Task: Select the current location as Atlanta Botanical Garden, Georgia, United States . Now zoom - , and verify the location . Hide zoom slider
Action: Mouse moved to (99, 52)
Screenshot: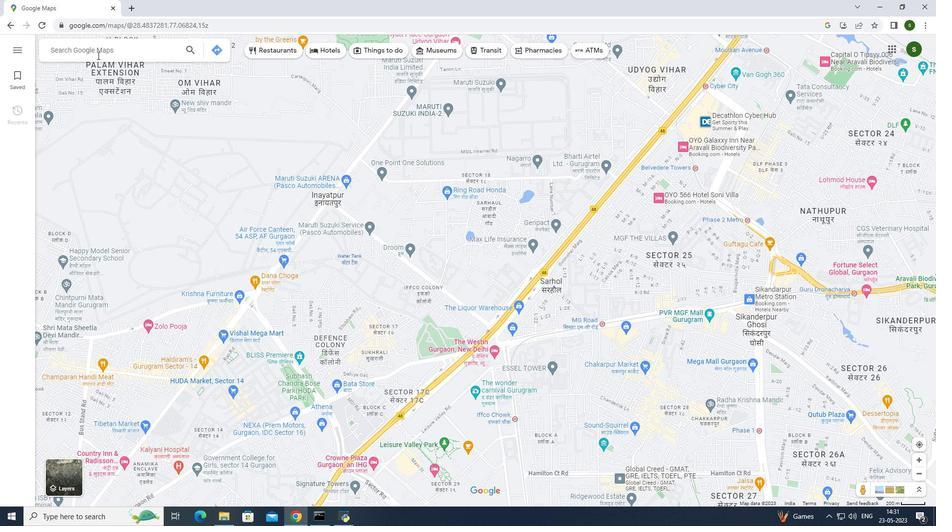 
Action: Mouse pressed left at (99, 52)
Screenshot: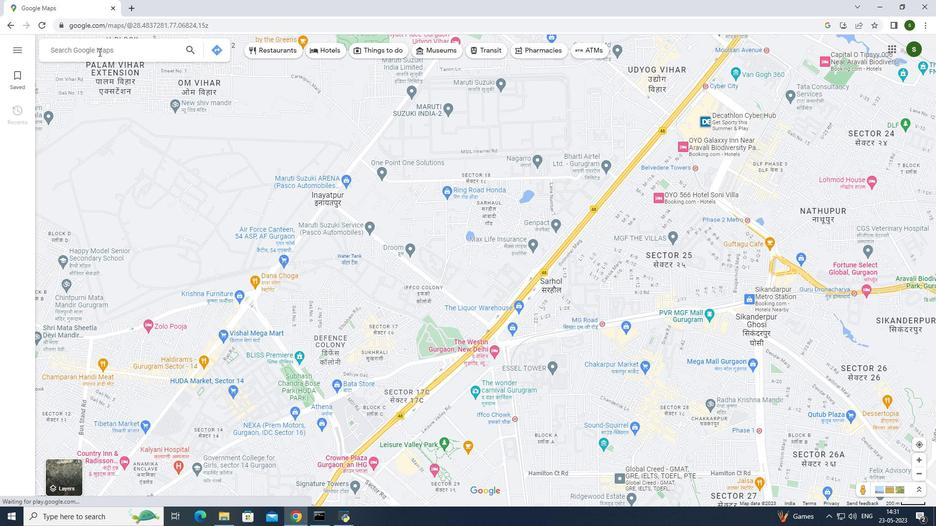 
Action: Key pressed <Key.caps_lock>A<Key.caps_lock>tlanta<Key.space><Key.caps_lock>B<Key.caps_lock>otanical<Key.space><Key.caps_lock>G<Key.caps_lock>arden,<Key.space><Key.caps_lock>G<Key.caps_lock>eorgia,<Key.space><Key.caps_lock>U<Key.caps_lock>nited<Key.space><Key.caps_lock>S<Key.caps_lock>tates<Key.enter>
Screenshot: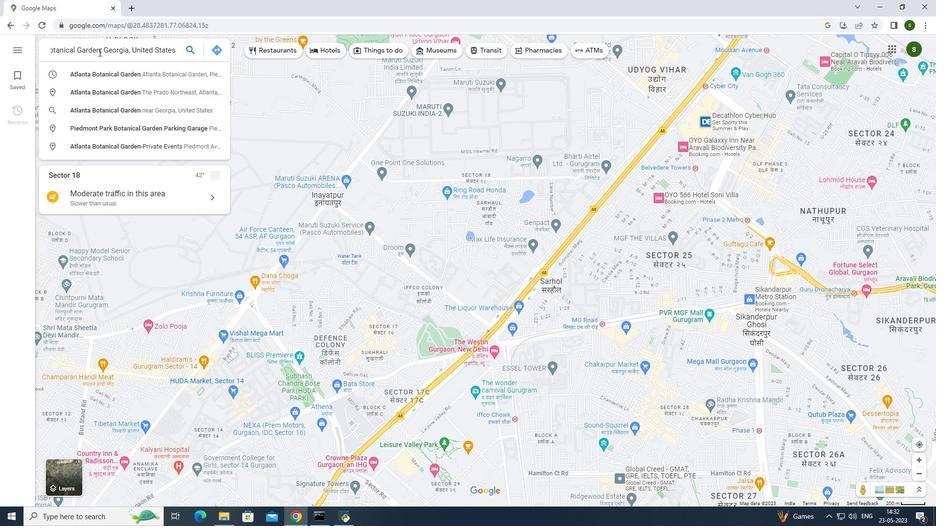 
Action: Mouse moved to (446, 323)
Screenshot: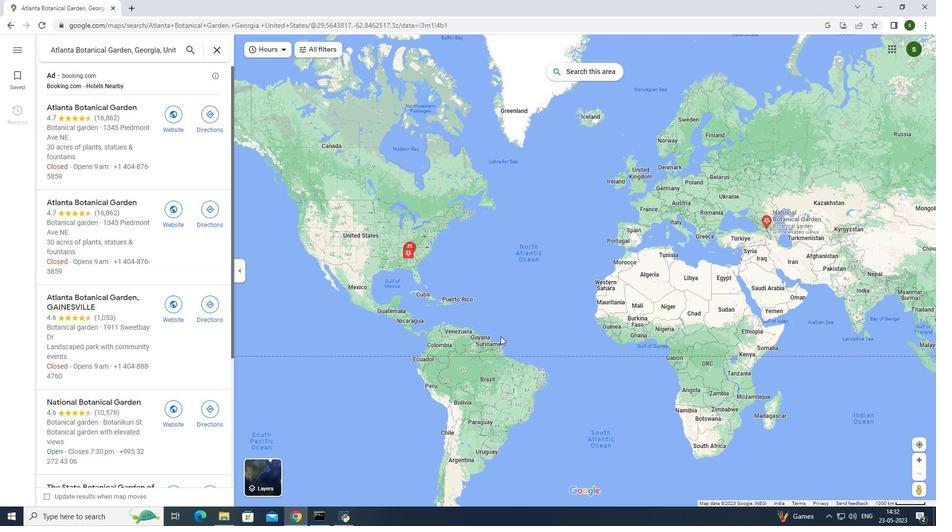 
Action: Mouse scrolled (446, 323) with delta (0, 0)
Screenshot: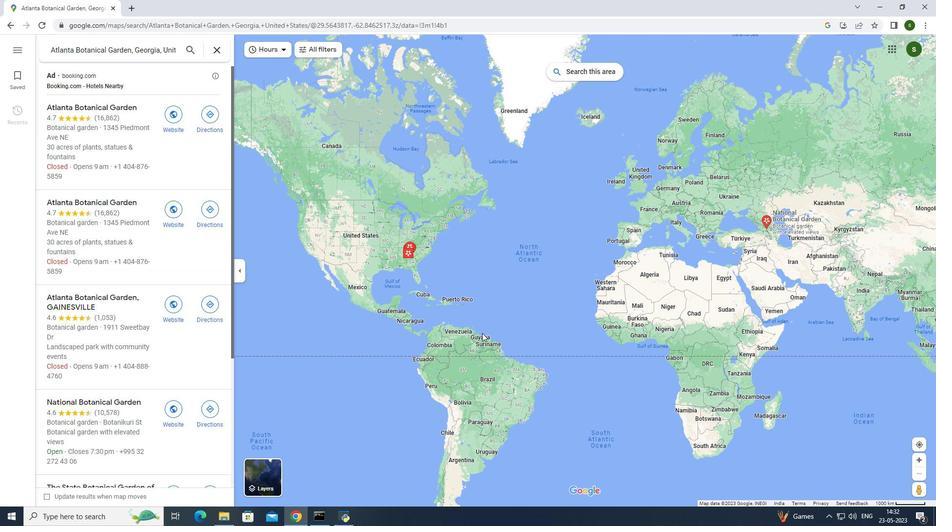 
Action: Mouse scrolled (446, 323) with delta (0, 0)
Screenshot: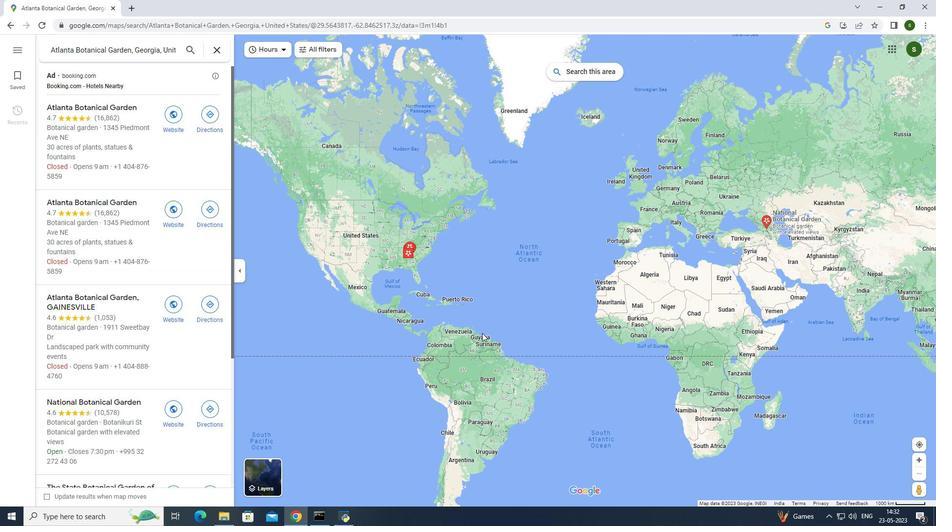 
Action: Mouse scrolled (446, 323) with delta (0, 0)
Screenshot: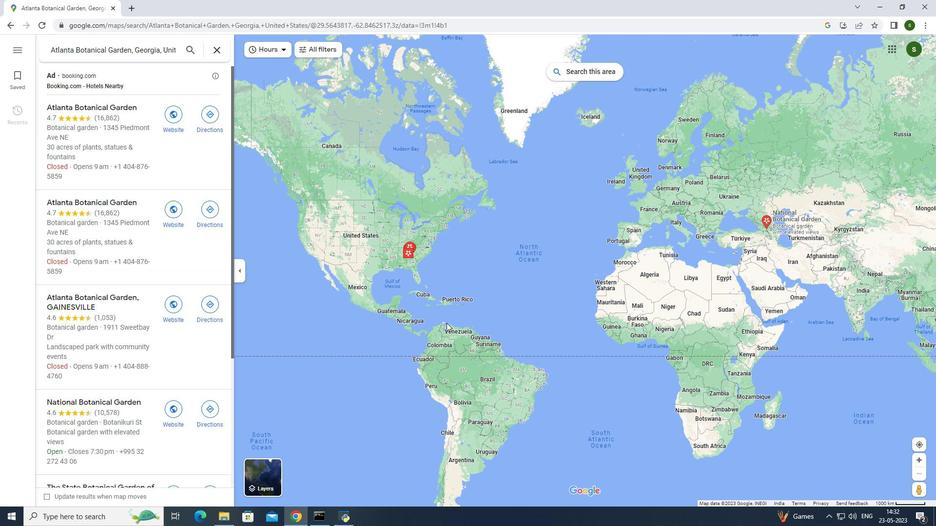 
Action: Mouse scrolled (446, 323) with delta (0, 0)
Screenshot: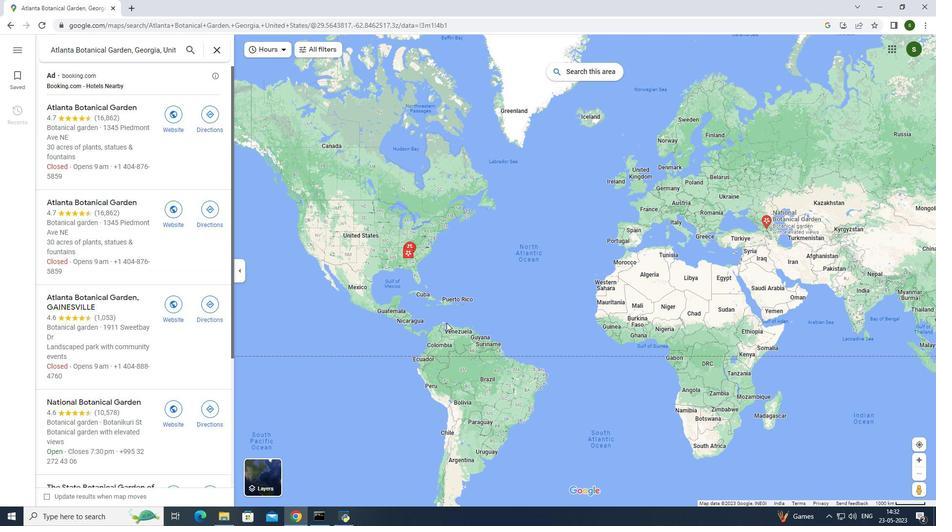 
Action: Mouse scrolled (446, 323) with delta (0, 0)
Screenshot: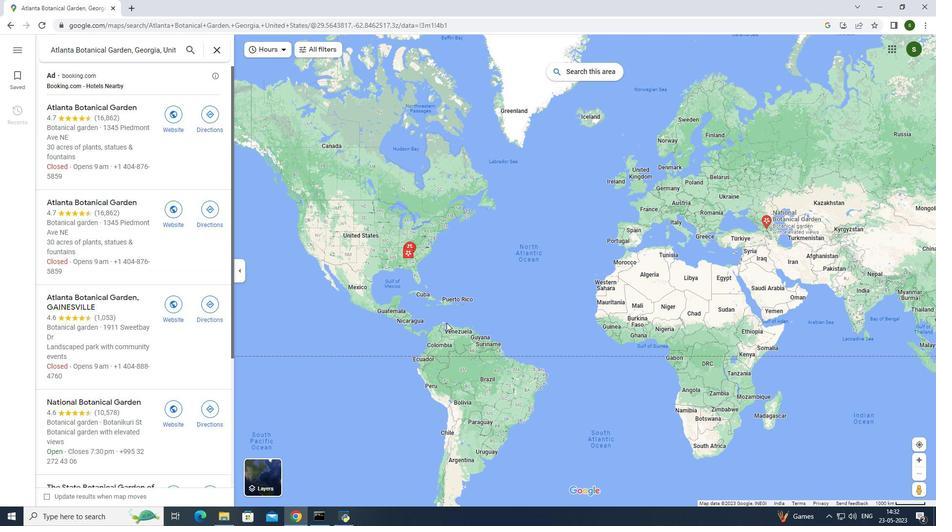 
Action: Mouse scrolled (446, 323) with delta (0, 0)
Screenshot: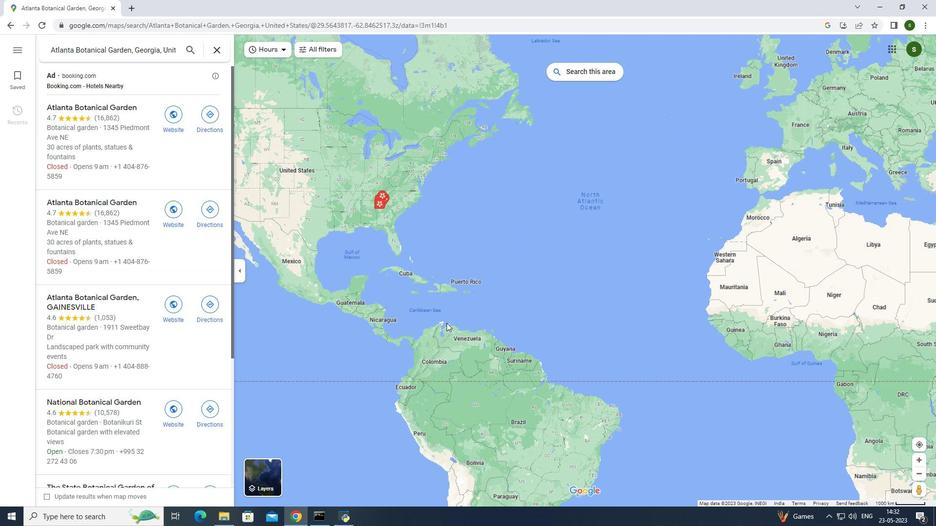 
Action: Mouse scrolled (446, 323) with delta (0, 0)
Screenshot: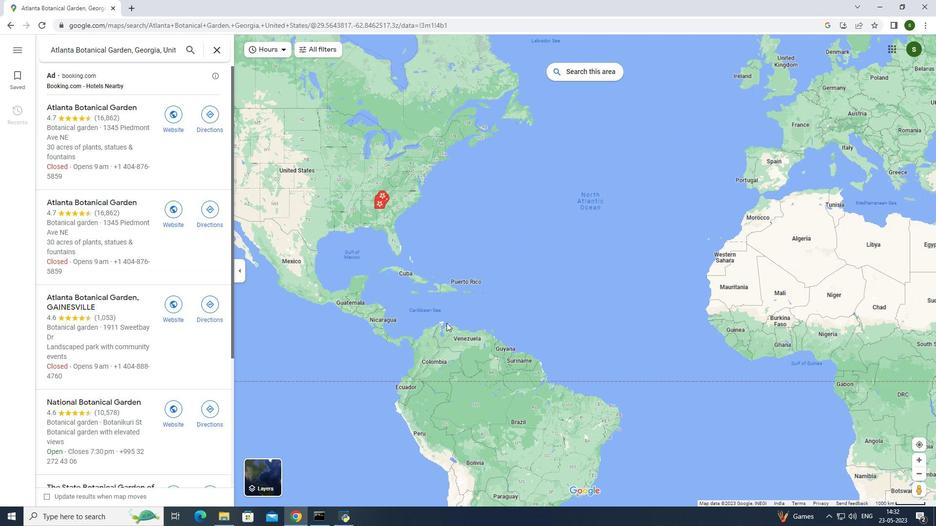 
Action: Mouse scrolled (446, 323) with delta (0, 0)
Screenshot: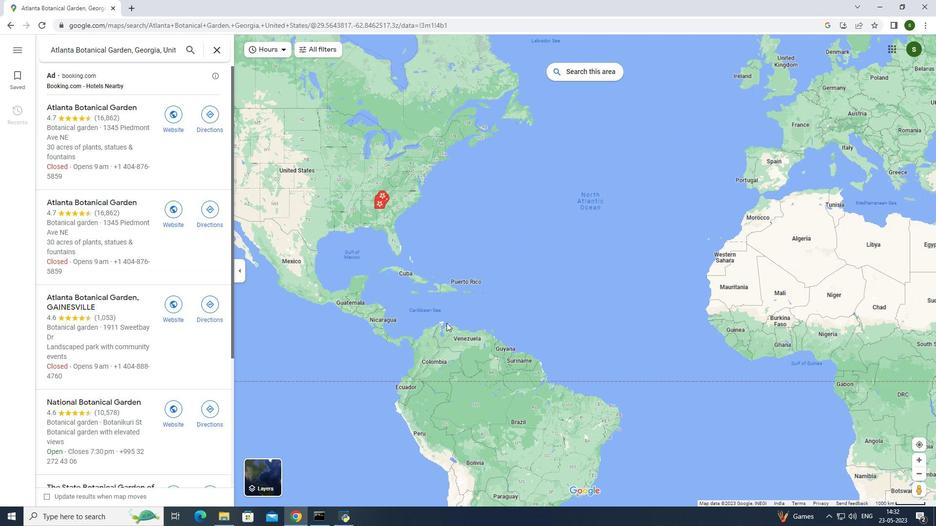 
Action: Mouse moved to (396, 107)
Screenshot: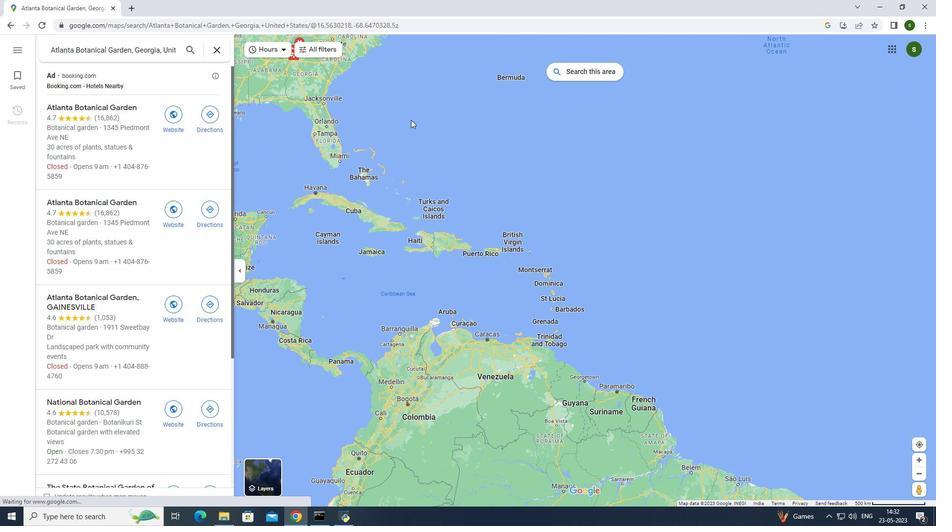 
Action: Mouse pressed left at (396, 107)
Screenshot: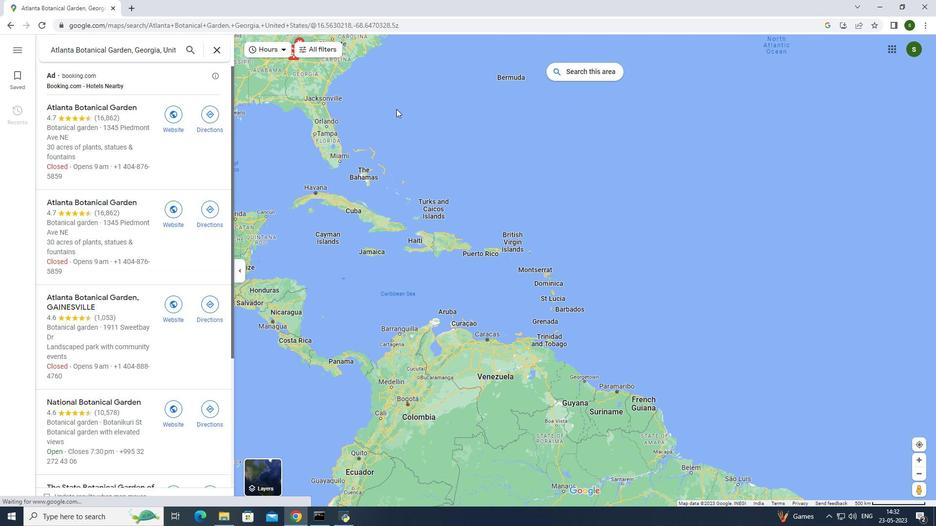 
Action: Mouse moved to (513, 222)
Screenshot: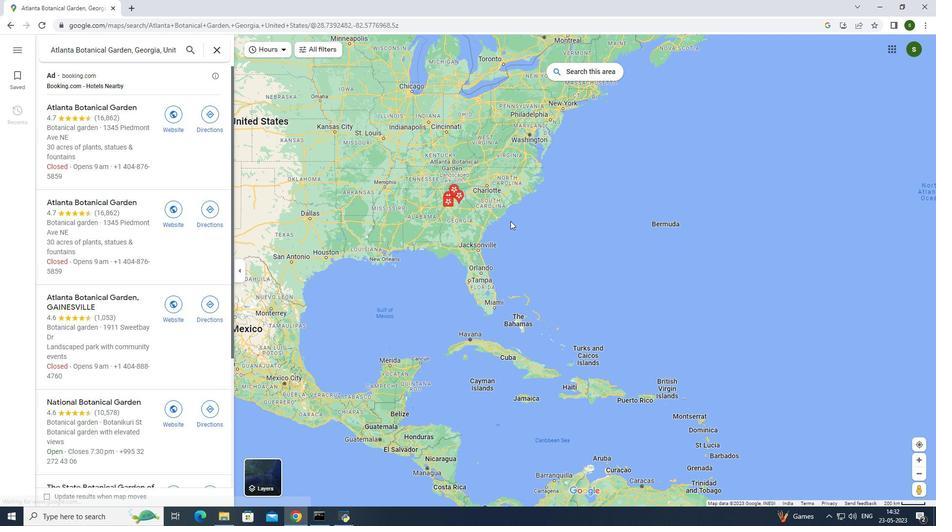 
Action: Mouse pressed left at (513, 222)
Screenshot: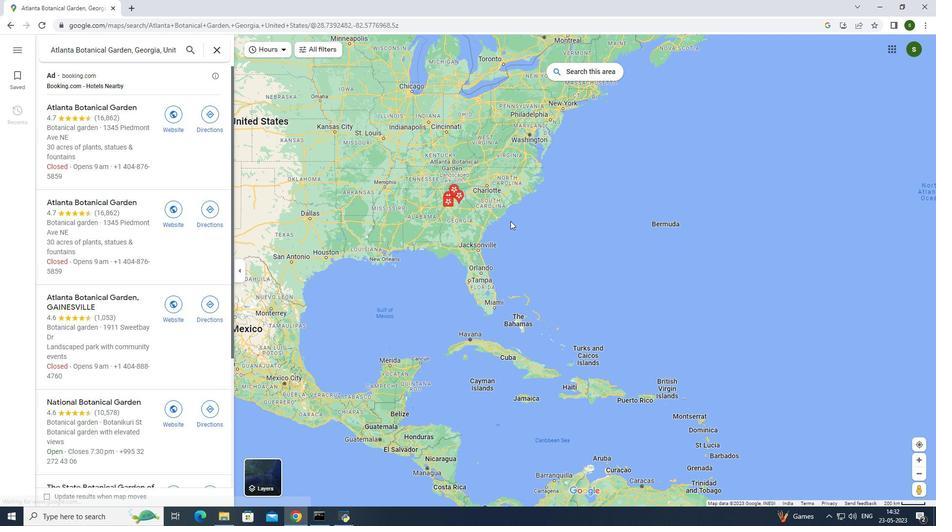 
Action: Mouse moved to (545, 242)
Screenshot: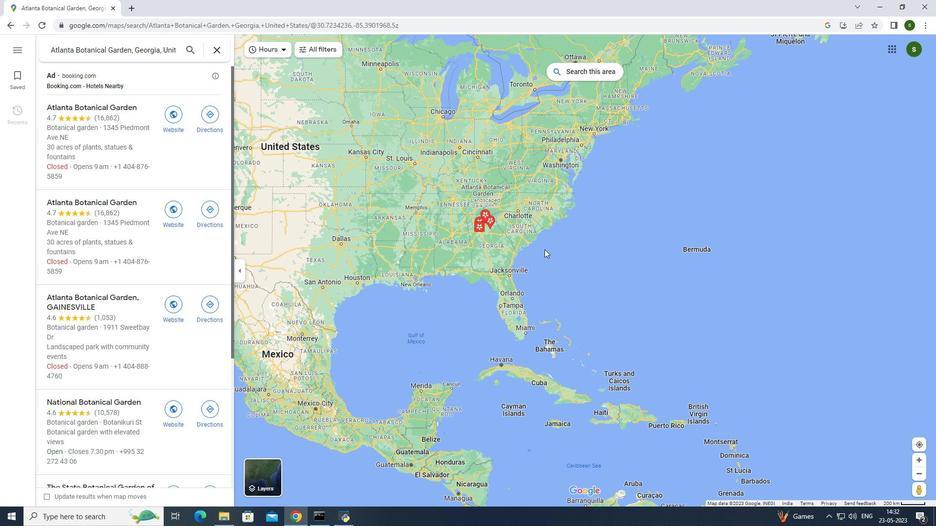 
Action: Mouse scrolled (545, 242) with delta (0, 0)
Screenshot: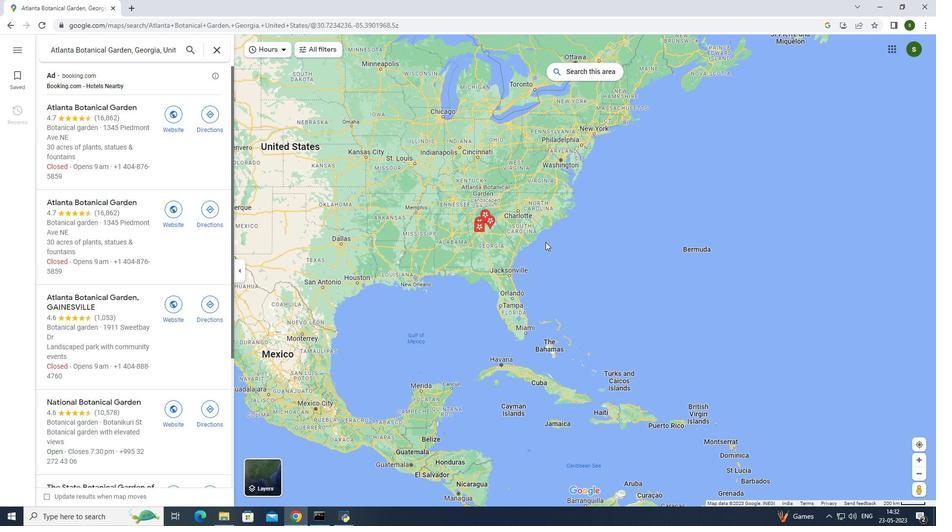 
Action: Mouse scrolled (545, 242) with delta (0, 0)
Screenshot: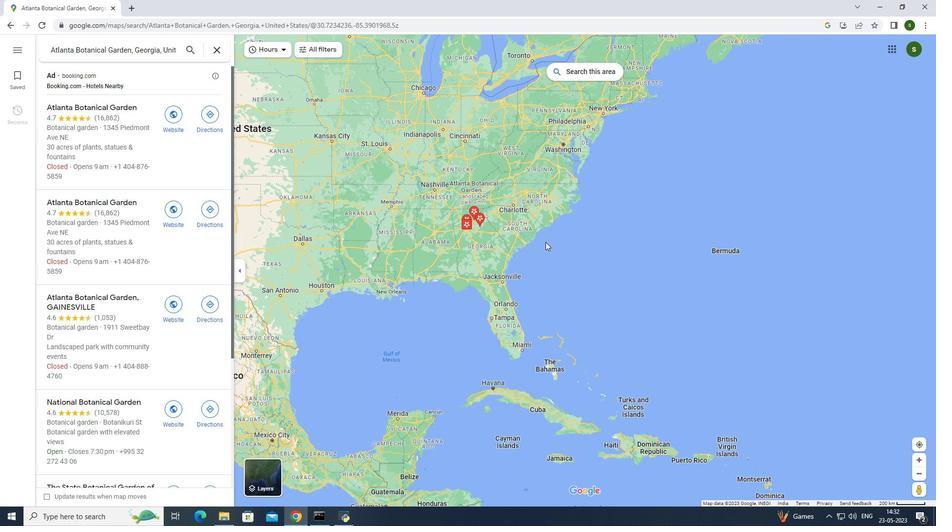 
Action: Mouse scrolled (545, 242) with delta (0, 0)
Screenshot: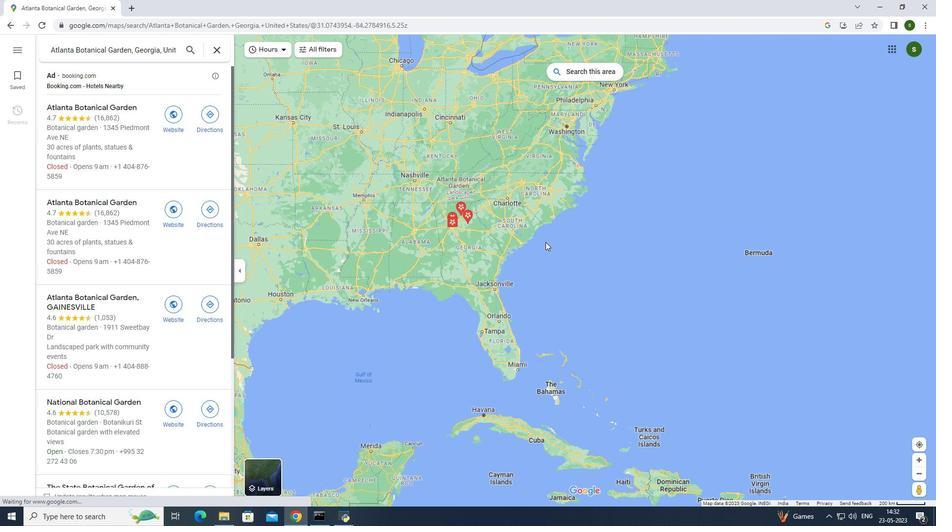
Action: Mouse scrolled (545, 242) with delta (0, 0)
Screenshot: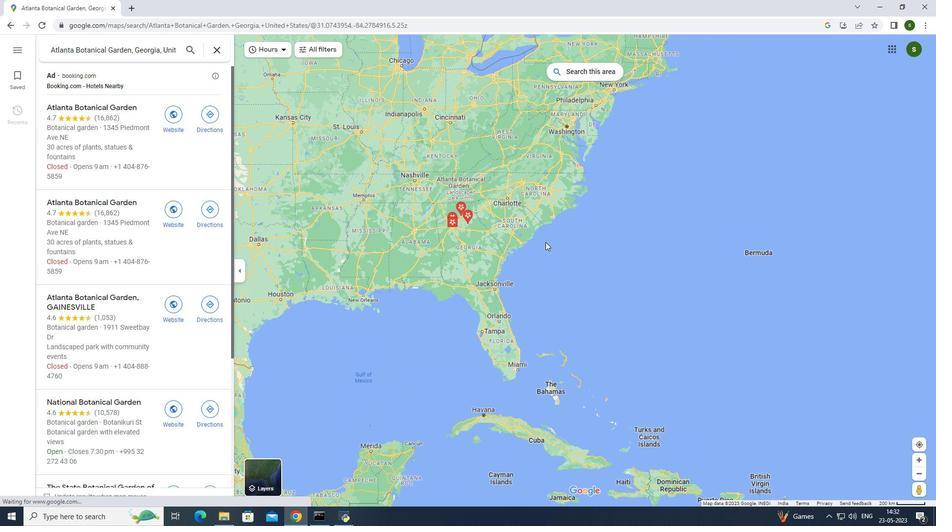 
Action: Mouse scrolled (545, 242) with delta (0, 0)
Screenshot: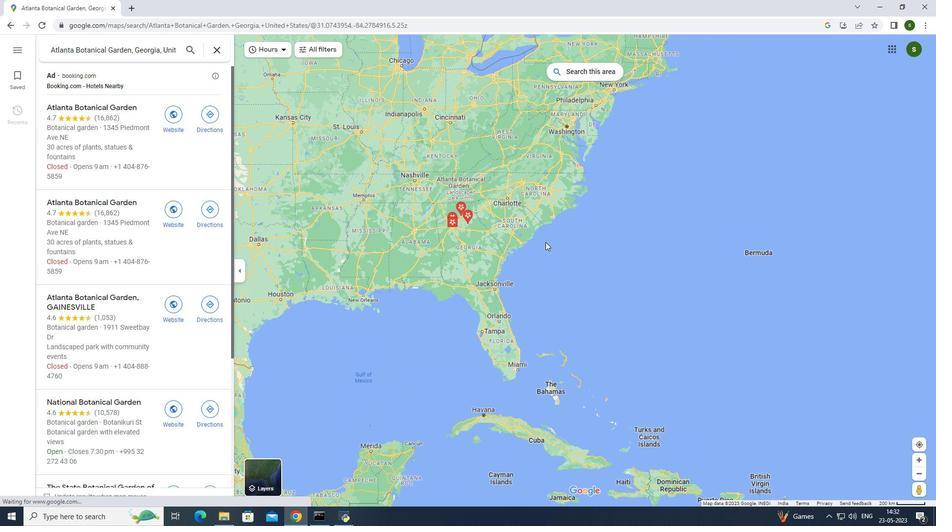 
Action: Mouse scrolled (545, 242) with delta (0, 0)
Screenshot: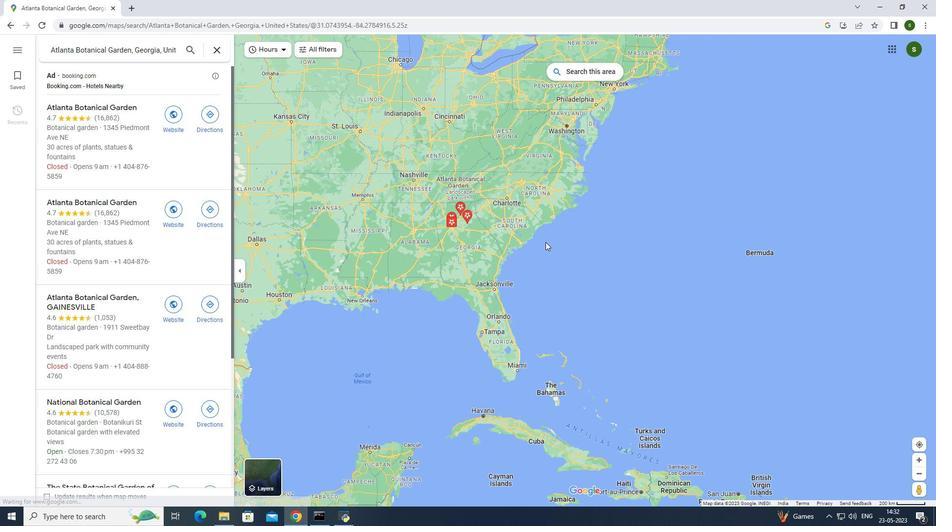 
Action: Mouse moved to (545, 241)
Screenshot: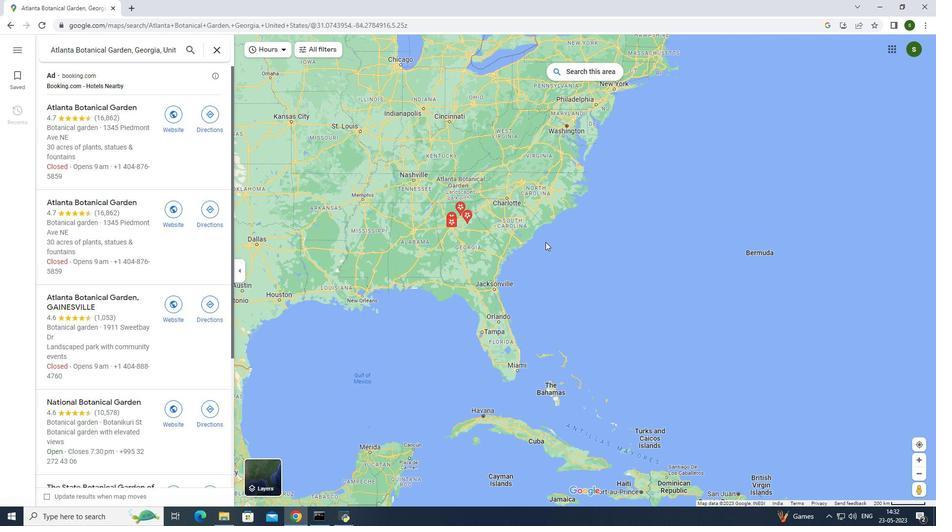 
Action: Mouse scrolled (545, 242) with delta (0, 0)
Screenshot: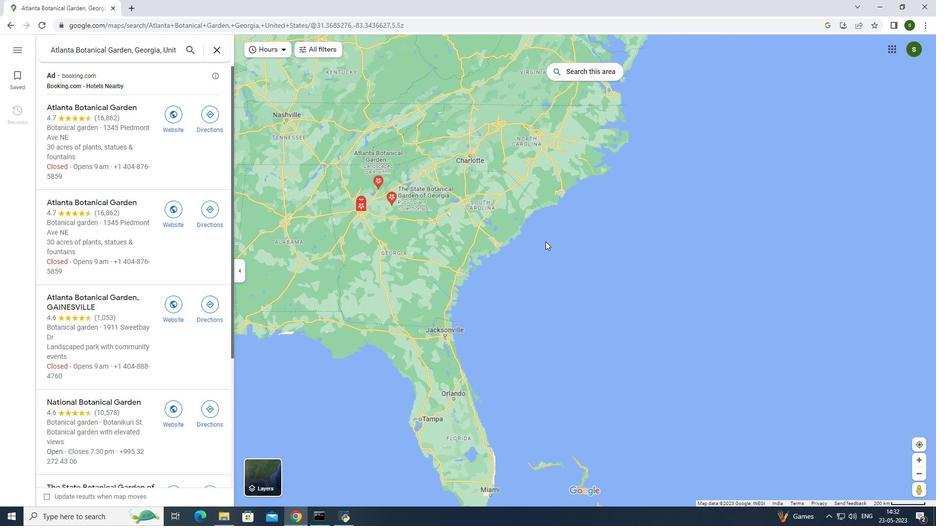 
Action: Mouse scrolled (545, 242) with delta (0, 0)
Screenshot: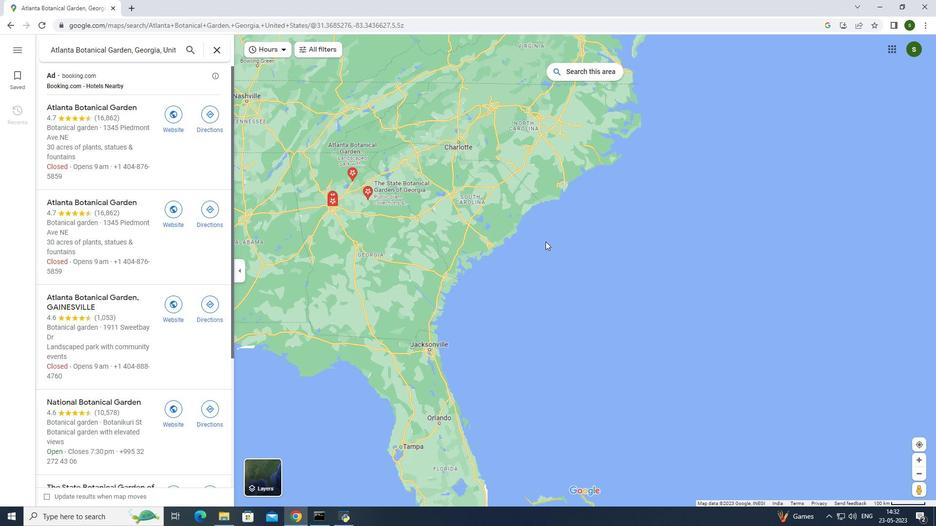 
Action: Mouse scrolled (545, 242) with delta (0, 0)
Screenshot: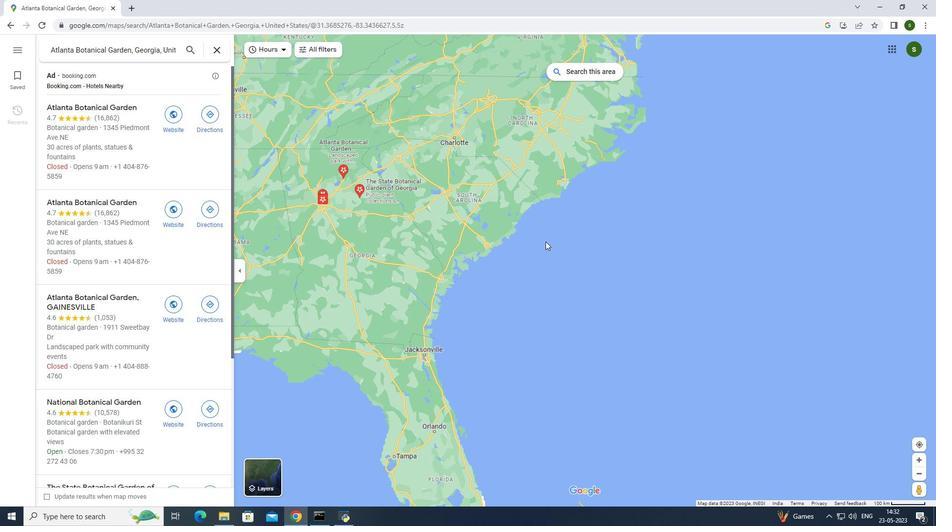 
Action: Mouse moved to (329, 212)
Screenshot: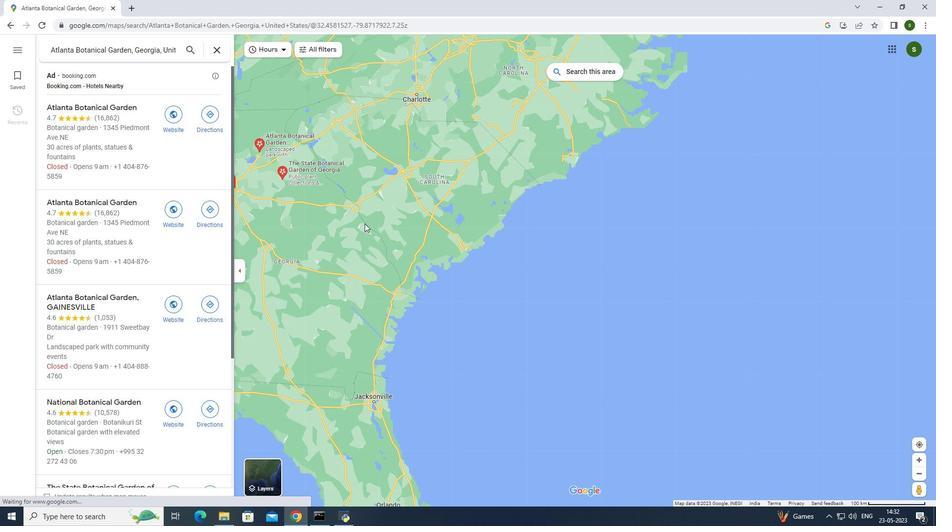 
Action: Mouse pressed left at (329, 212)
Screenshot: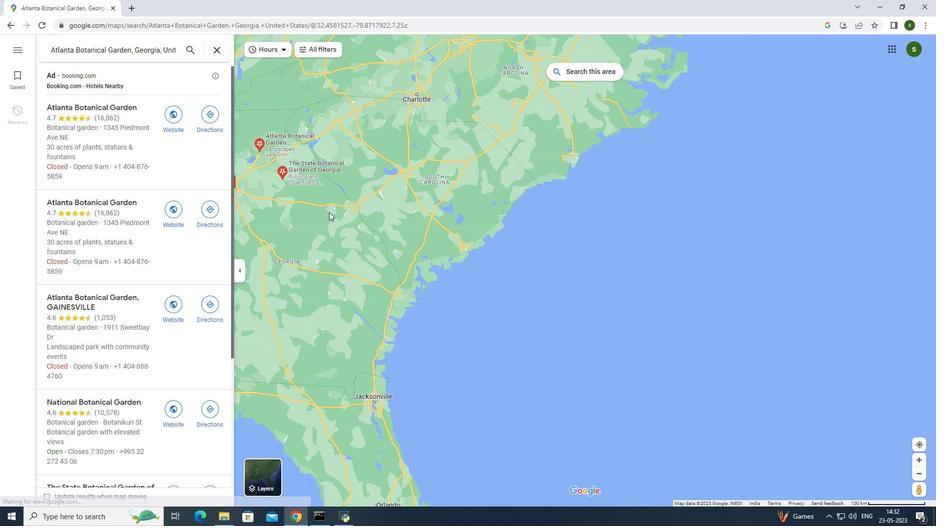 
Action: Mouse moved to (480, 228)
Screenshot: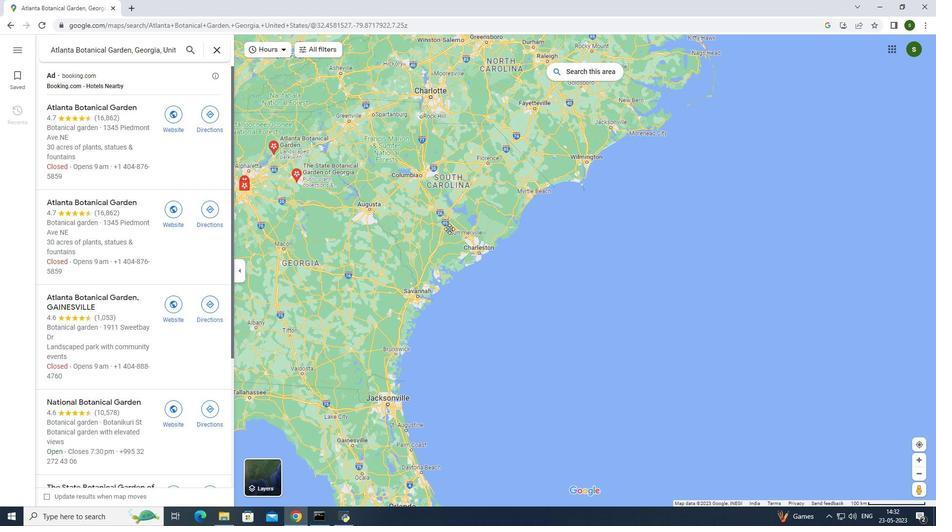 
Action: Mouse pressed left at (480, 228)
Screenshot: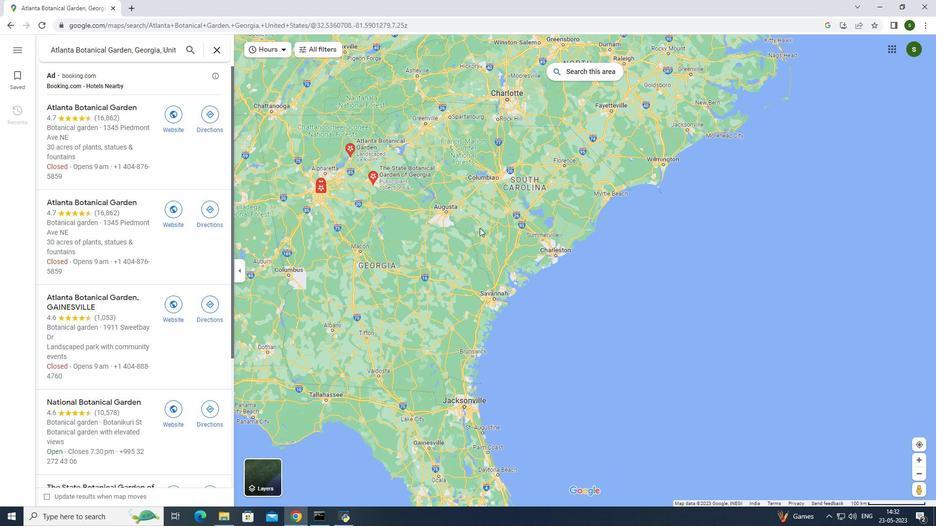 
Action: Mouse moved to (467, 249)
Screenshot: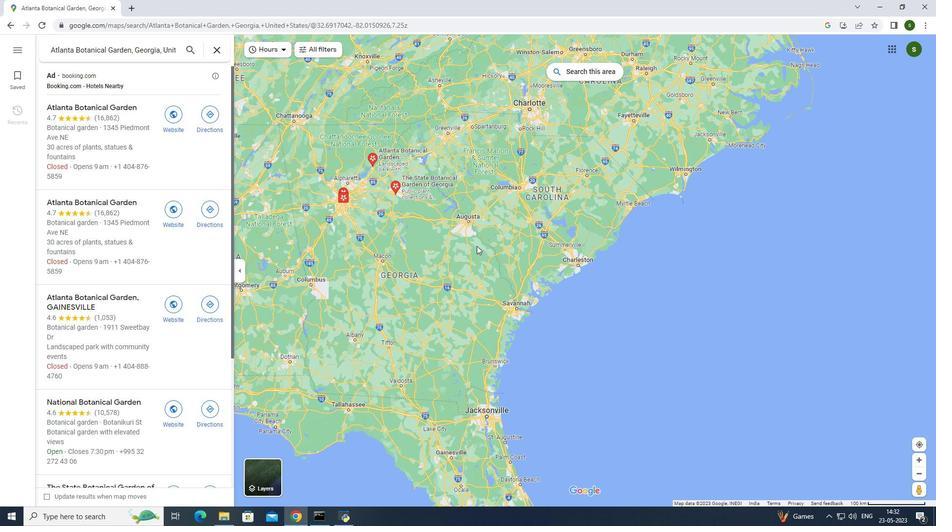 
Action: Mouse pressed left at (467, 249)
Screenshot: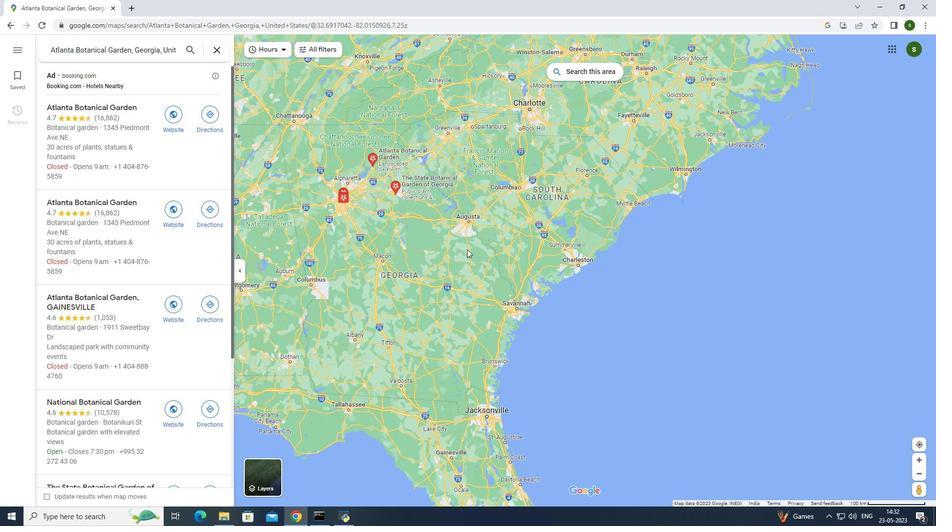 
Action: Mouse moved to (451, 242)
Screenshot: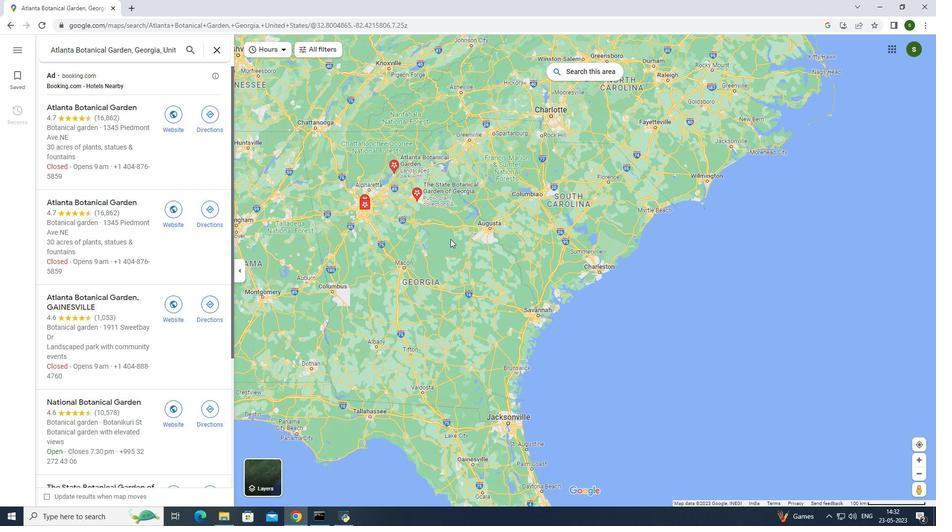 
Action: Mouse pressed left at (451, 242)
Screenshot: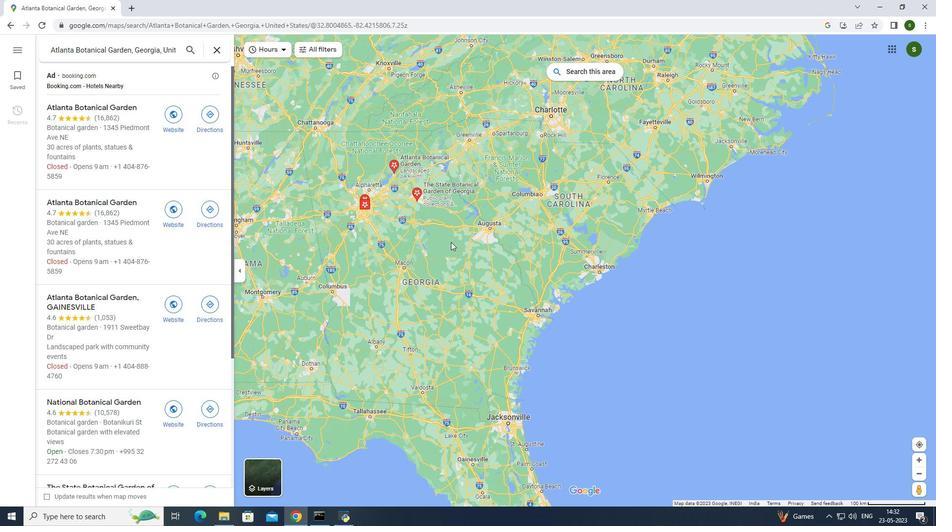 
Action: Mouse moved to (454, 249)
Screenshot: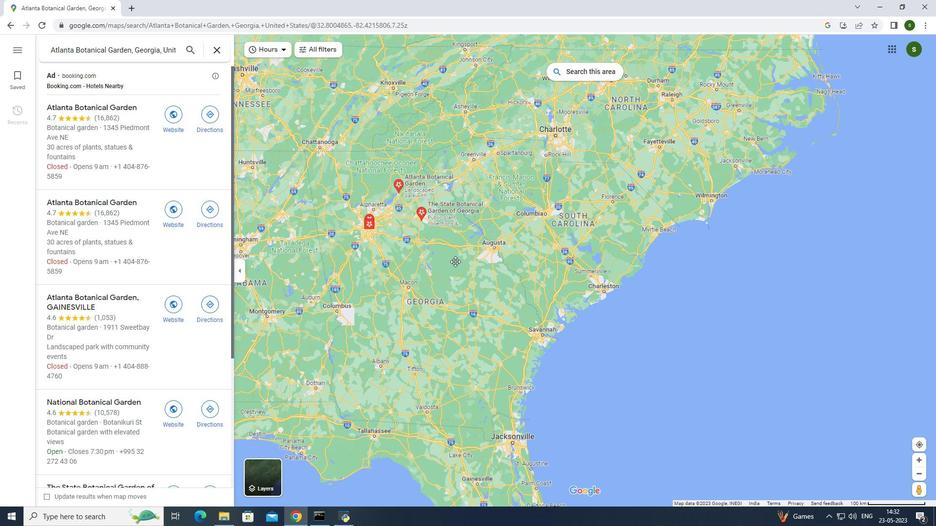 
Action: Mouse scrolled (454, 250) with delta (0, 0)
Screenshot: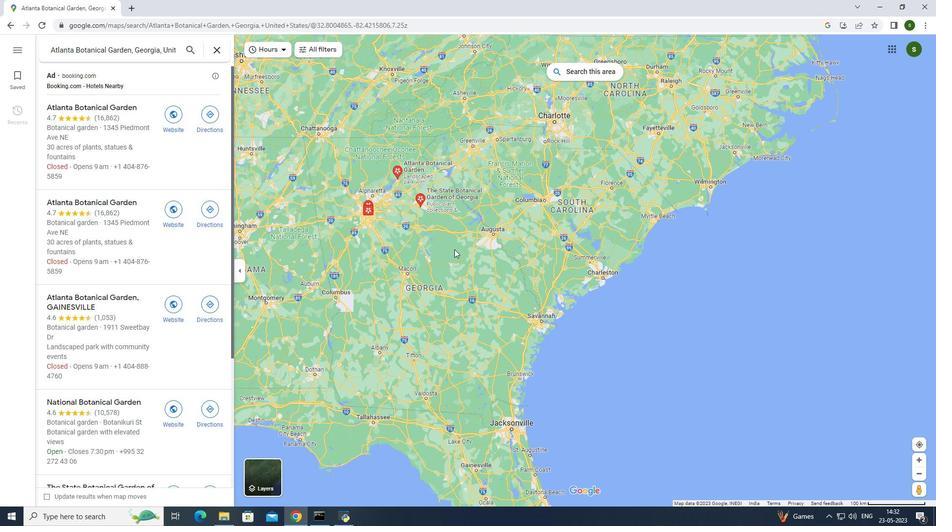 
Action: Mouse scrolled (454, 250) with delta (0, 0)
Screenshot: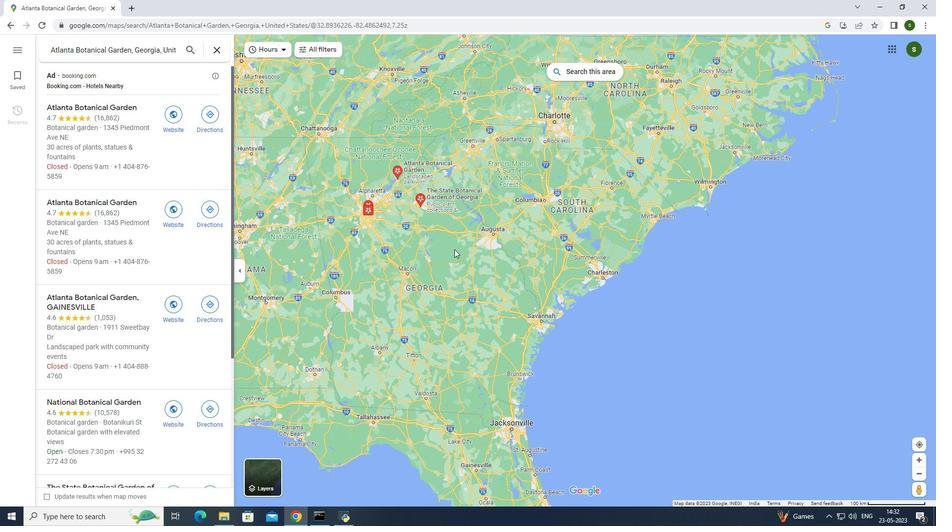 
Action: Mouse scrolled (454, 250) with delta (0, 0)
Screenshot: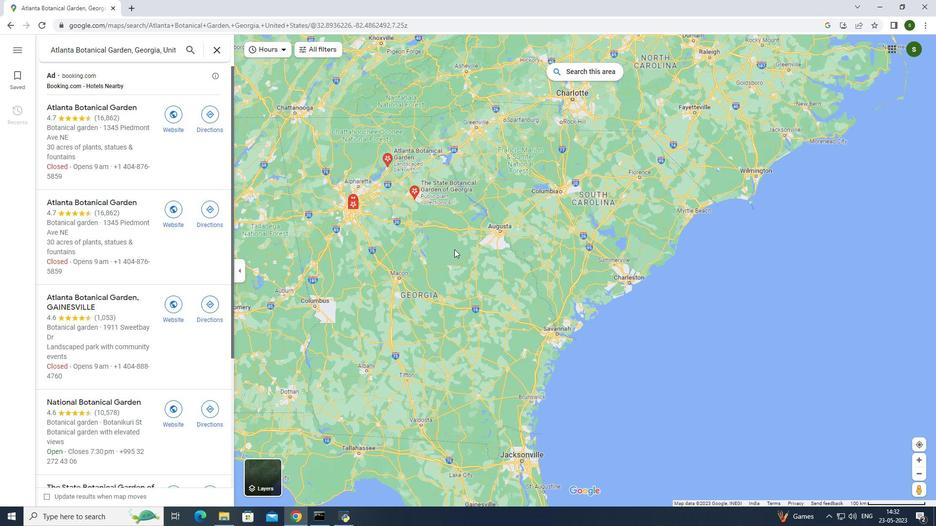 
Action: Mouse moved to (453, 249)
Screenshot: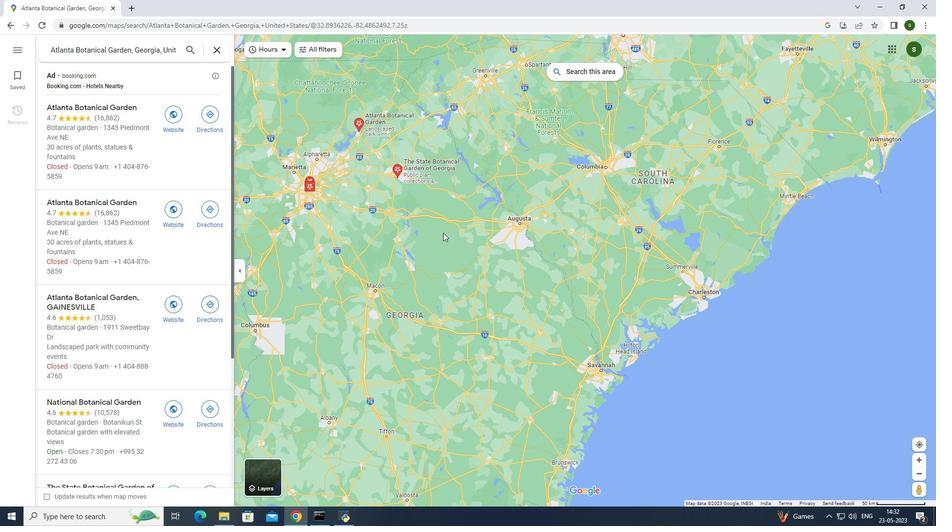 
Action: Mouse pressed left at (453, 249)
Screenshot: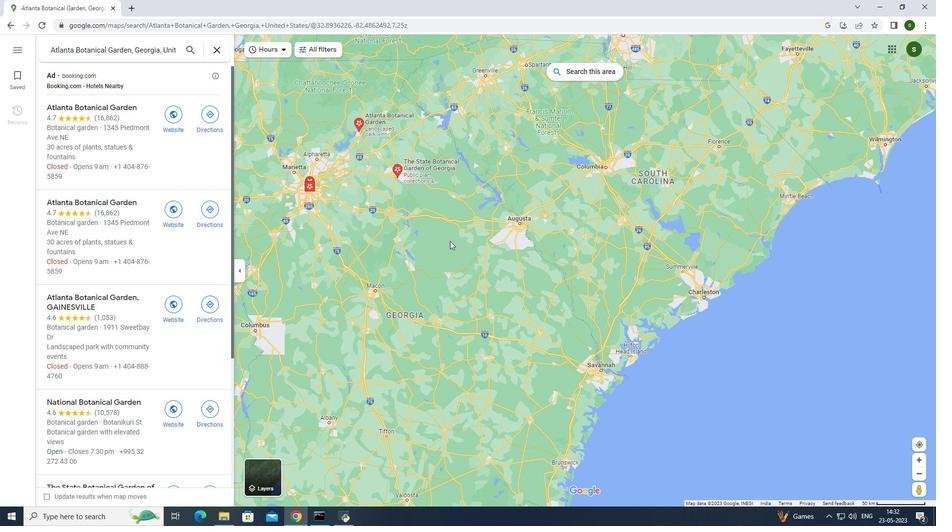 
Action: Mouse moved to (446, 220)
Screenshot: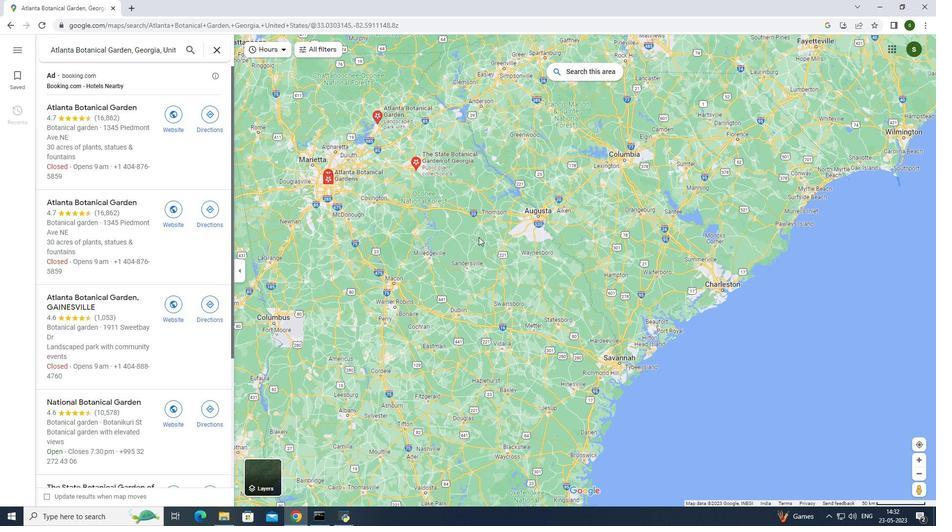 
Action: Mouse scrolled (446, 220) with delta (0, 0)
Screenshot: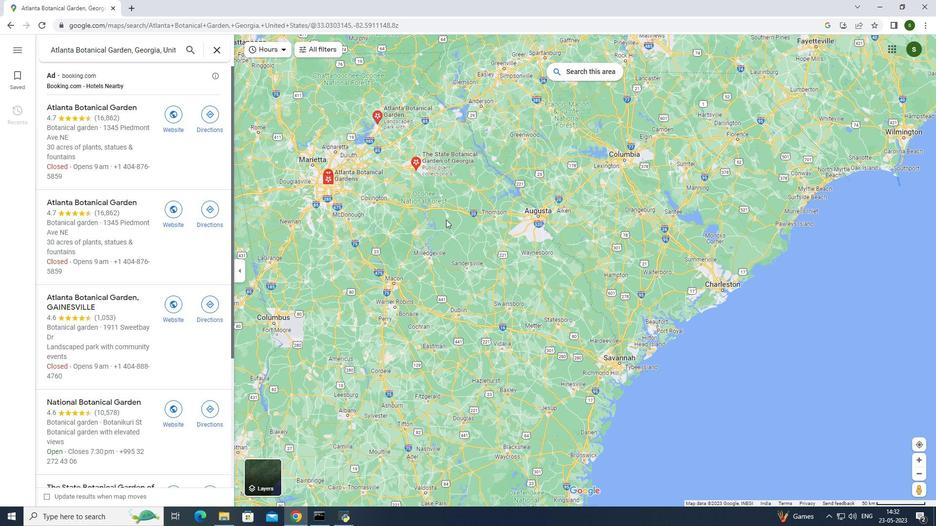 
Action: Mouse scrolled (446, 220) with delta (0, 0)
Screenshot: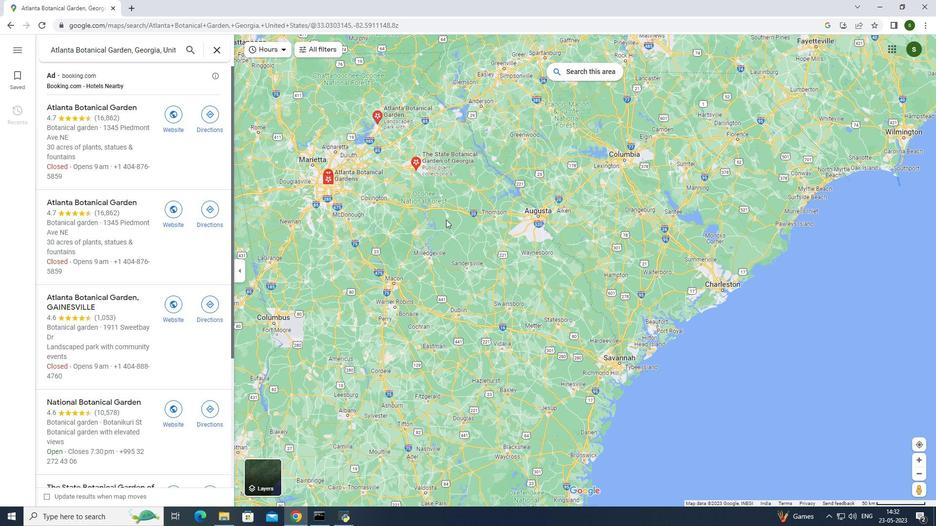
Action: Mouse scrolled (446, 220) with delta (0, 0)
Screenshot: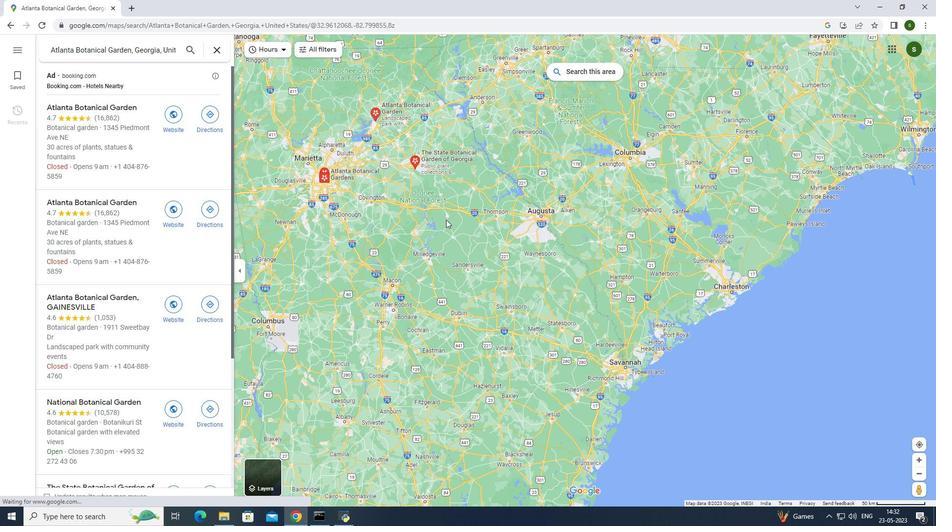 
Action: Mouse scrolled (446, 220) with delta (0, 0)
Screenshot: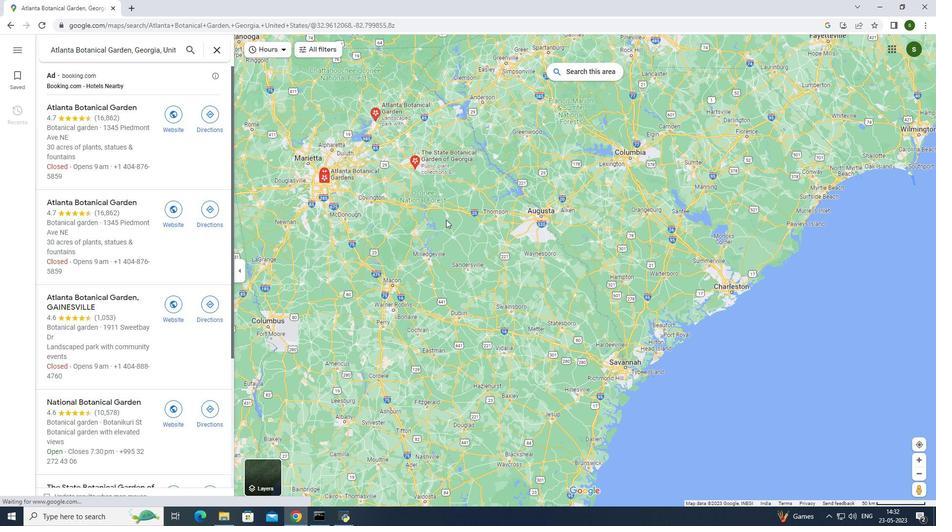 
Action: Mouse moved to (372, 155)
Screenshot: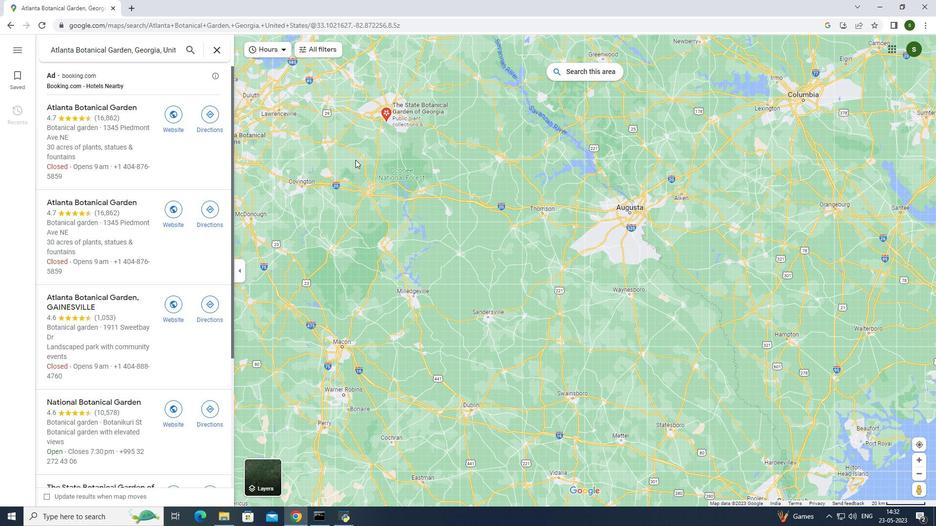 
Action: Mouse pressed left at (372, 155)
Screenshot: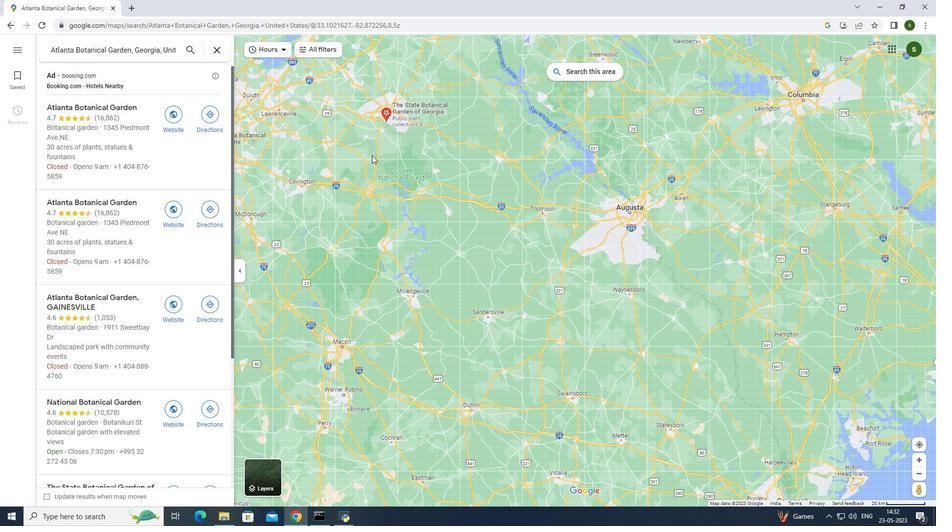 
Action: Mouse moved to (432, 207)
Screenshot: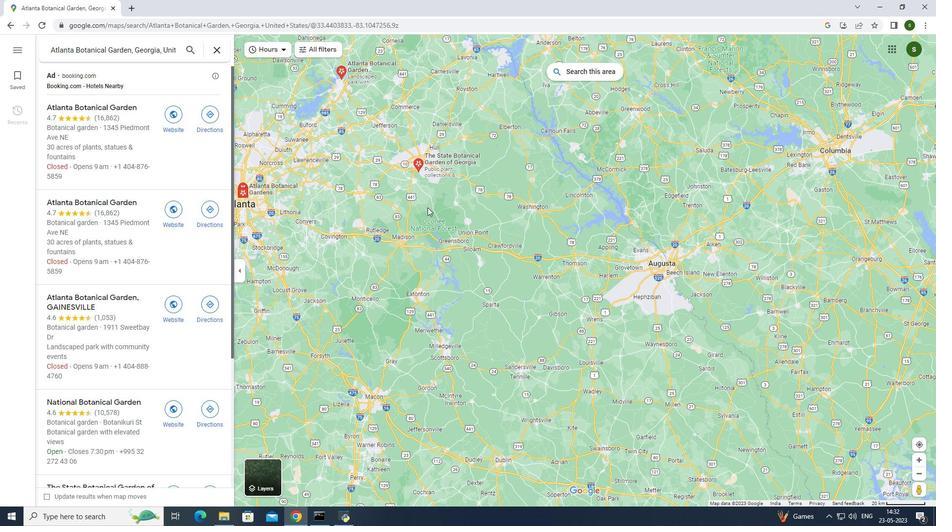 
Action: Mouse pressed left at (432, 207)
Screenshot: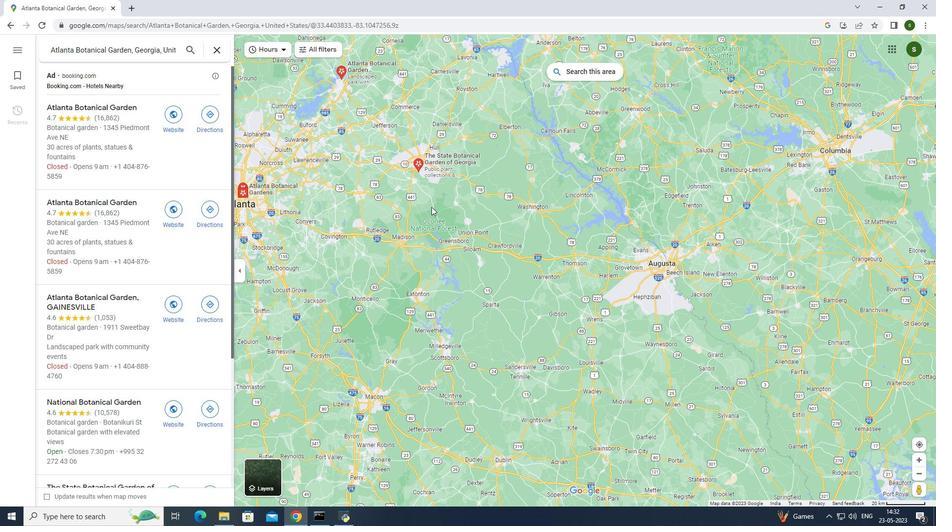 
Action: Mouse moved to (414, 191)
Screenshot: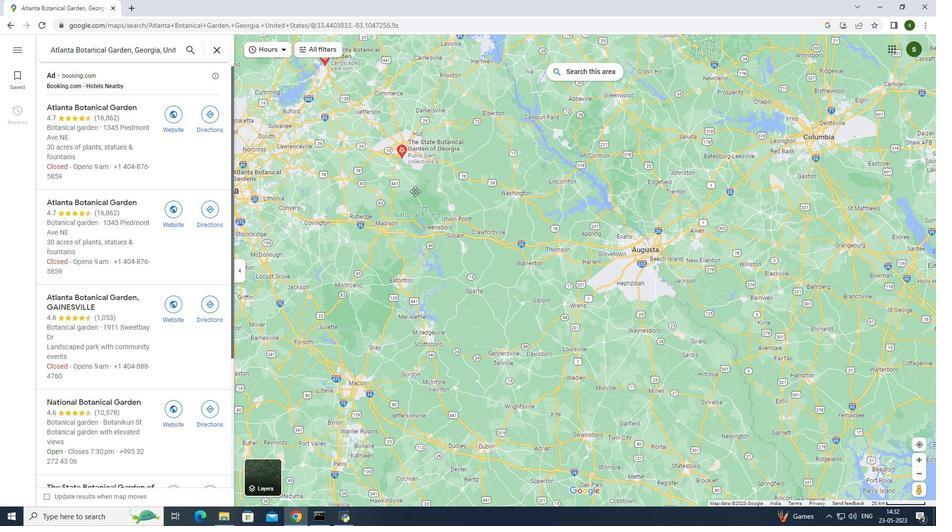 
Action: Mouse pressed left at (414, 191)
Screenshot: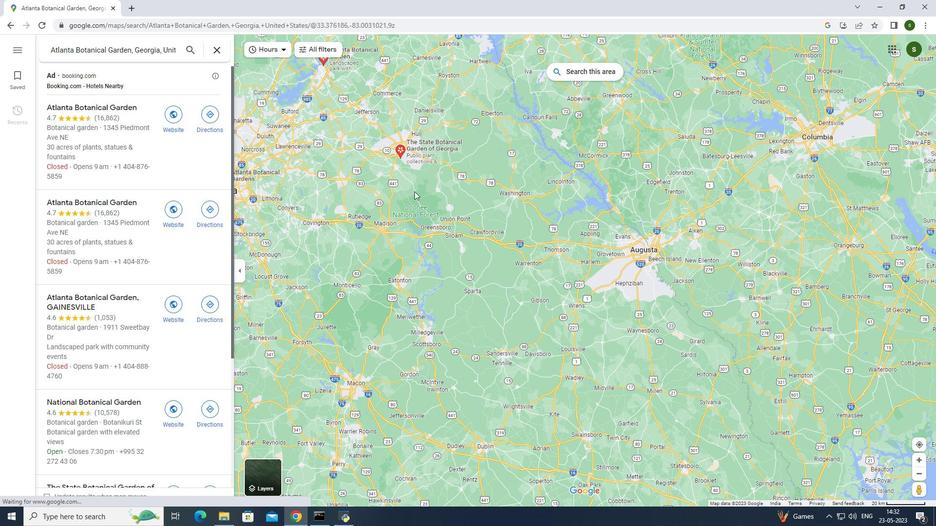 
Action: Mouse moved to (315, 149)
Screenshot: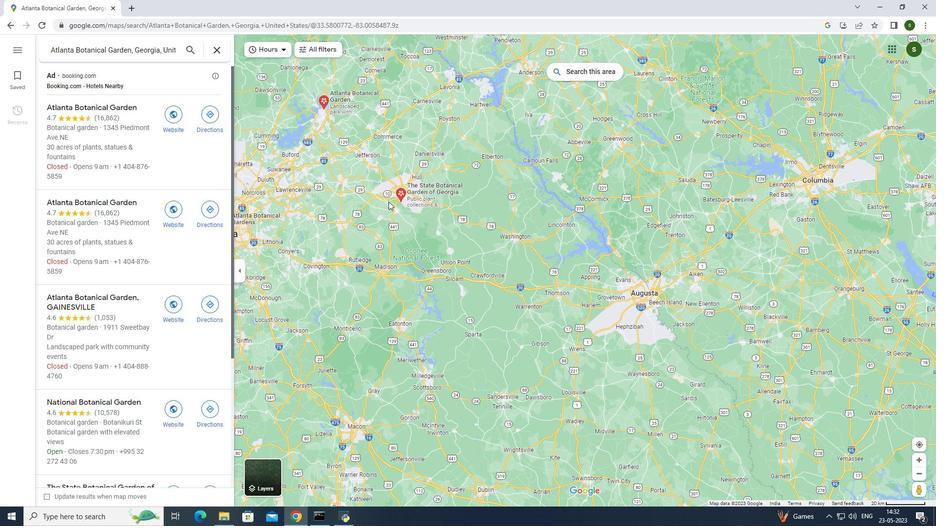 
Action: Mouse pressed left at (315, 149)
Screenshot: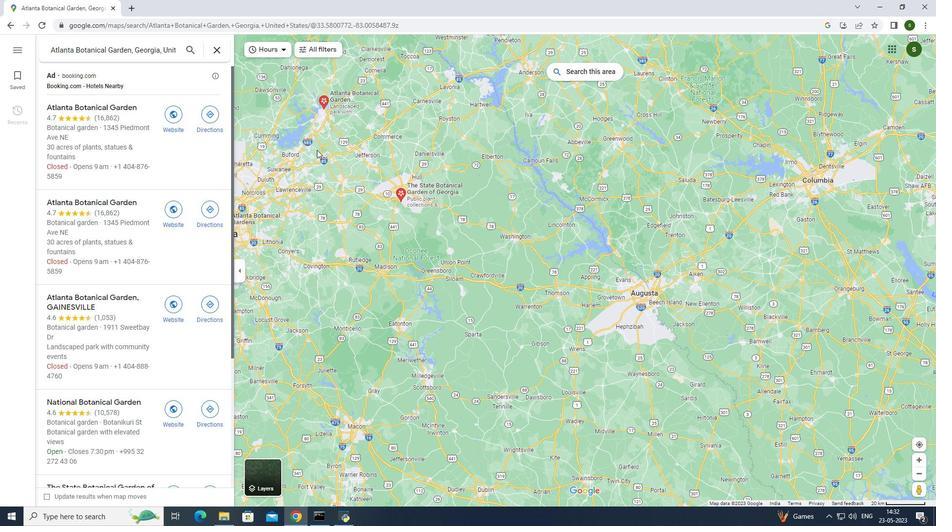
Action: Mouse moved to (360, 216)
Screenshot: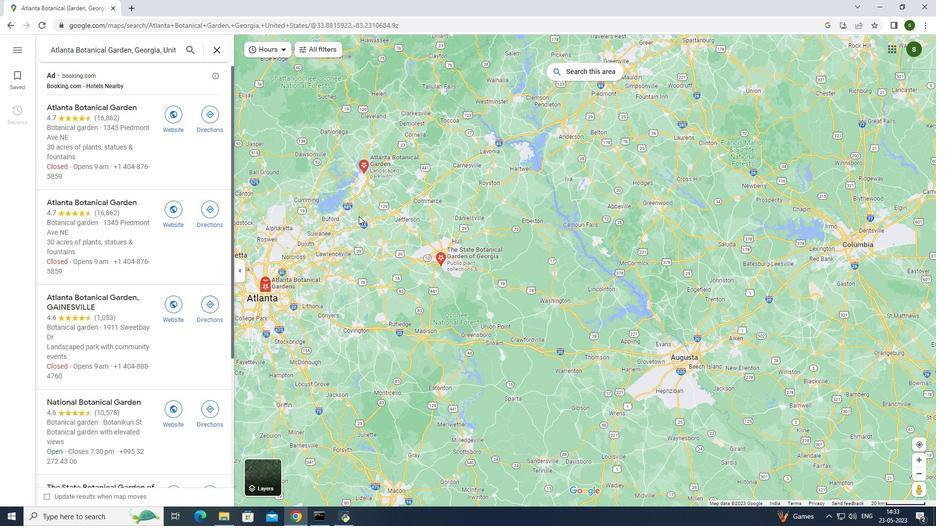 
Action: Mouse pressed left at (360, 216)
Screenshot: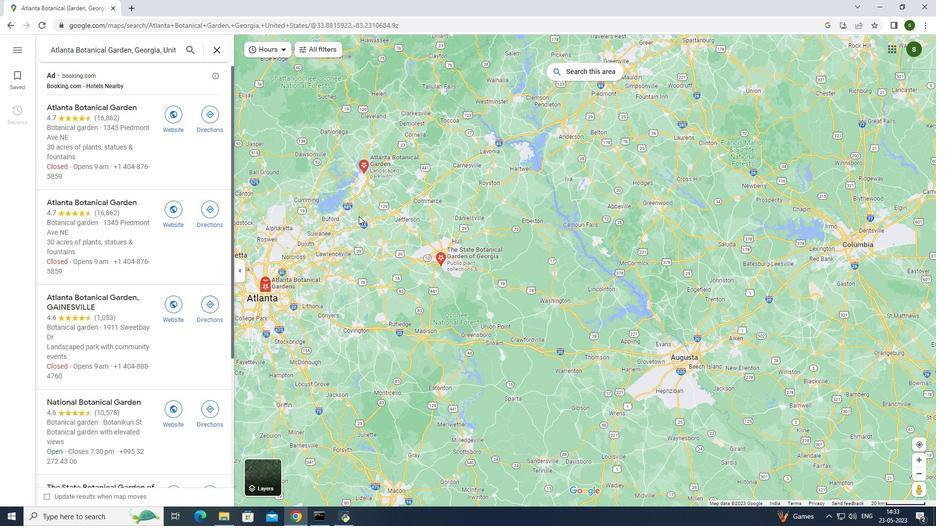 
Action: Mouse moved to (920, 475)
Screenshot: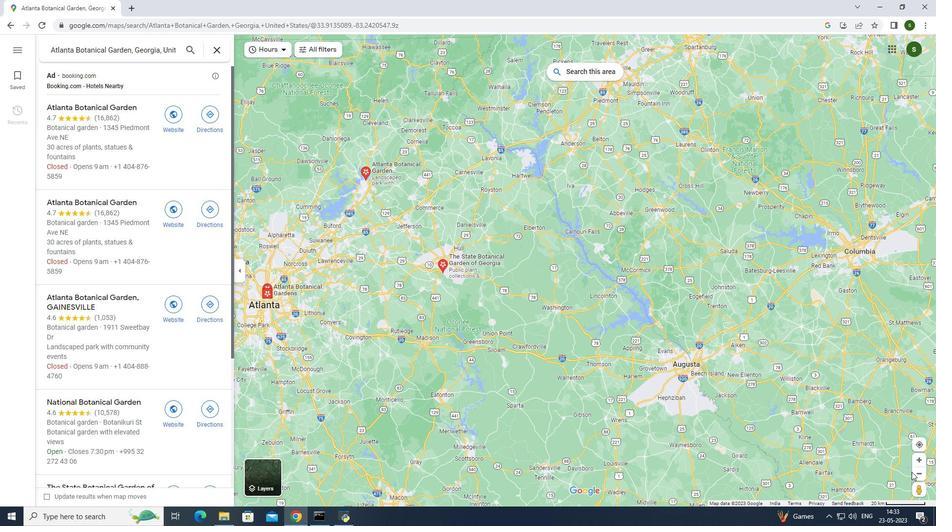 
Action: Mouse pressed left at (920, 475)
Screenshot: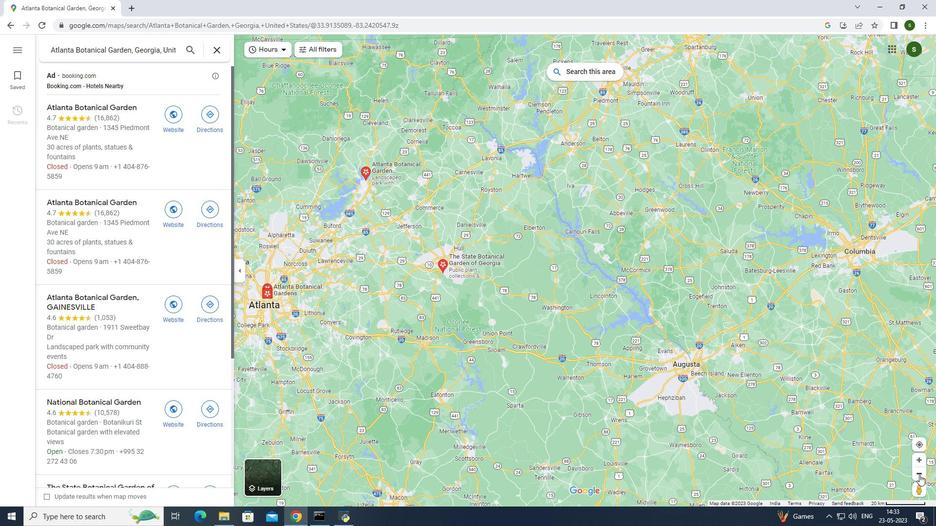 
Action: Mouse pressed left at (920, 475)
Screenshot: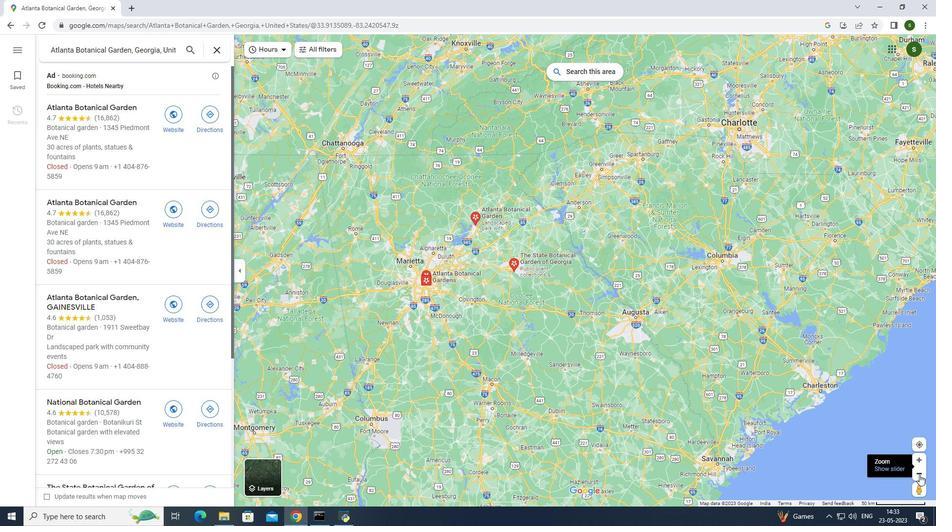 
Action: Mouse pressed left at (920, 475)
Screenshot: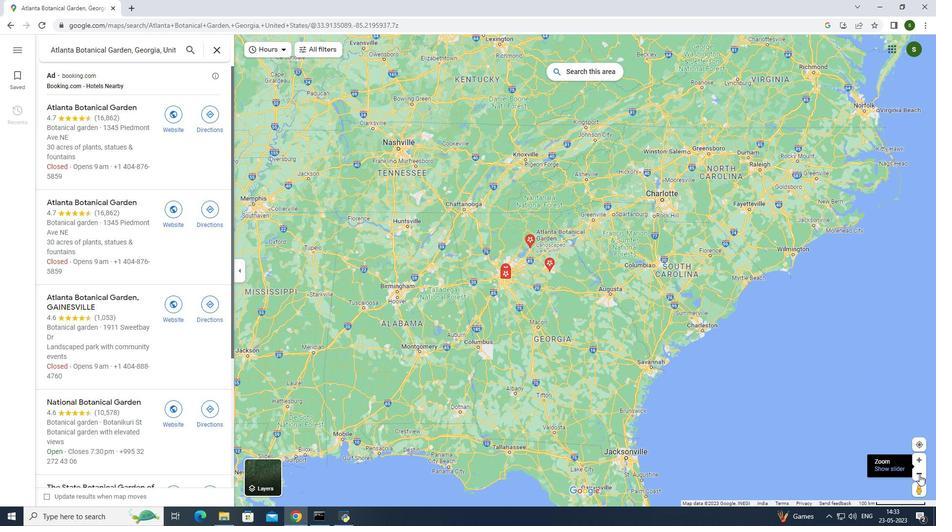 
Action: Mouse pressed left at (920, 475)
Screenshot: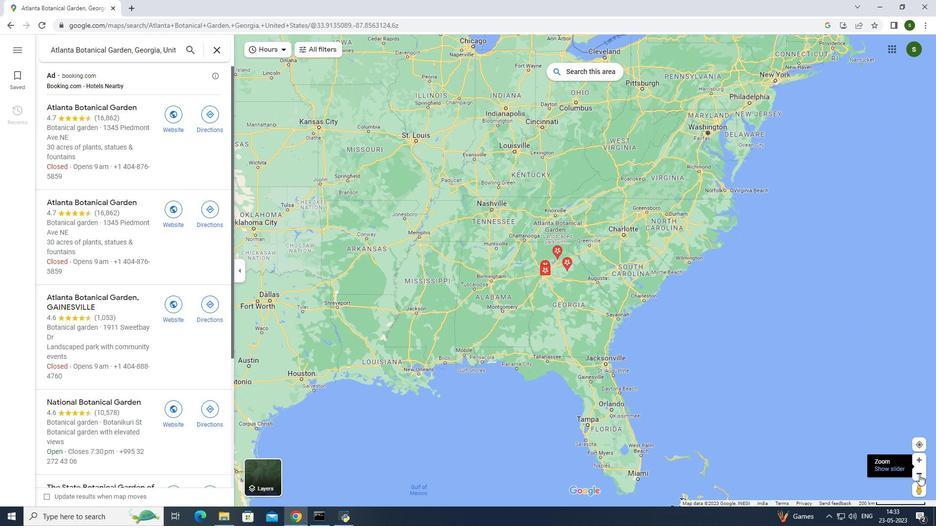 
Action: Mouse pressed left at (920, 475)
Screenshot: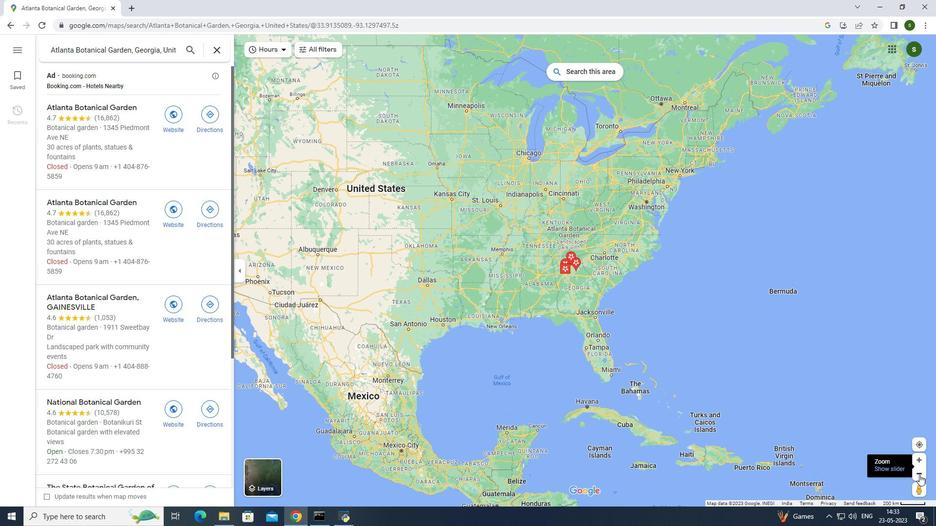 
Action: Mouse pressed left at (920, 475)
Screenshot: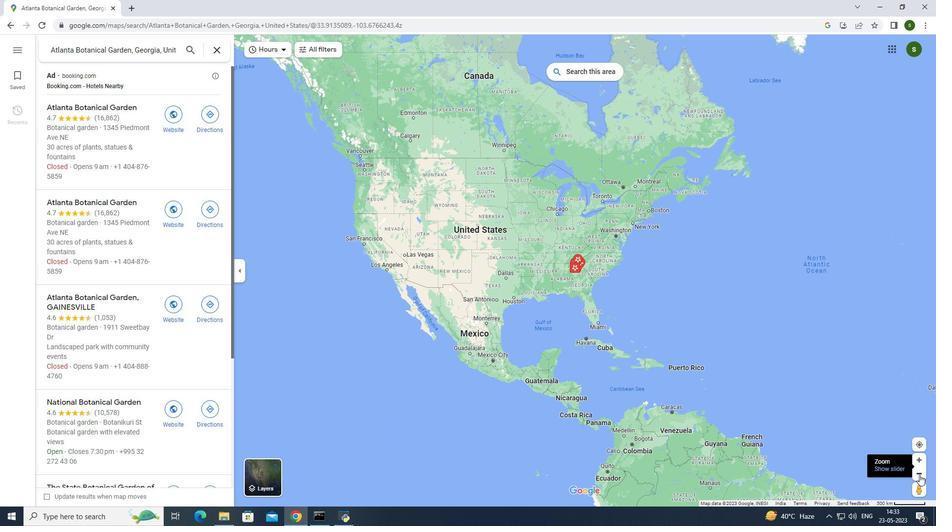 
Action: Mouse pressed left at (920, 475)
Screenshot: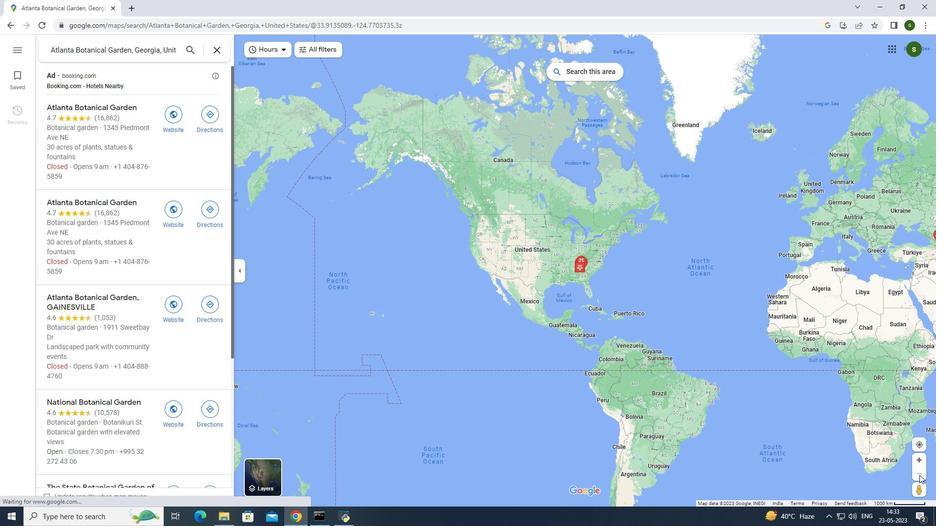 
Action: Mouse moved to (118, 200)
Screenshot: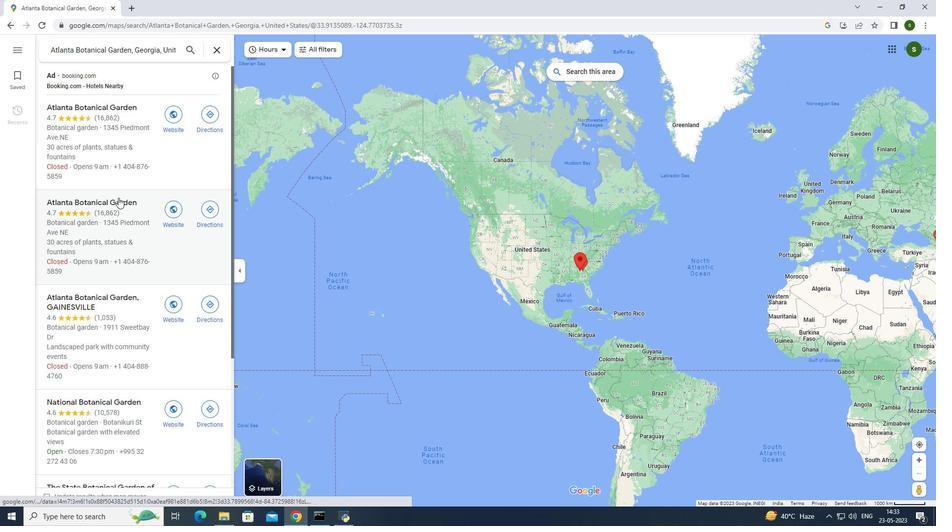 
Action: Mouse pressed left at (118, 200)
Screenshot: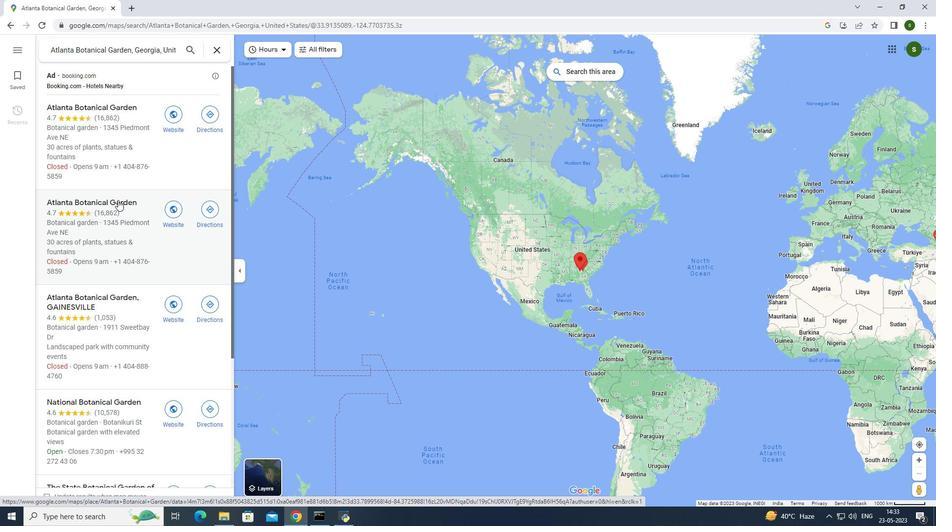 
Action: Mouse moved to (341, 242)
Screenshot: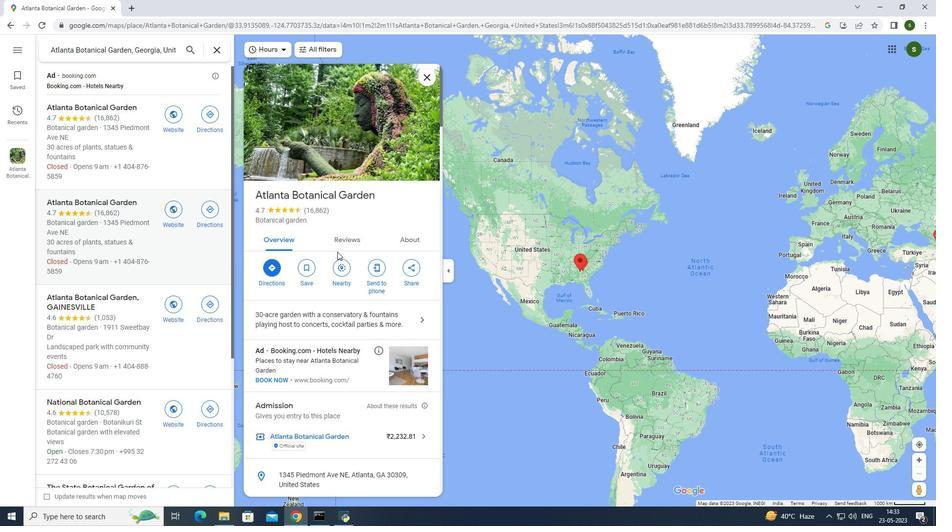 
Action: Mouse pressed left at (341, 242)
Screenshot: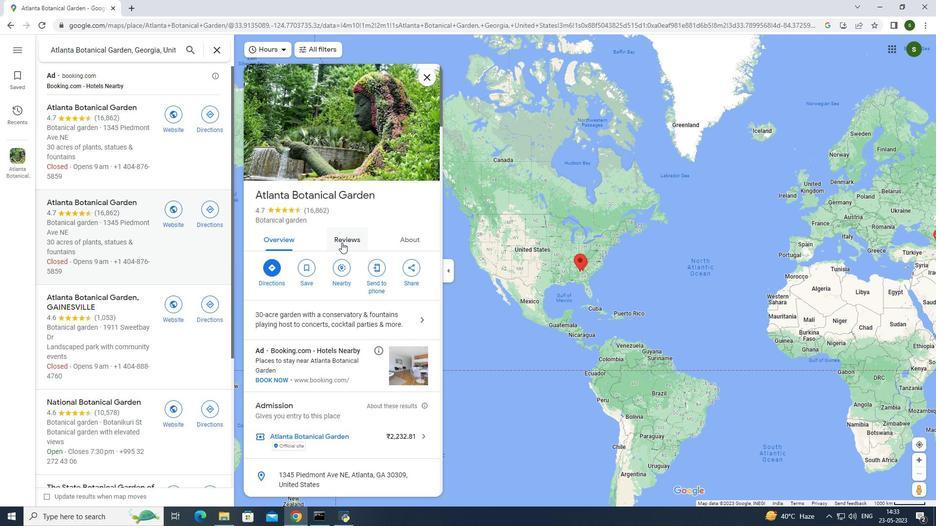 
Action: Mouse moved to (430, 82)
Screenshot: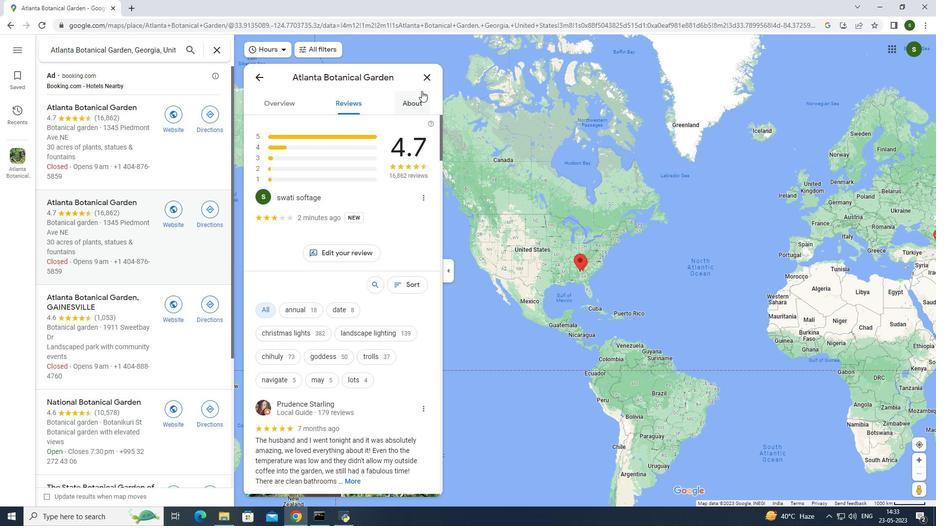 
Action: Mouse pressed left at (430, 82)
Screenshot: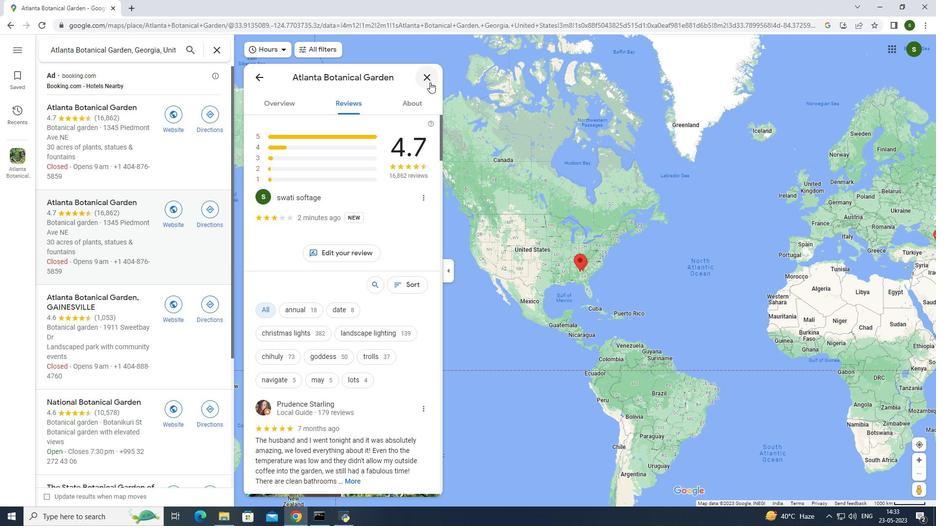 
Action: Mouse moved to (20, 158)
Screenshot: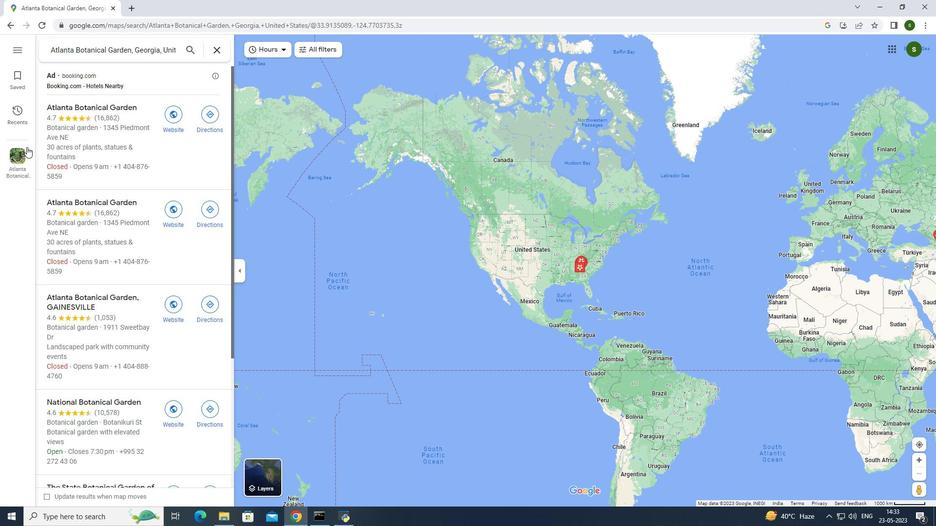 
Action: Mouse pressed right at (20, 158)
Screenshot: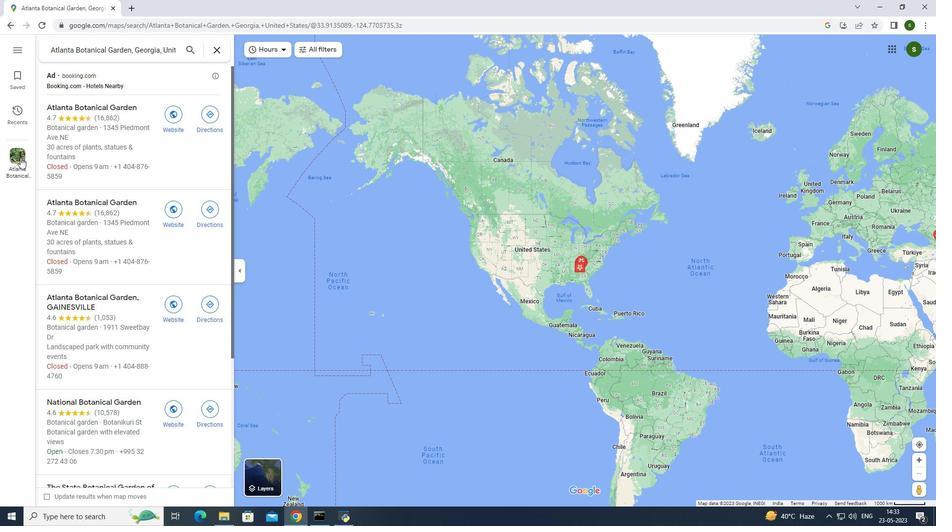 
Action: Mouse moved to (14, 211)
Screenshot: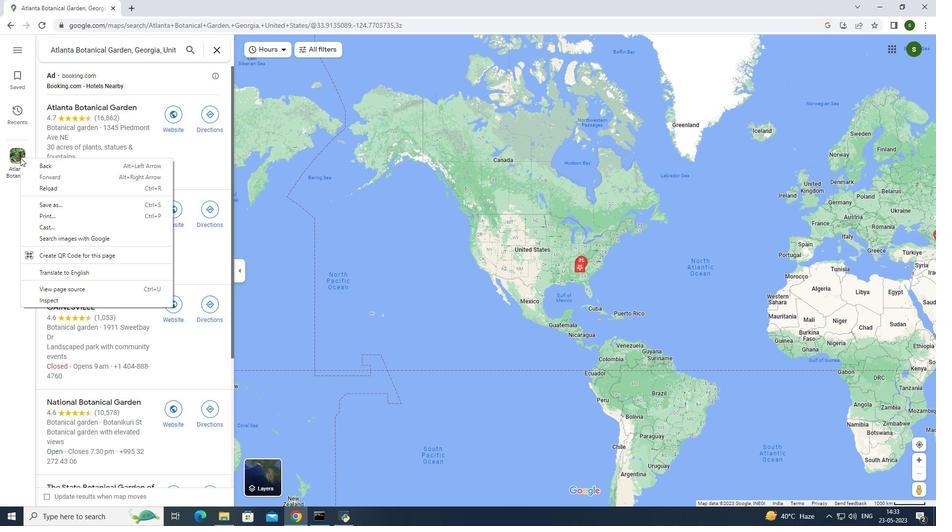 
Action: Mouse pressed left at (14, 211)
Screenshot: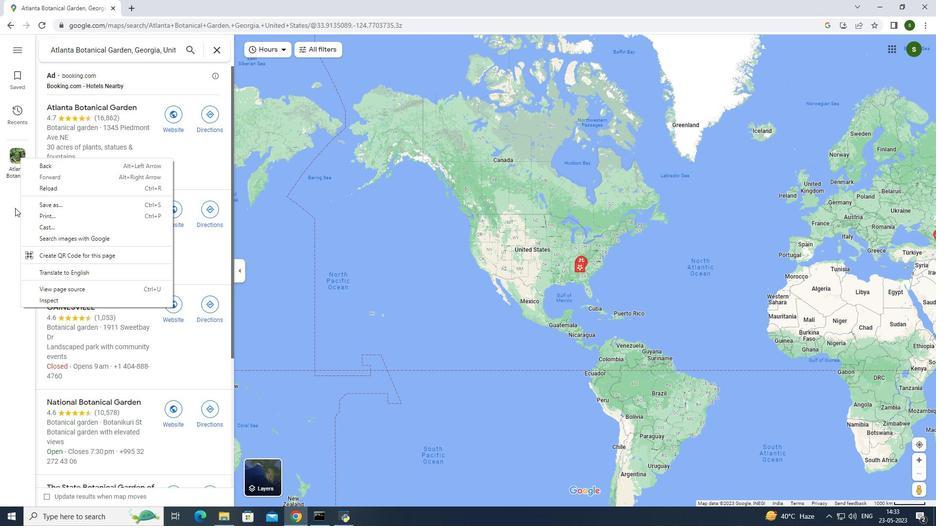 
Action: Mouse moved to (18, 168)
Screenshot: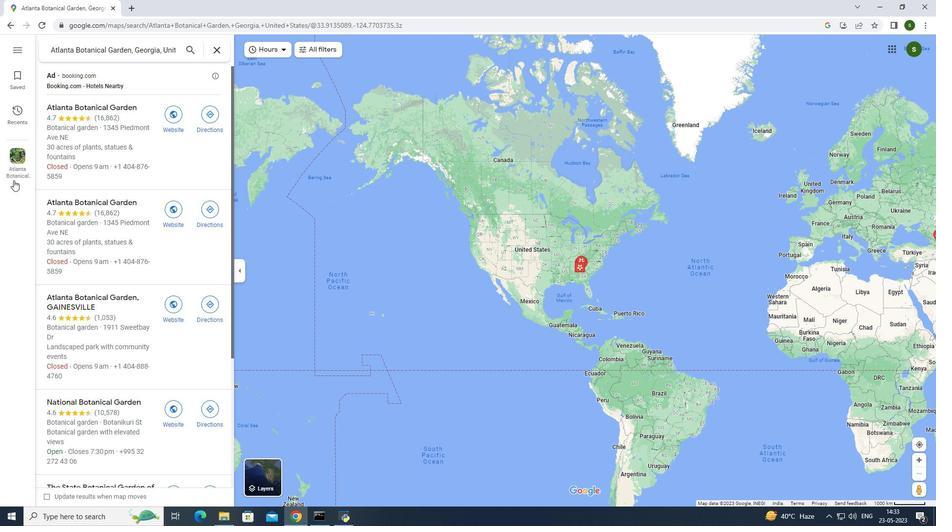 
Action: Mouse pressed left at (18, 168)
Screenshot: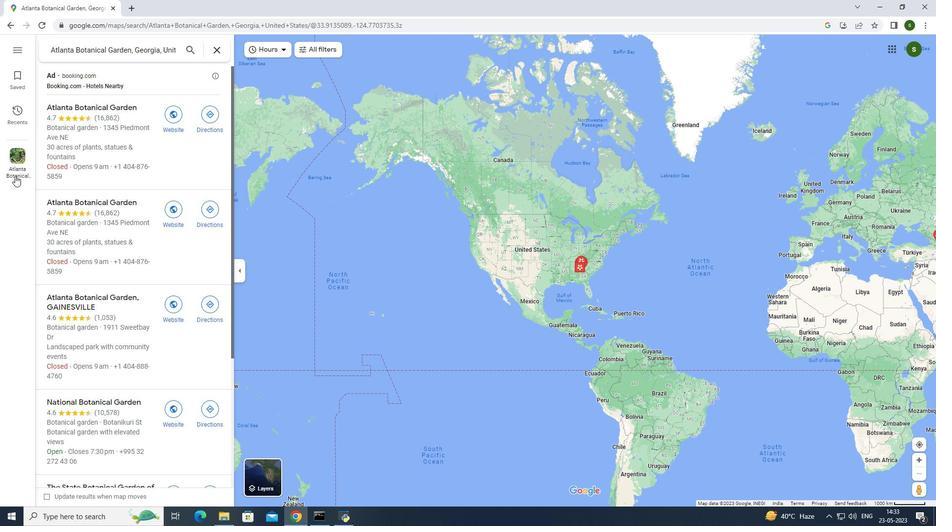 
Action: Mouse moved to (426, 74)
Screenshot: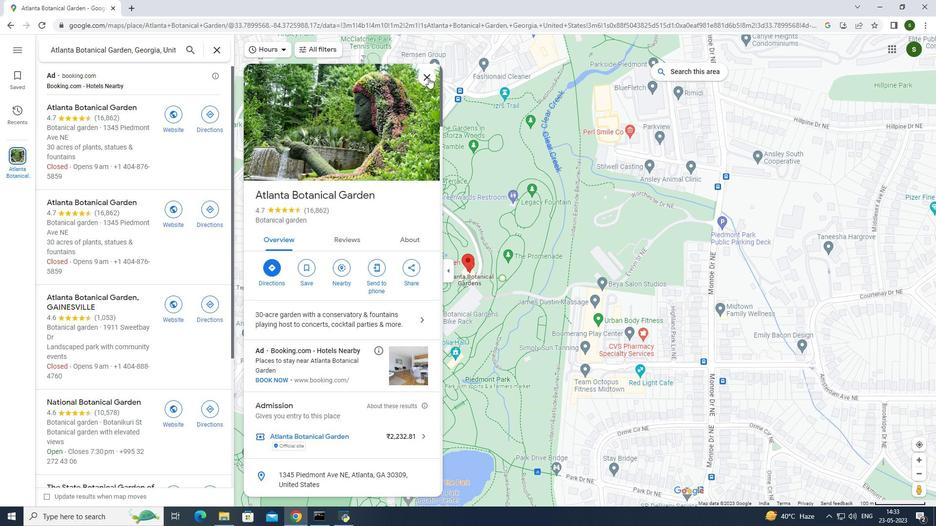 
Action: Mouse pressed left at (426, 74)
Screenshot: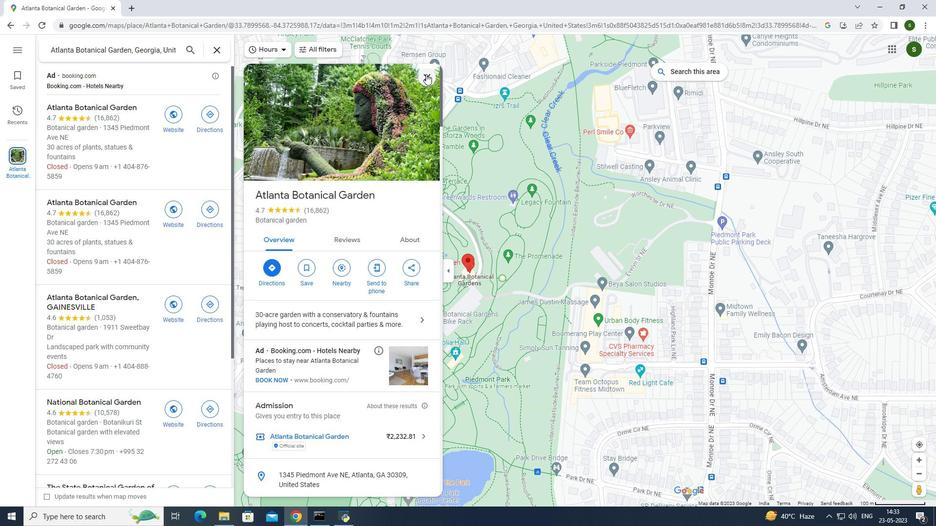 
Action: Mouse moved to (199, 165)
Screenshot: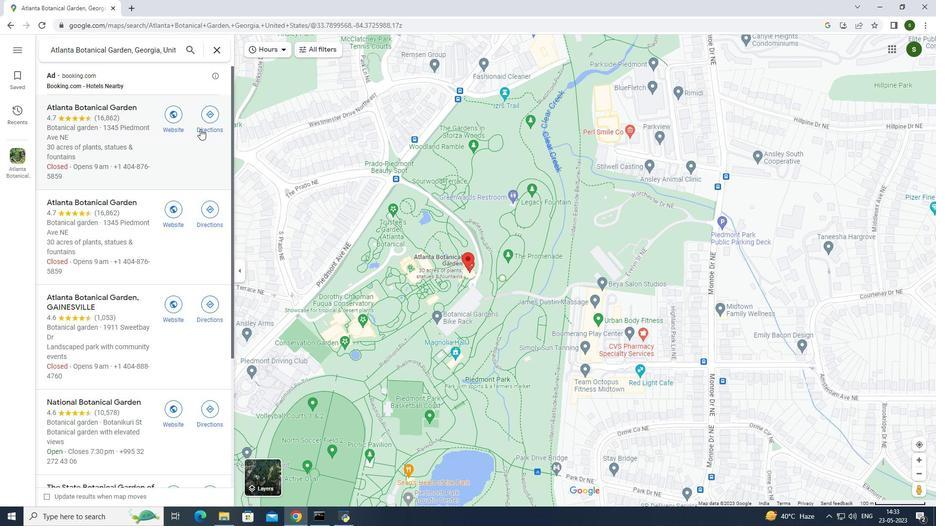 
Action: Mouse scrolled (199, 165) with delta (0, 0)
Screenshot: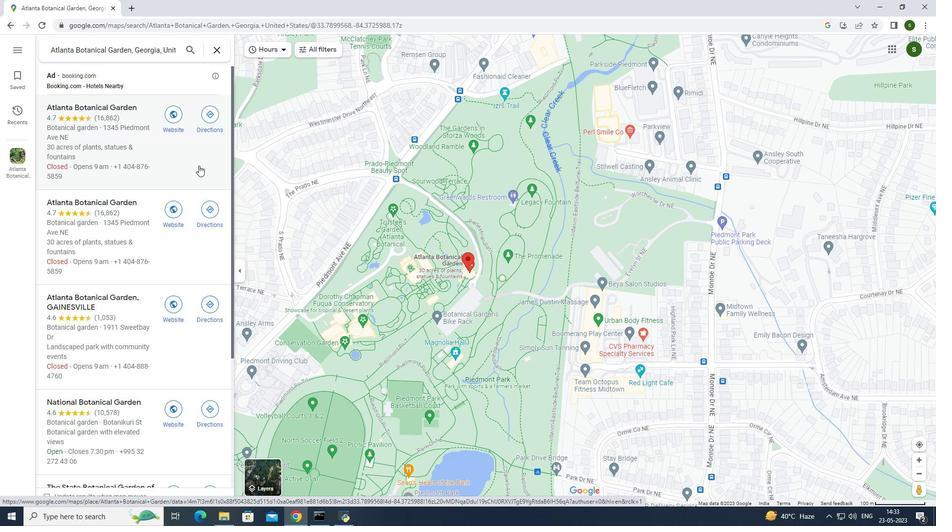 
Action: Mouse moved to (197, 171)
Screenshot: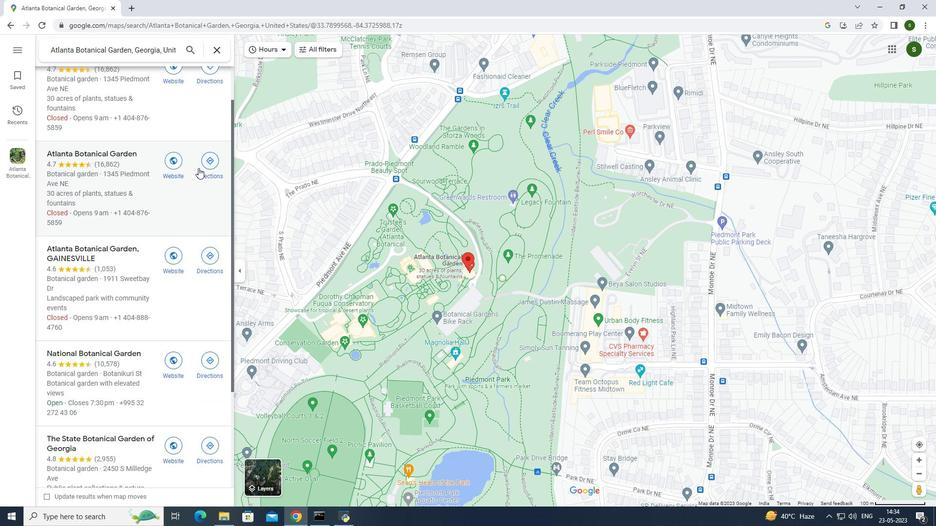 
Action: Mouse scrolled (197, 171) with delta (0, 0)
Screenshot: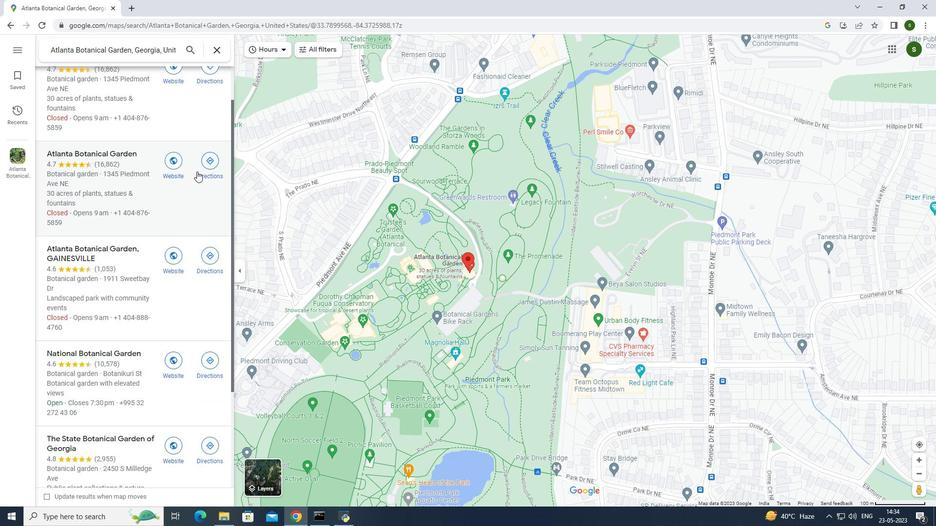
Action: Mouse scrolled (197, 171) with delta (0, 0)
Screenshot: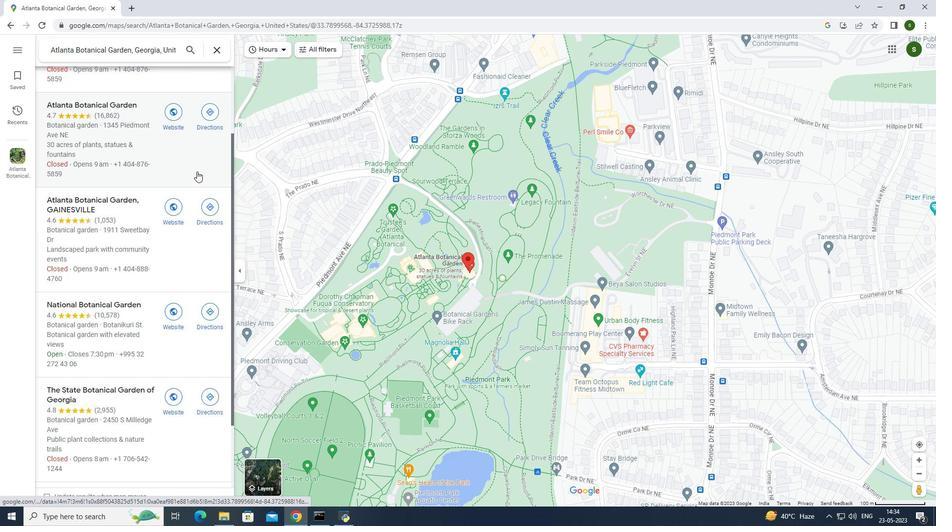 
Action: Mouse moved to (196, 172)
Screenshot: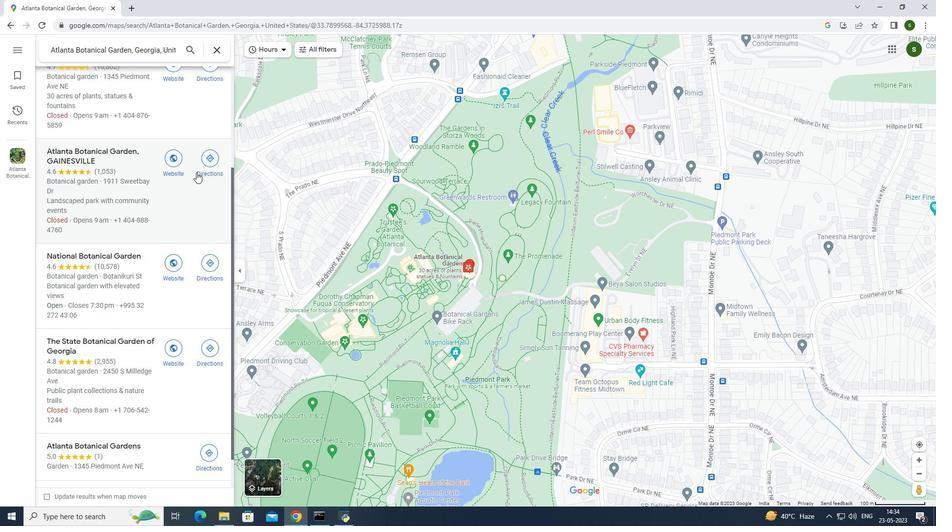 
Action: Mouse scrolled (196, 172) with delta (0, 0)
Screenshot: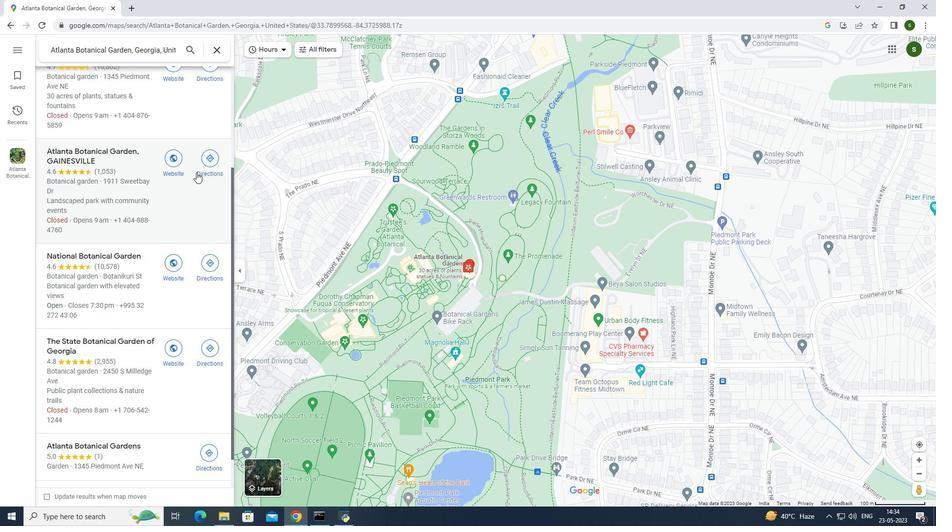
Action: Mouse scrolled (196, 172) with delta (0, 0)
Screenshot: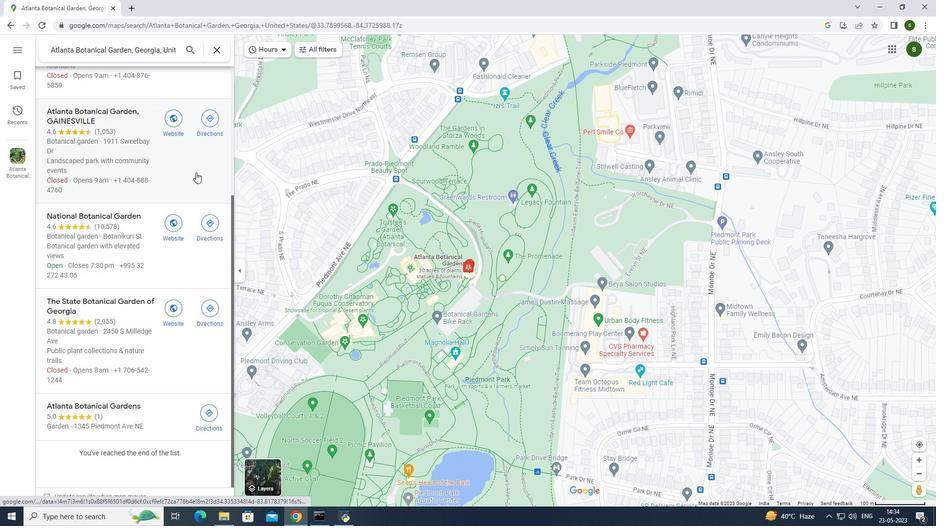 
Action: Mouse scrolled (196, 172) with delta (0, 0)
Screenshot: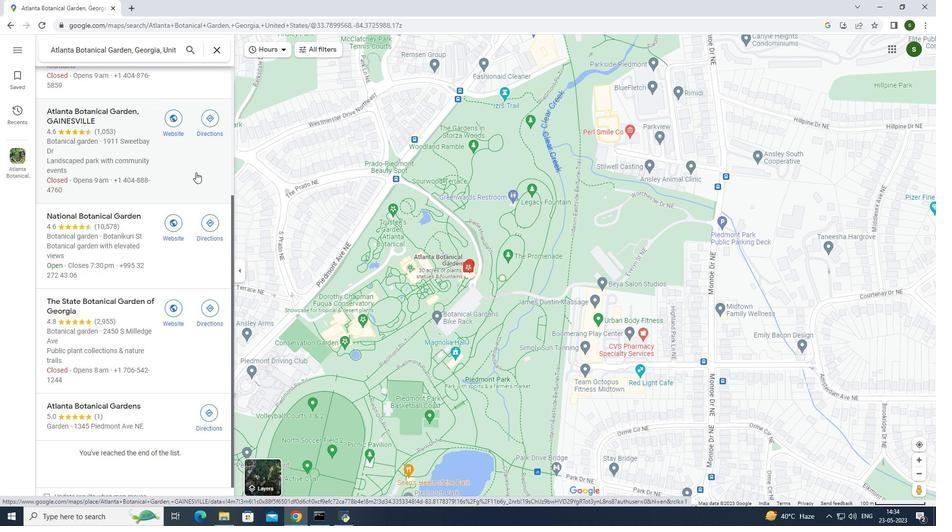 
Action: Mouse scrolled (196, 173) with delta (0, 0)
Screenshot: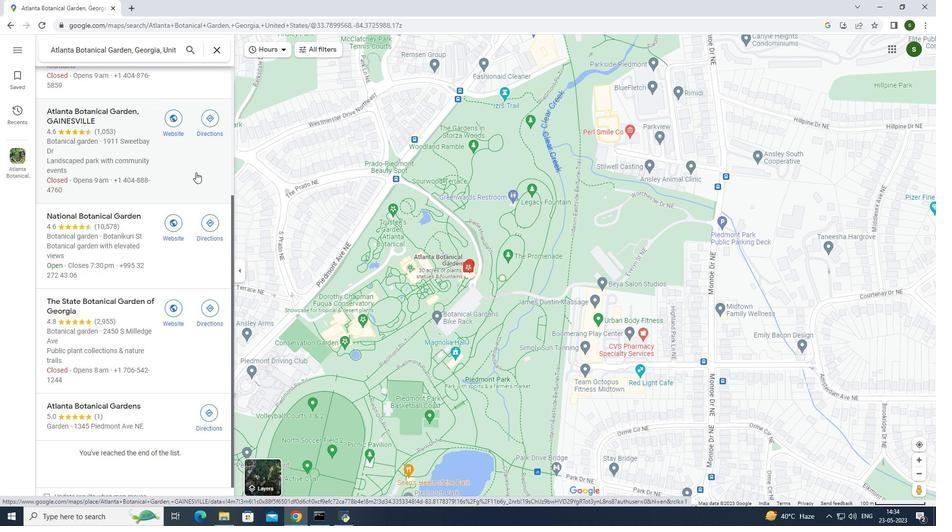 
Action: Mouse scrolled (196, 173) with delta (0, 0)
Screenshot: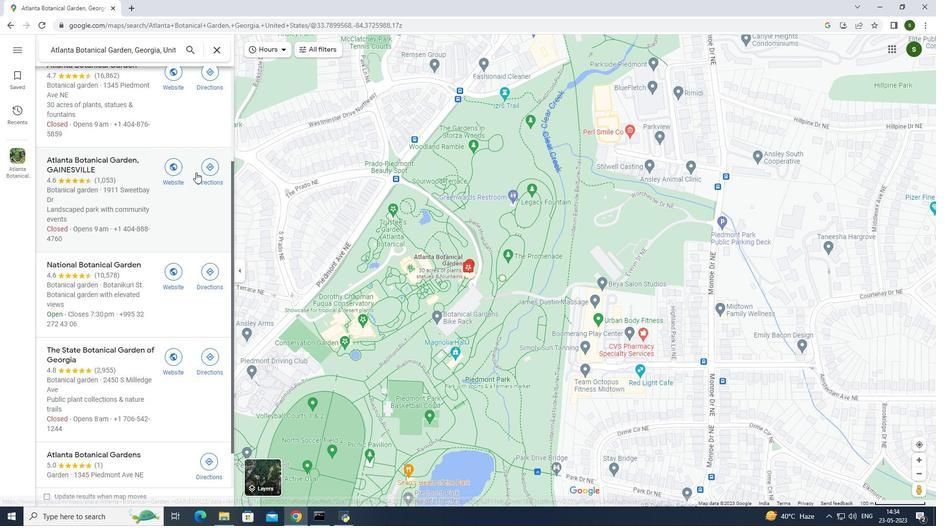 
Action: Mouse scrolled (196, 173) with delta (0, 0)
Screenshot: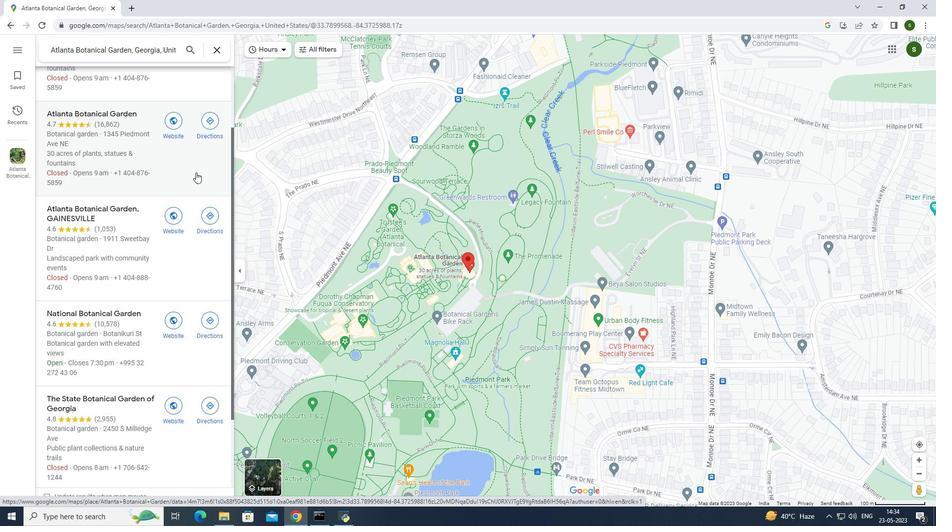 
Action: Mouse scrolled (196, 173) with delta (0, 0)
Screenshot: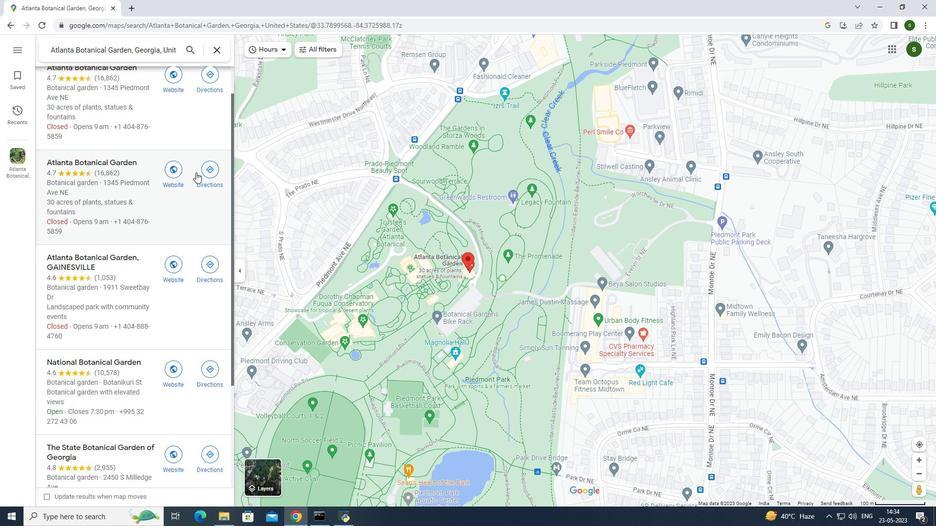 
Action: Mouse scrolled (196, 173) with delta (0, 0)
Screenshot: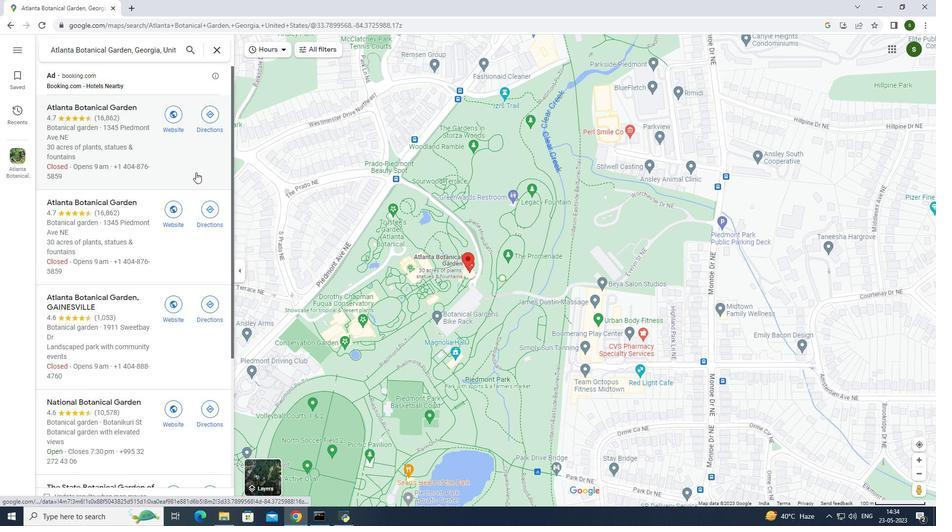 
Action: Mouse scrolled (196, 173) with delta (0, 0)
Screenshot: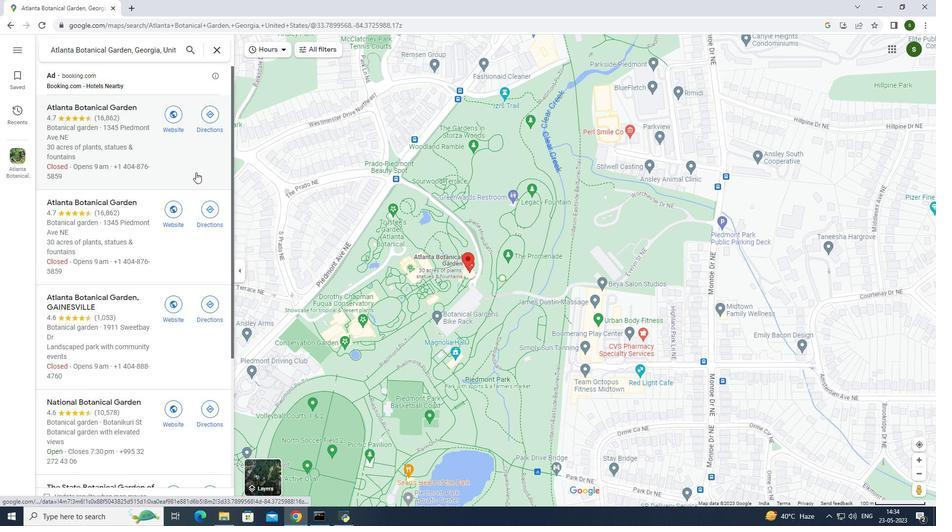 
Action: Mouse scrolled (196, 172) with delta (0, 0)
Screenshot: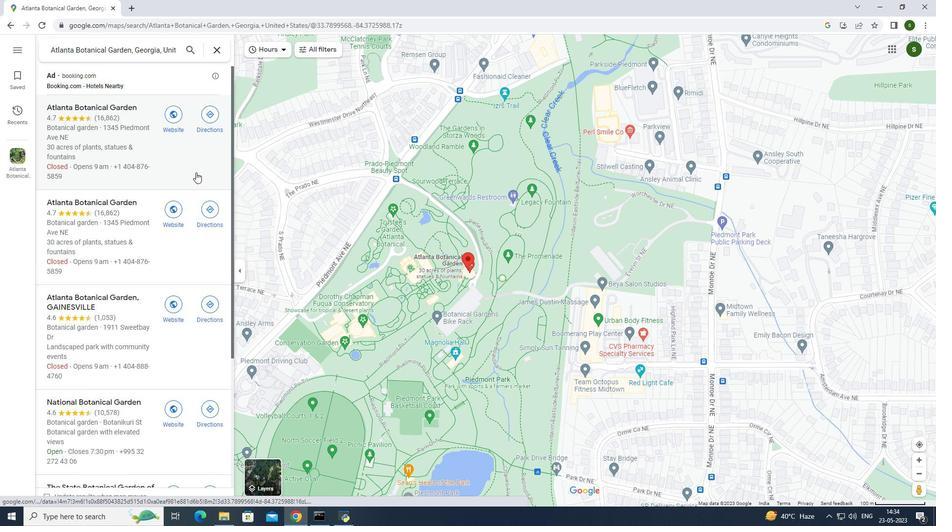 
Action: Mouse scrolled (196, 172) with delta (0, 0)
Screenshot: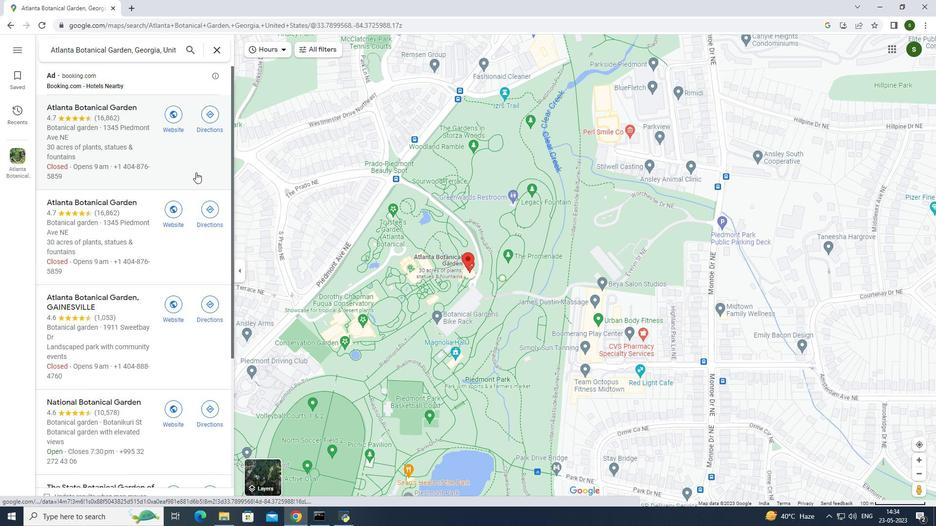 
Action: Mouse scrolled (196, 172) with delta (0, 0)
Screenshot: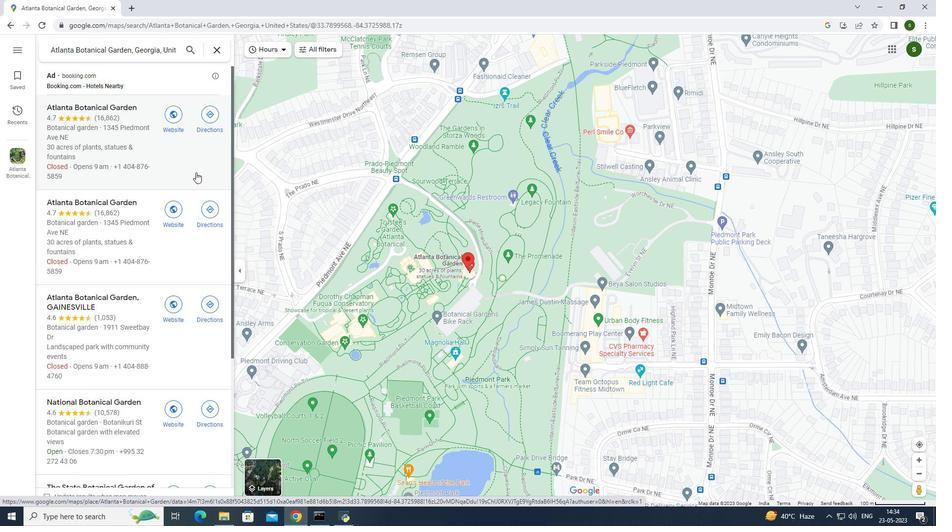 
Action: Mouse scrolled (196, 172) with delta (0, 0)
Screenshot: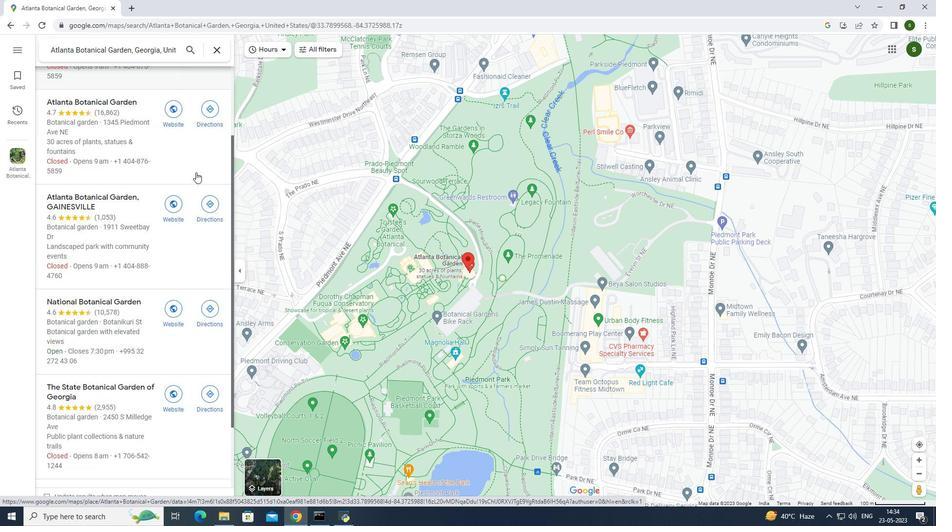 
Action: Mouse scrolled (196, 172) with delta (0, 0)
Screenshot: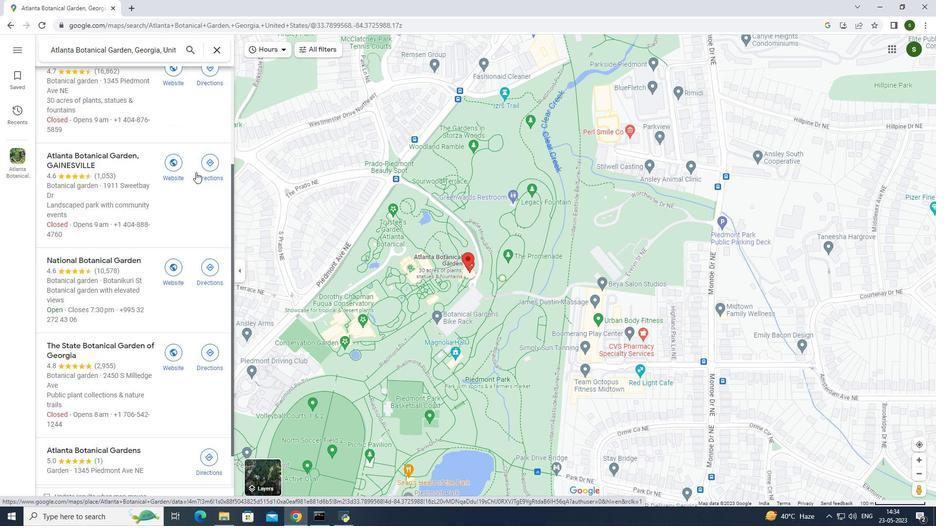 
Action: Mouse scrolled (196, 172) with delta (0, 0)
Screenshot: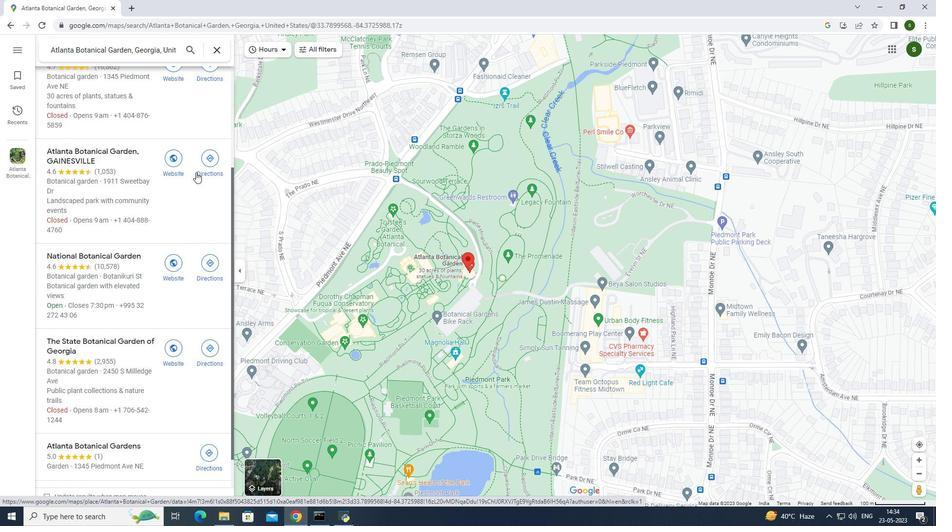 
Action: Mouse scrolled (196, 172) with delta (0, 0)
Screenshot: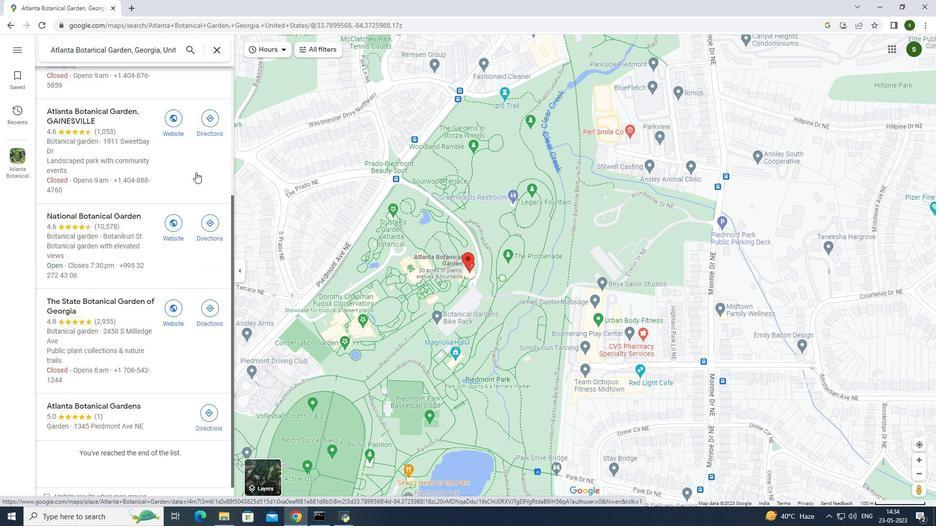 
Action: Mouse scrolled (196, 172) with delta (0, 0)
Screenshot: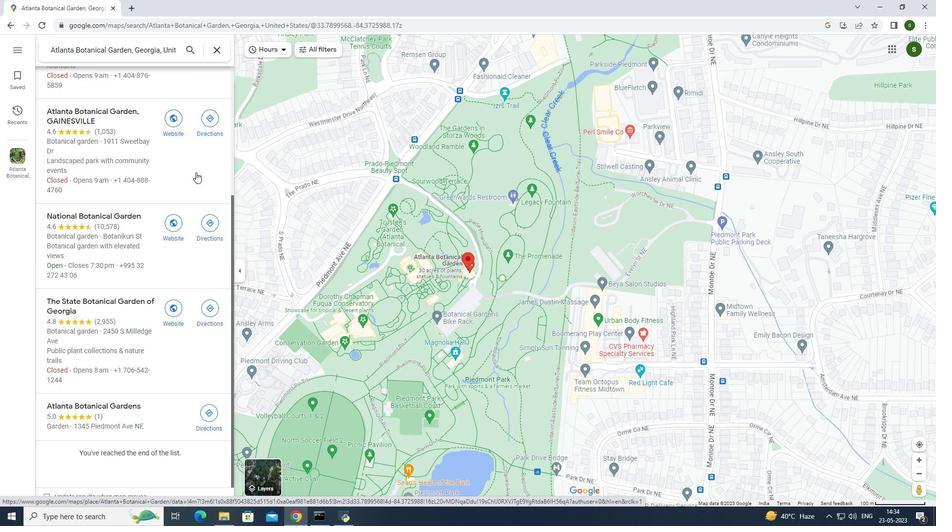 
Action: Mouse moved to (276, 210)
Screenshot: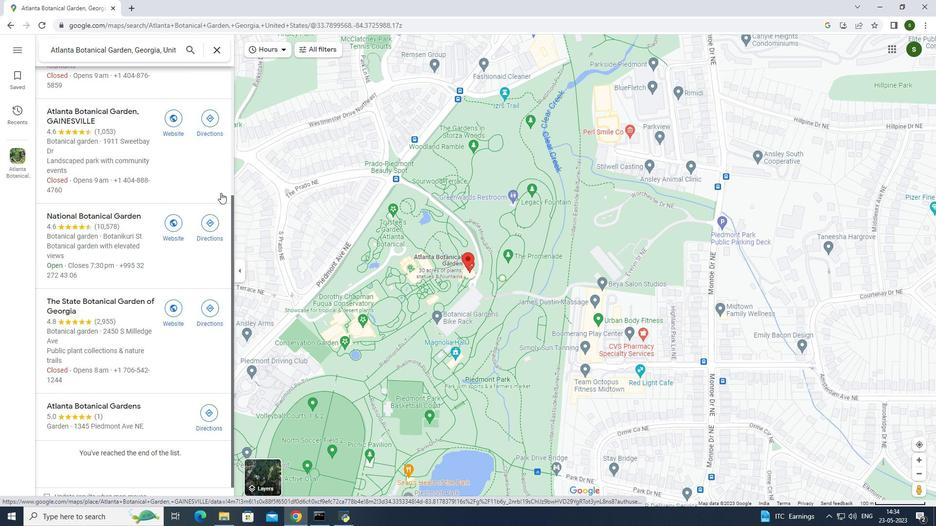 
Action: Mouse scrolled (276, 211) with delta (0, 0)
Screenshot: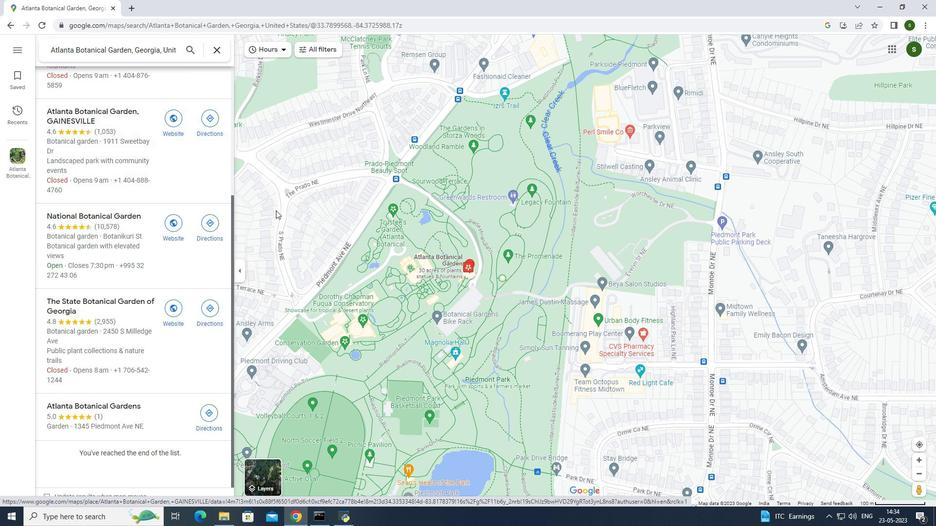 
Action: Mouse scrolled (276, 211) with delta (0, 0)
Screenshot: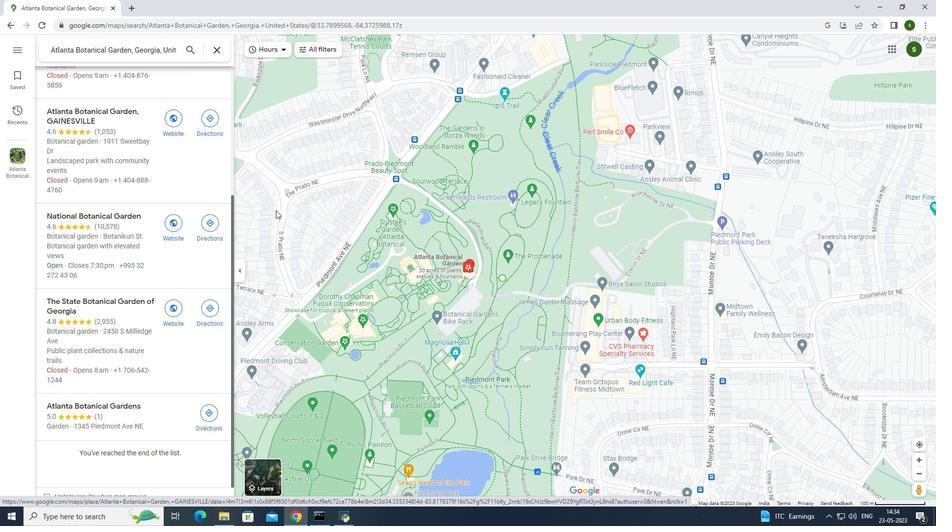 
Action: Mouse scrolled (276, 211) with delta (0, 0)
Screenshot: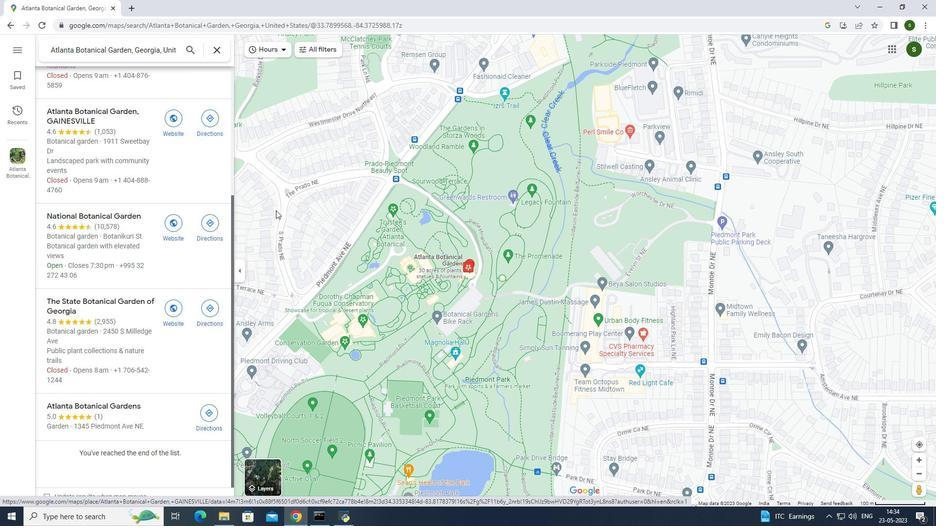 
Action: Mouse scrolled (276, 211) with delta (0, 0)
Screenshot: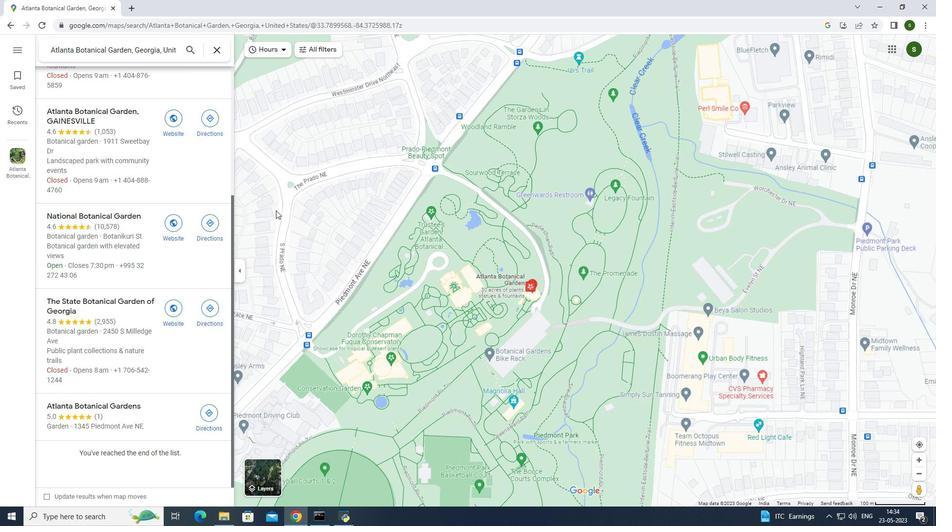
Action: Mouse scrolled (276, 211) with delta (0, 0)
Screenshot: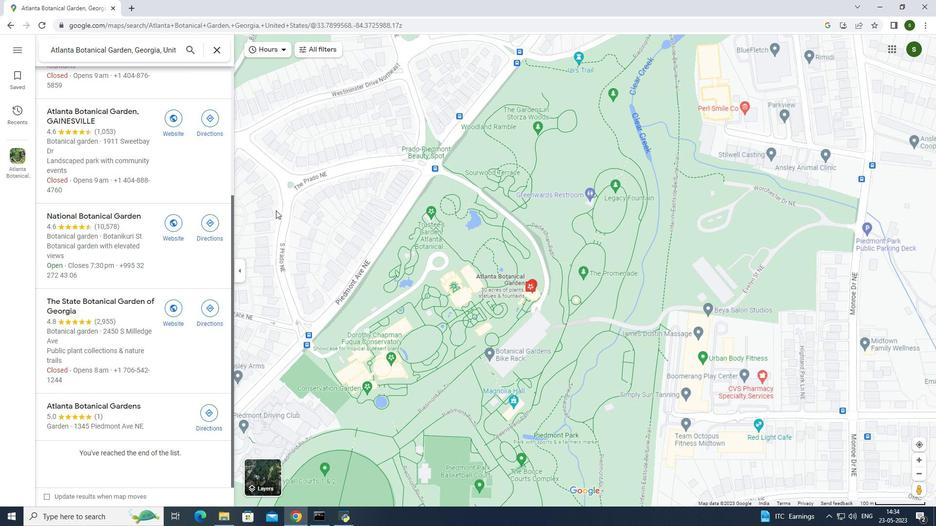 
Action: Mouse moved to (920, 474)
Screenshot: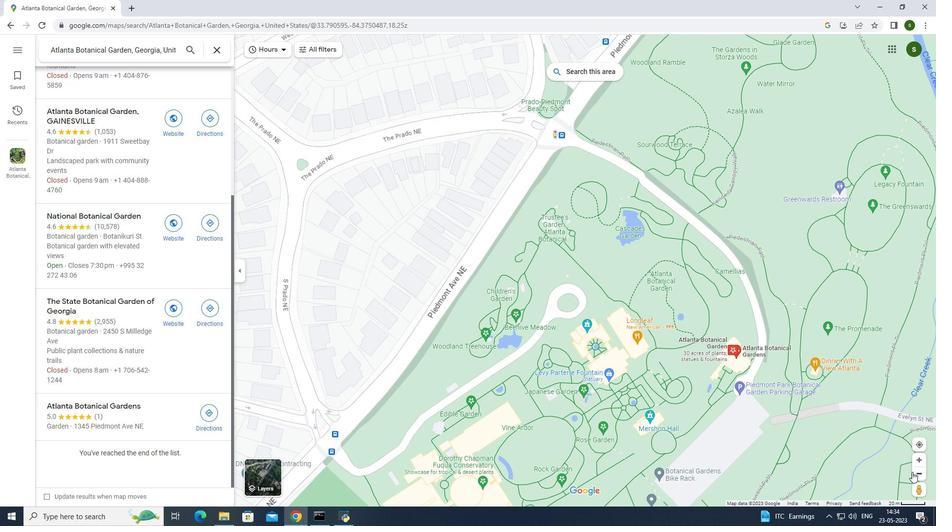 
Action: Mouse pressed left at (920, 474)
Screenshot: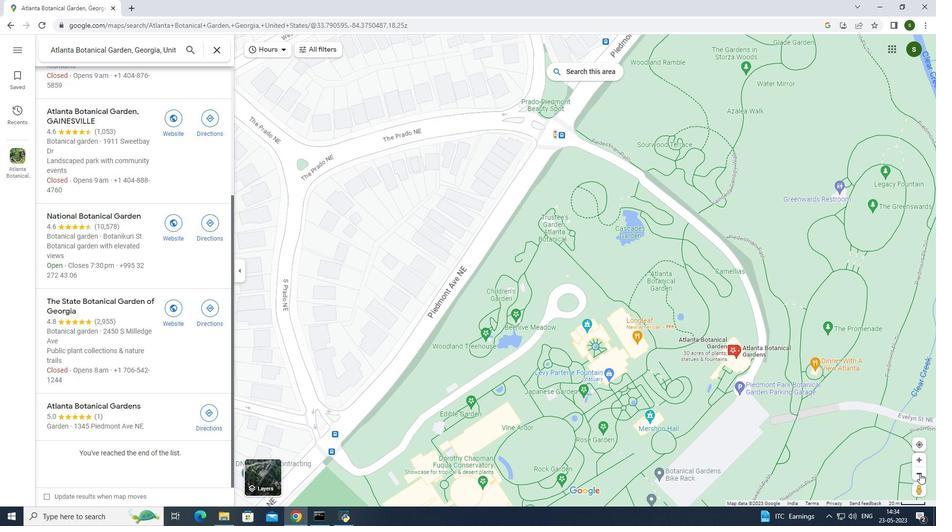 
Action: Mouse pressed left at (920, 474)
Screenshot: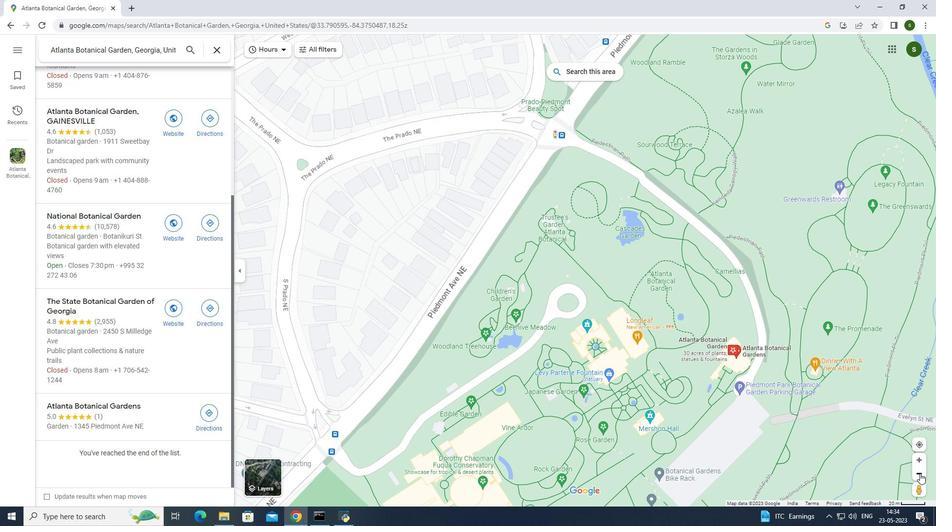 
Action: Mouse pressed left at (920, 474)
Screenshot: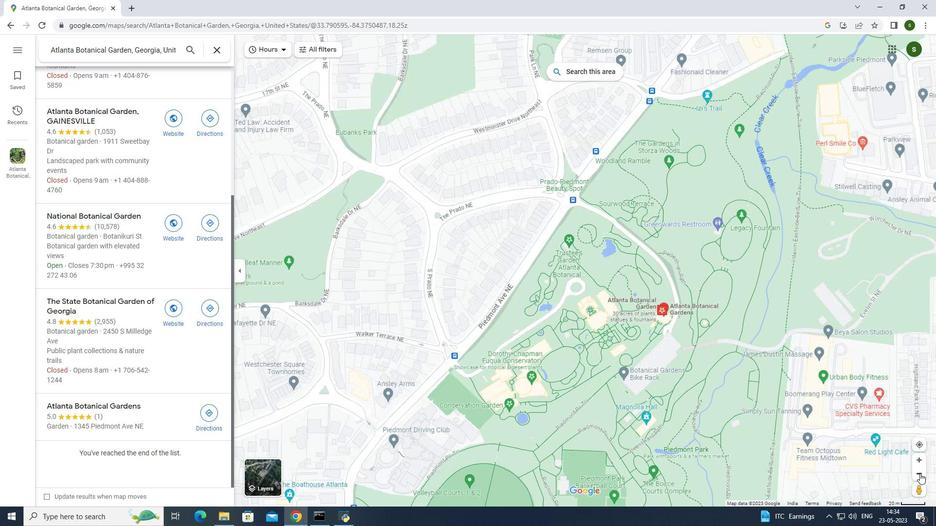 
Action: Mouse pressed left at (920, 474)
Screenshot: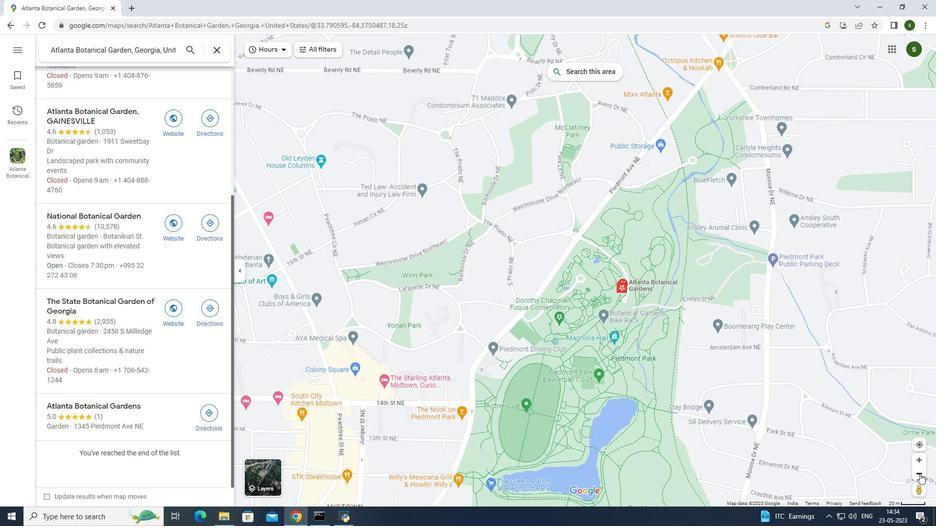 
Action: Mouse pressed left at (920, 474)
Screenshot: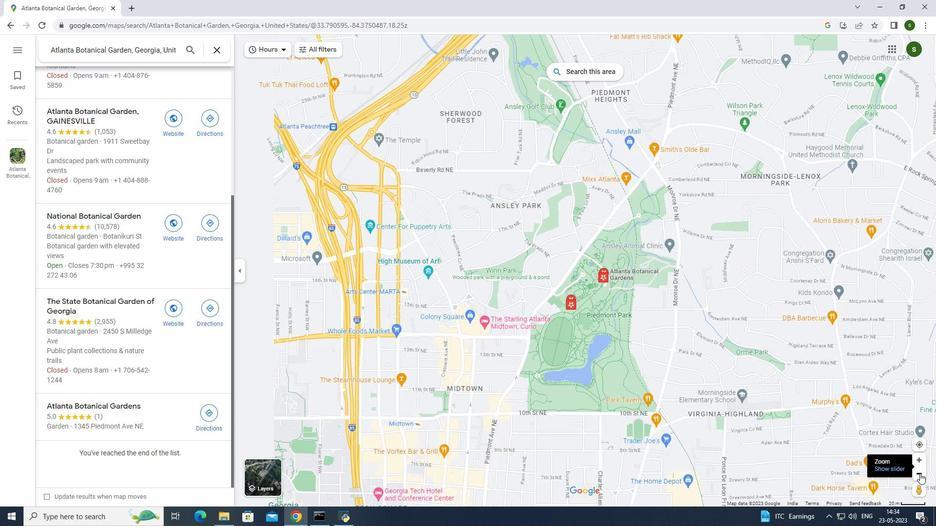 
Action: Mouse pressed left at (920, 474)
Screenshot: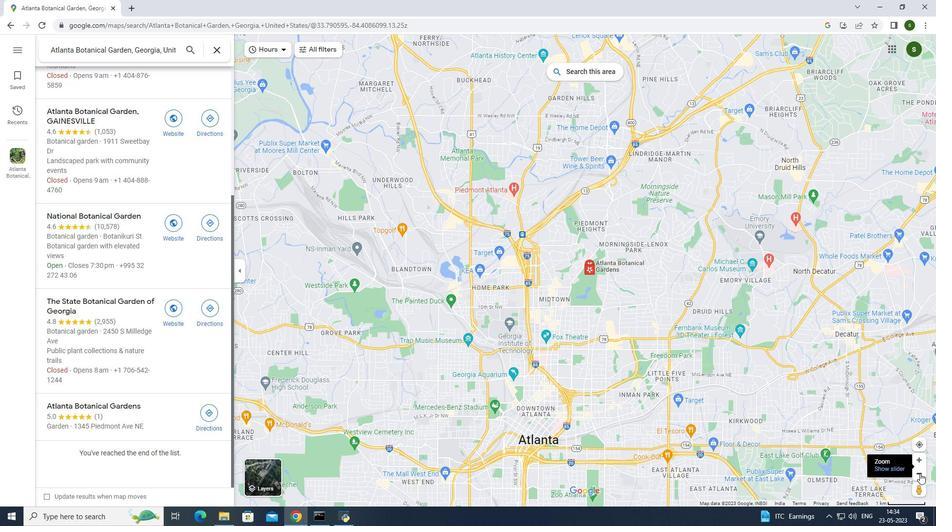 
Action: Mouse pressed left at (920, 474)
Screenshot: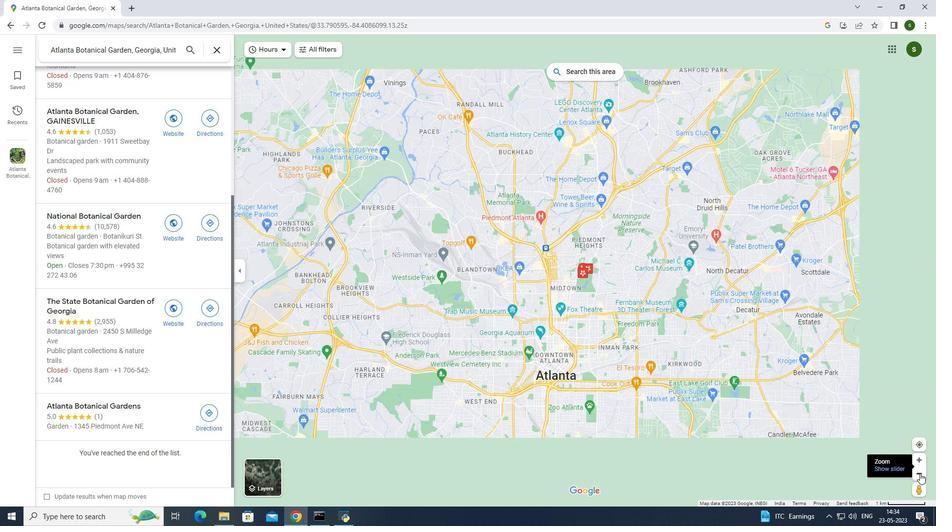 
Action: Mouse pressed left at (920, 474)
Screenshot: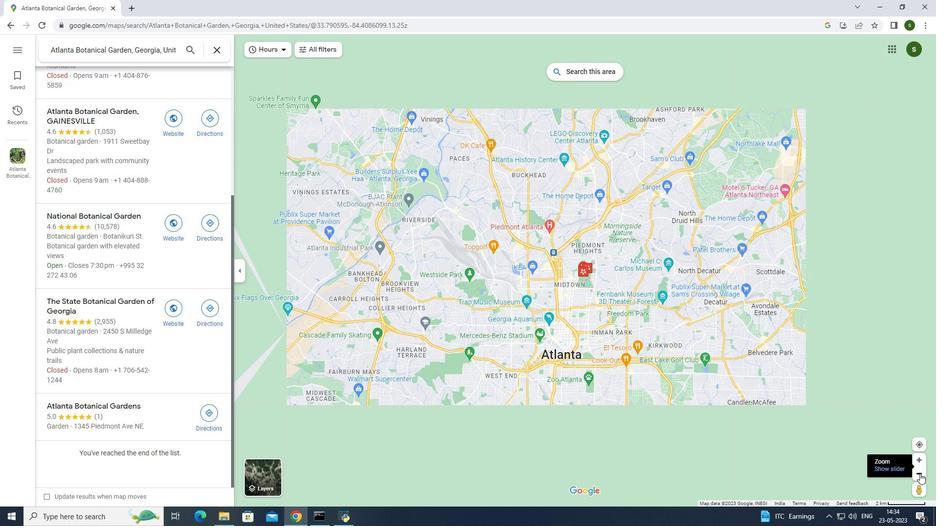 
Action: Mouse pressed left at (920, 474)
Screenshot: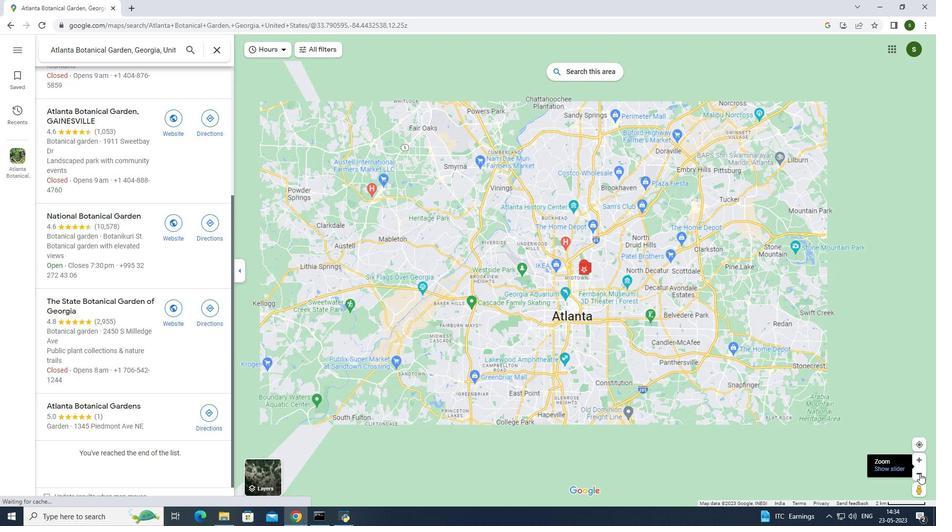 
Action: Mouse pressed left at (920, 474)
Screenshot: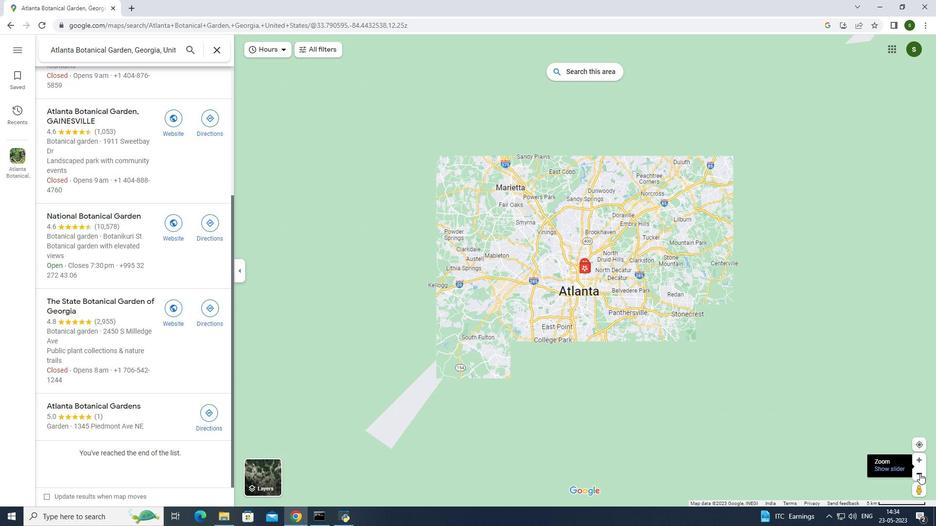 
Action: Mouse pressed left at (920, 474)
Screenshot: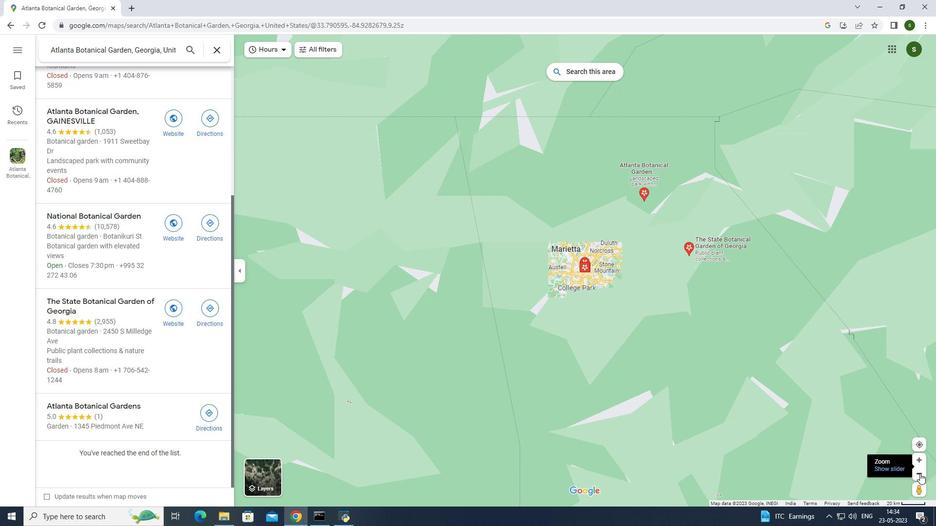 
Action: Mouse pressed left at (920, 474)
Screenshot: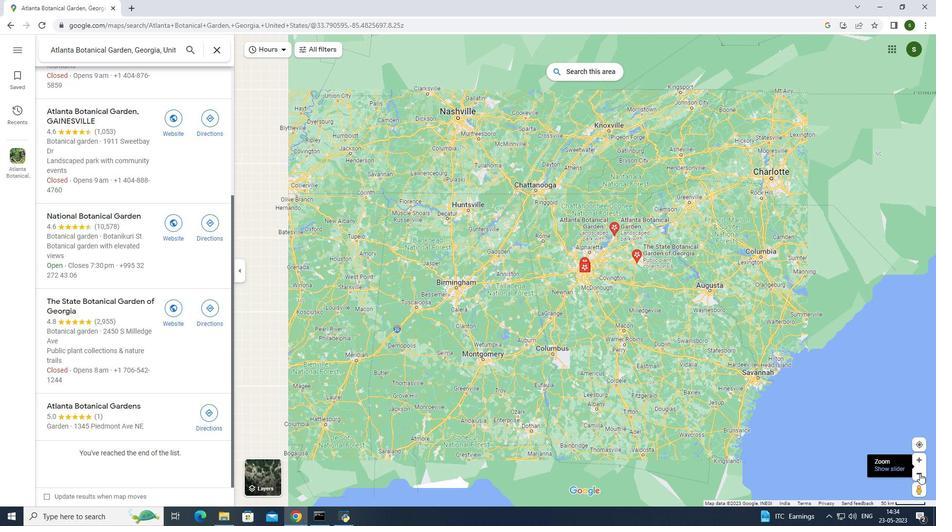 
Action: Mouse pressed left at (920, 474)
Screenshot: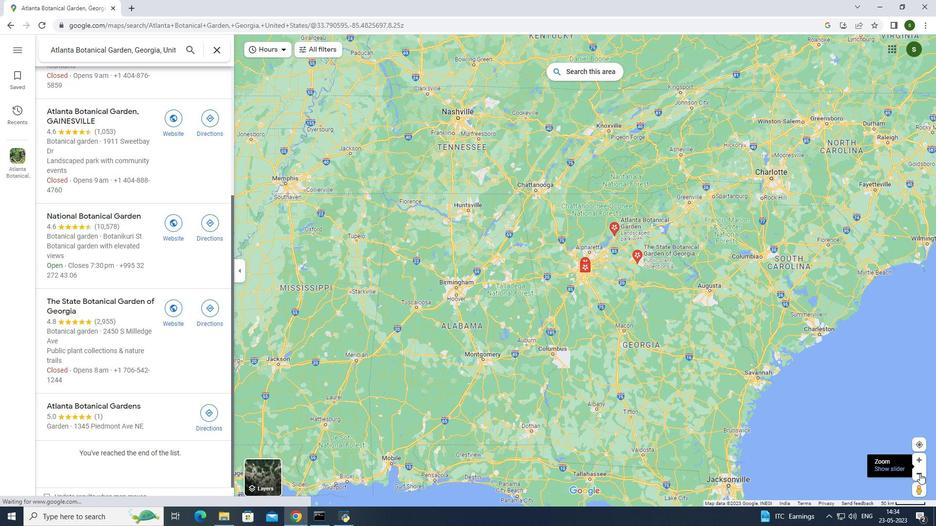 
Action: Mouse pressed left at (920, 474)
Screenshot: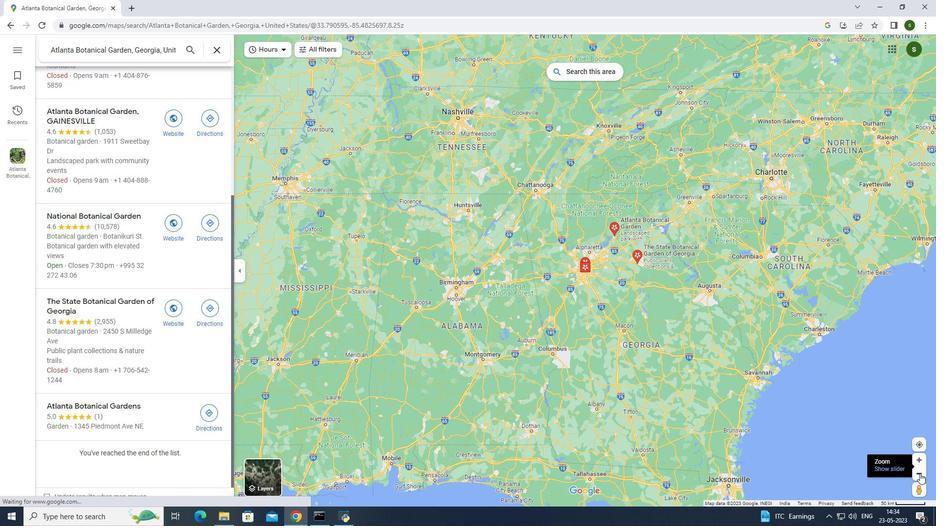
Action: Mouse pressed left at (920, 474)
Screenshot: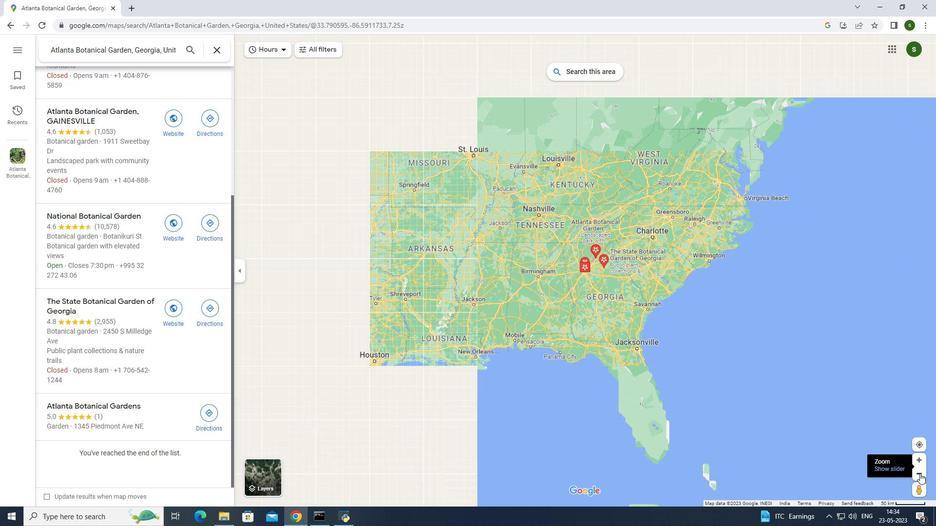 
Action: Mouse pressed left at (920, 474)
Screenshot: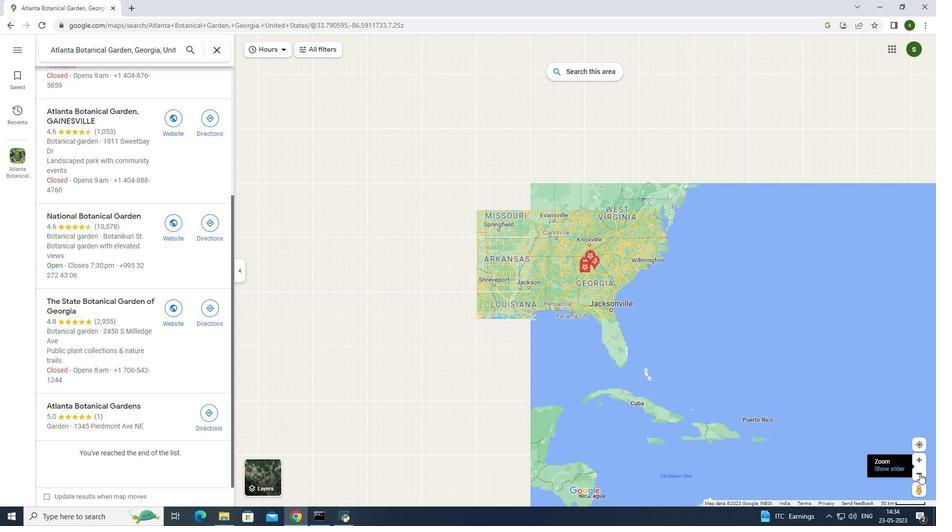 
Action: Mouse pressed left at (920, 474)
Screenshot: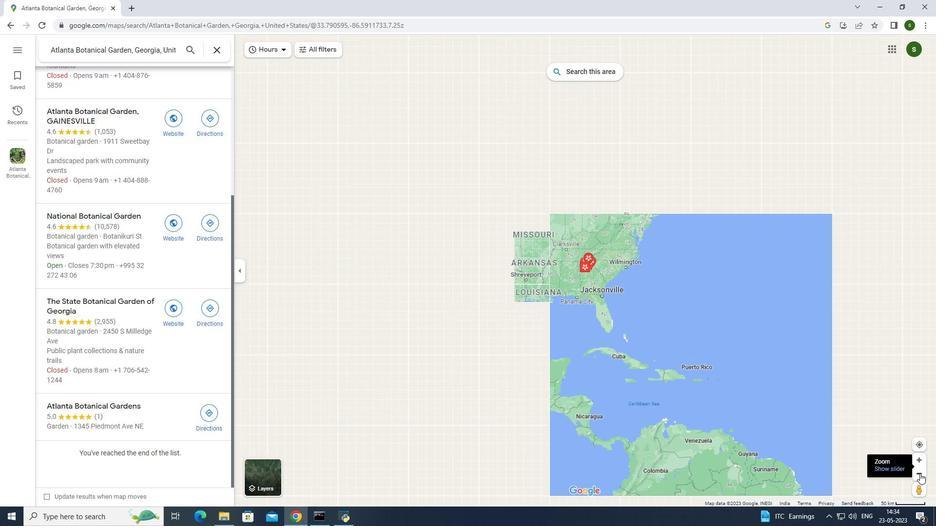 
Action: Mouse pressed left at (920, 474)
Screenshot: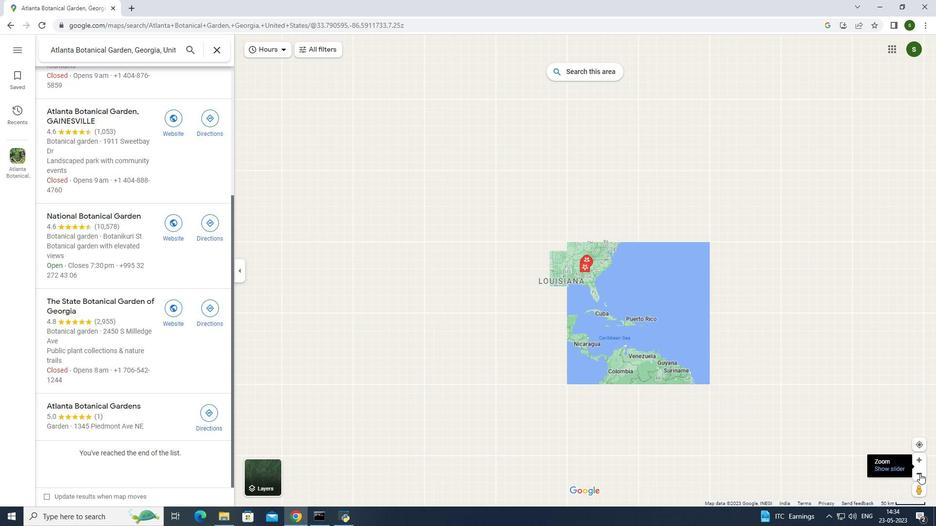 
Action: Mouse pressed left at (920, 474)
Screenshot: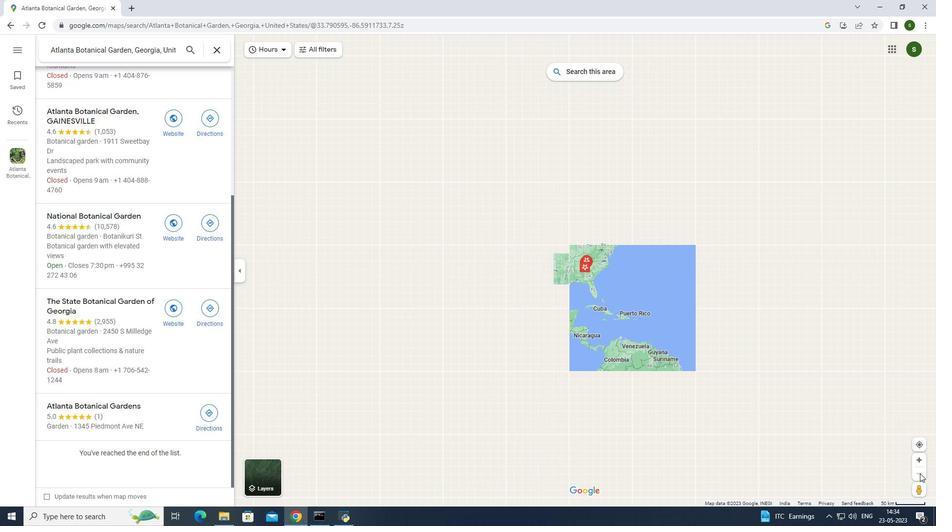 
Action: Mouse pressed left at (920, 474)
Screenshot: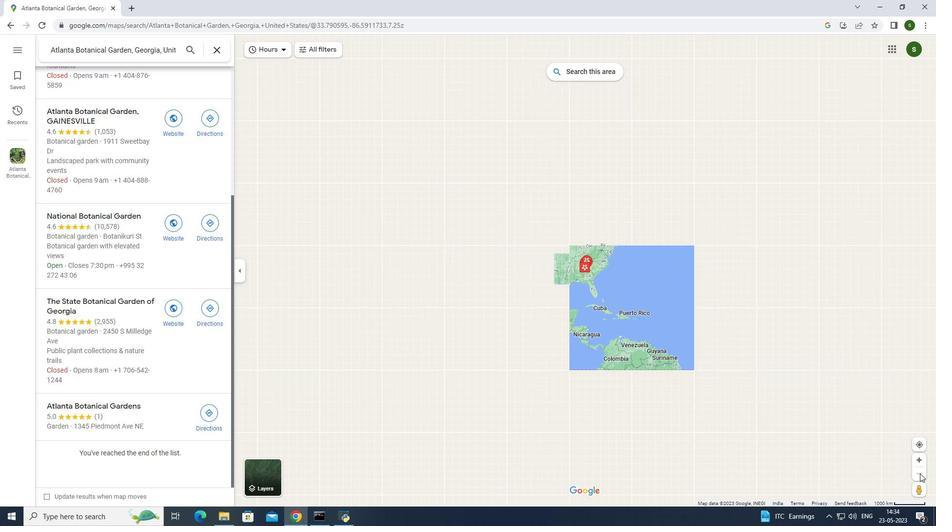 
Action: Mouse pressed left at (920, 474)
Screenshot: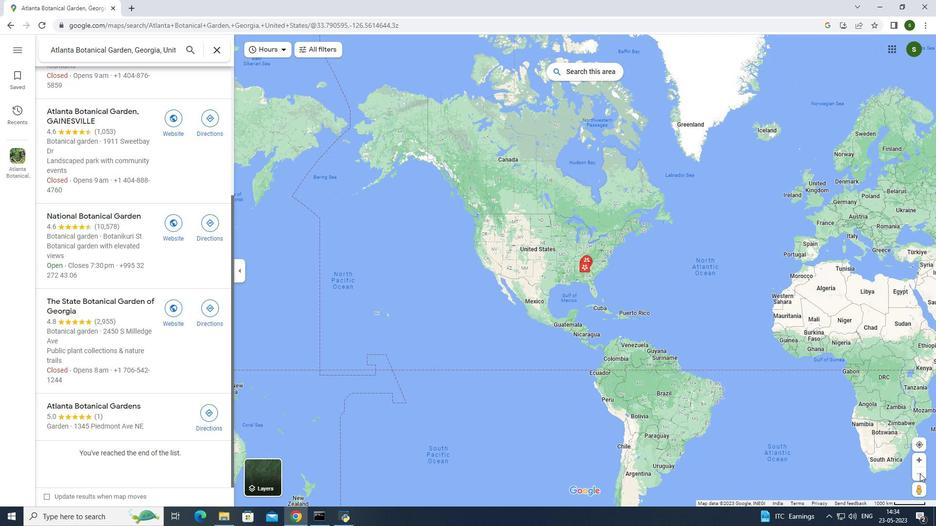 
Action: Mouse moved to (134, 242)
Screenshot: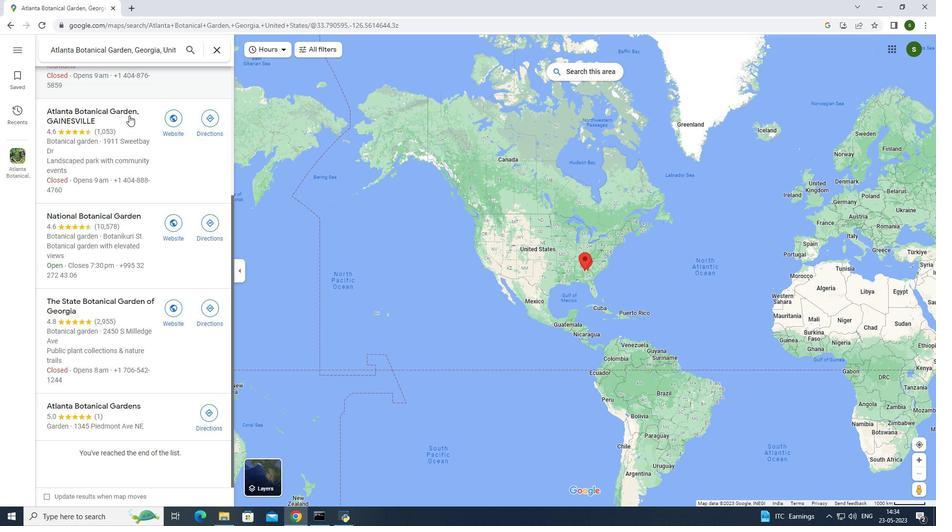 
Action: Mouse scrolled (134, 243) with delta (0, 0)
Screenshot: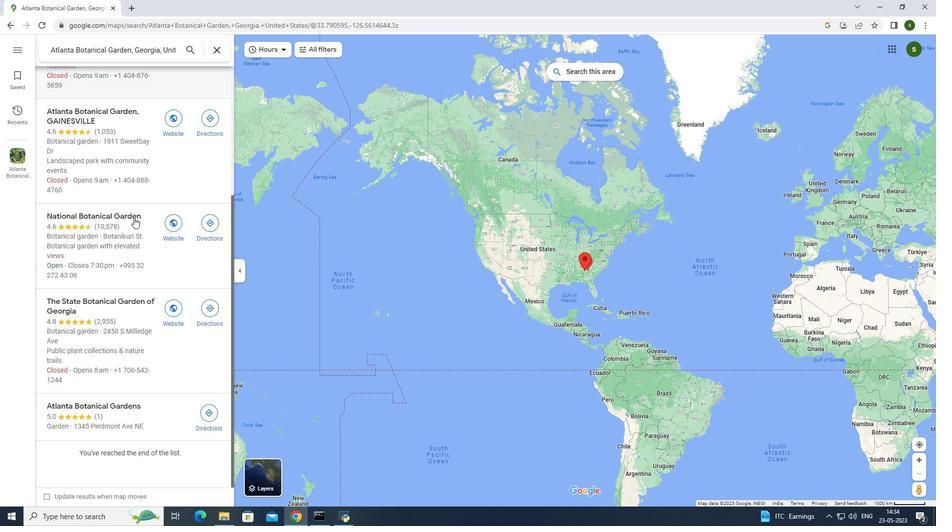 
Action: Mouse scrolled (134, 243) with delta (0, 0)
Screenshot: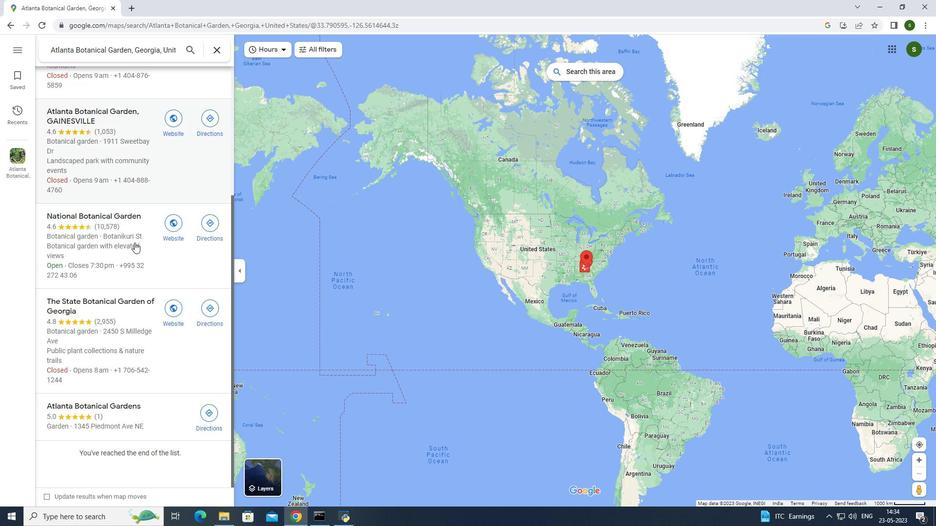 
Action: Mouse scrolled (134, 243) with delta (0, 0)
Screenshot: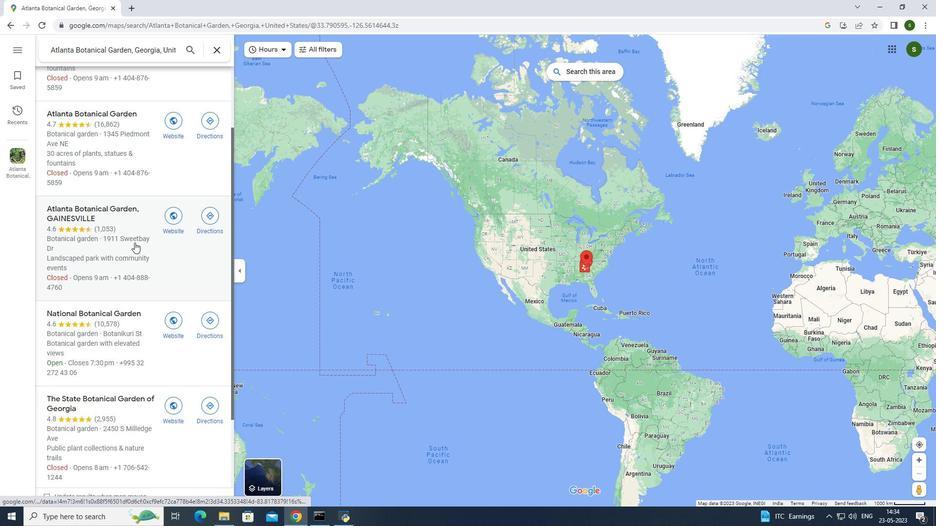 
Action: Mouse scrolled (134, 243) with delta (0, 0)
Screenshot: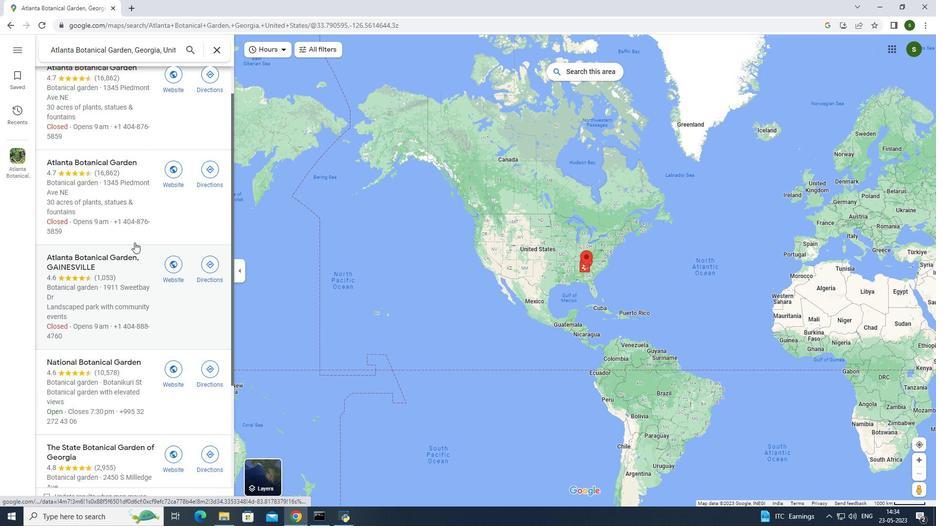 
Action: Mouse scrolled (134, 243) with delta (0, 0)
Screenshot: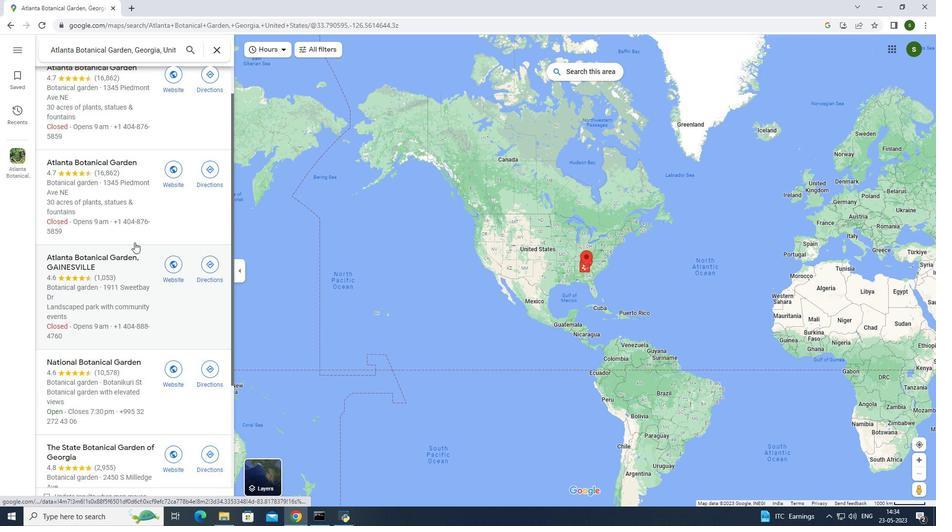 
Action: Mouse scrolled (134, 243) with delta (0, 0)
Screenshot: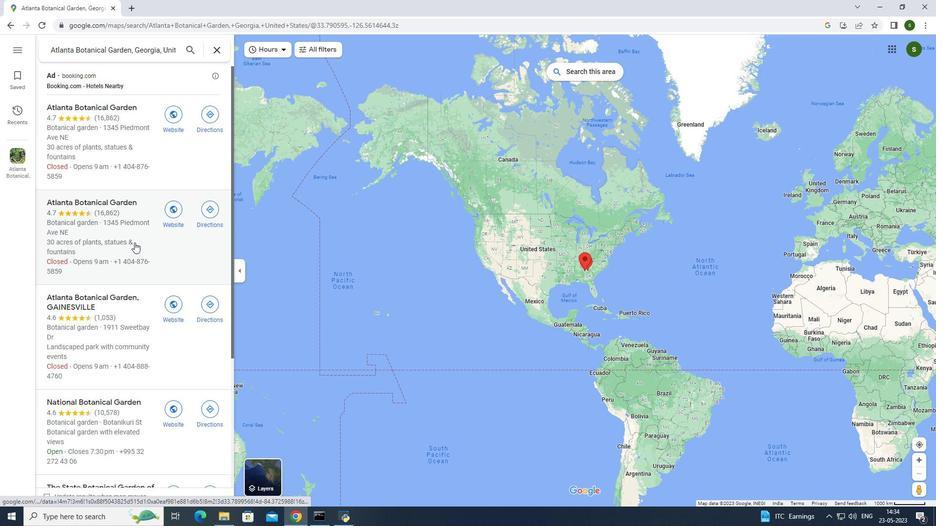 
Action: Mouse scrolled (134, 243) with delta (0, 0)
Screenshot: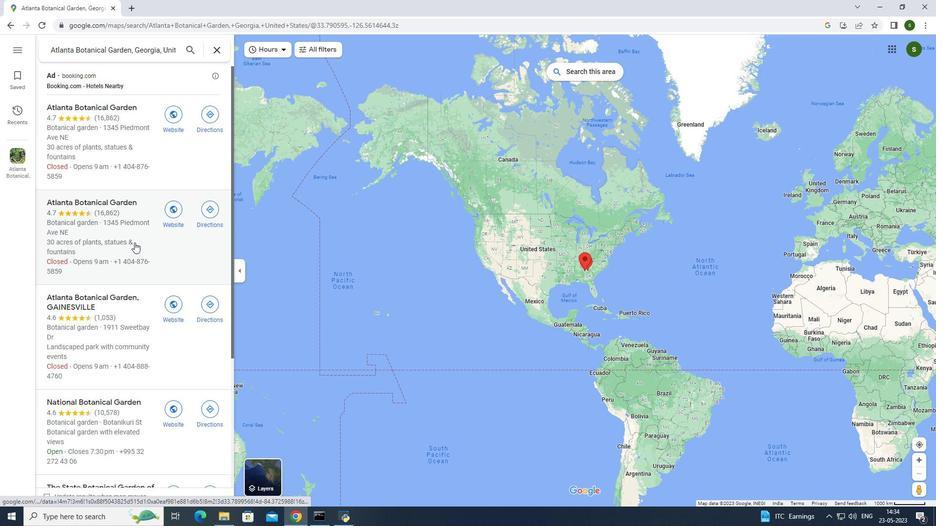 
Action: Mouse scrolled (134, 243) with delta (0, 0)
Screenshot: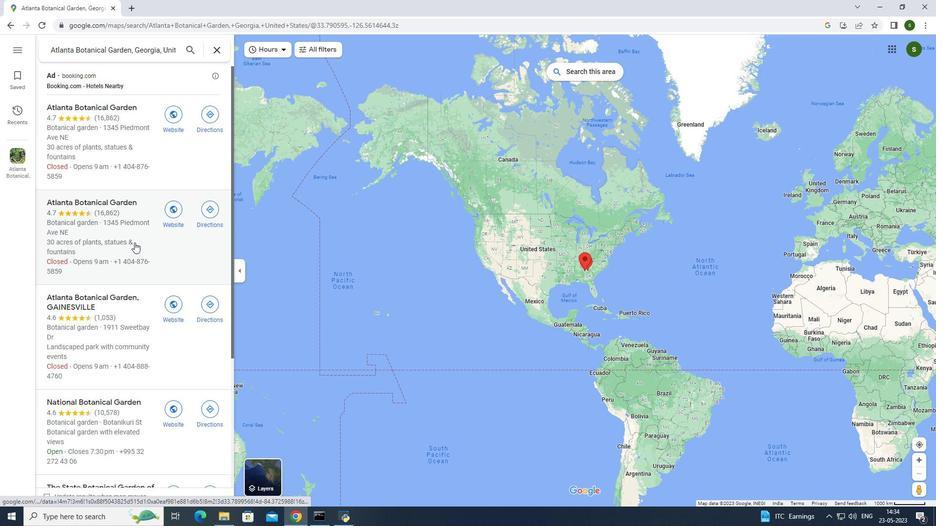 
Action: Mouse scrolled (134, 243) with delta (0, 0)
Screenshot: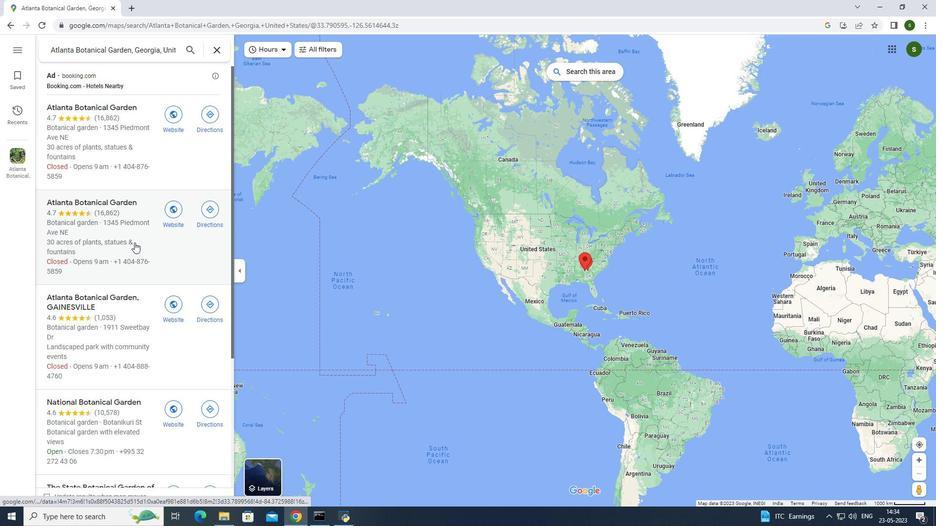 
Action: Mouse moved to (215, 76)
Screenshot: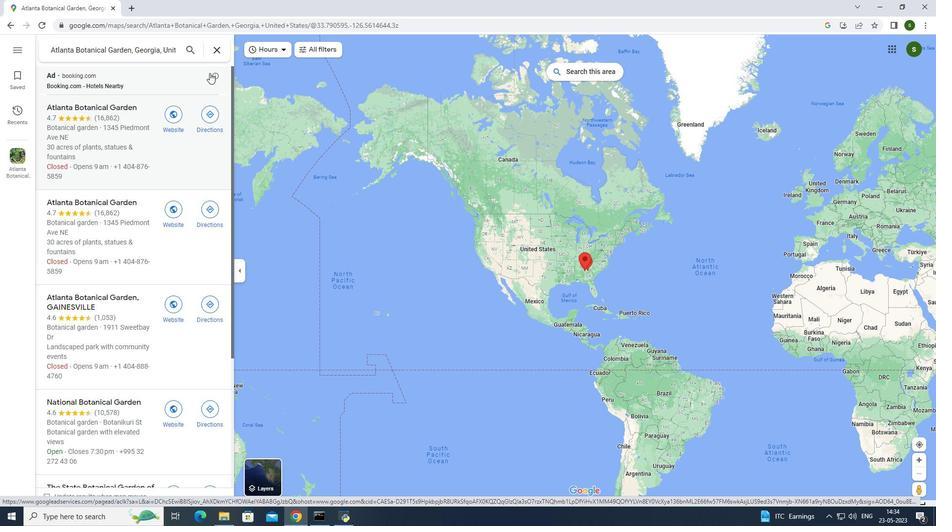 
Action: Mouse pressed left at (215, 76)
Screenshot: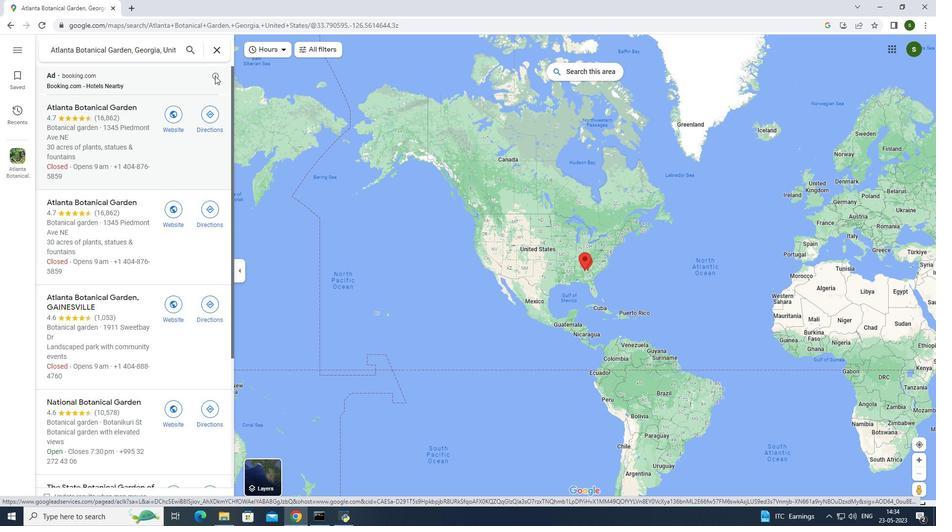 
Action: Mouse moved to (604, 241)
Screenshot: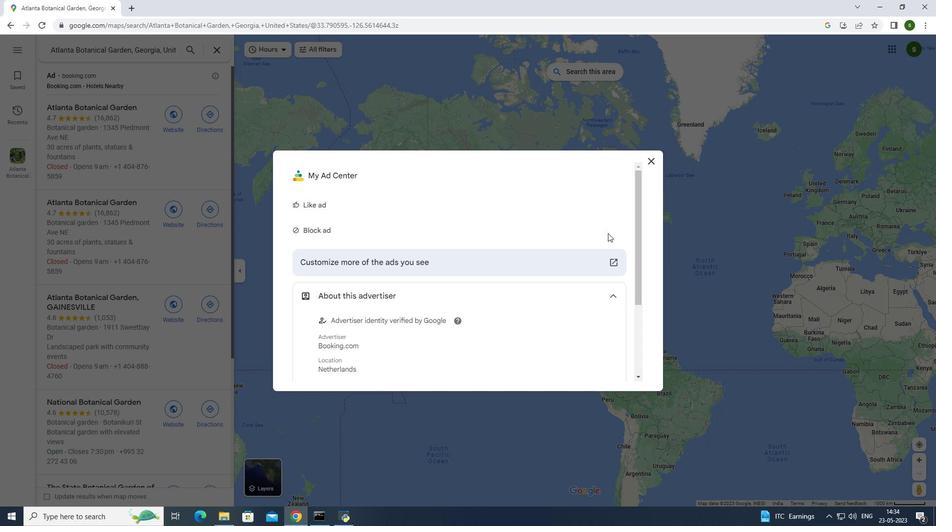 
Action: Mouse scrolled (604, 241) with delta (0, 0)
Screenshot: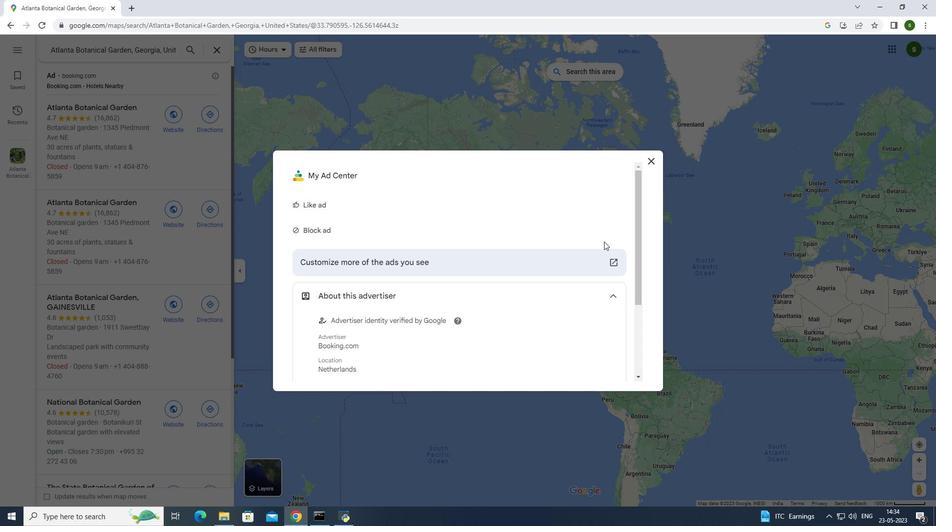 
Action: Mouse scrolled (604, 241) with delta (0, 0)
Screenshot: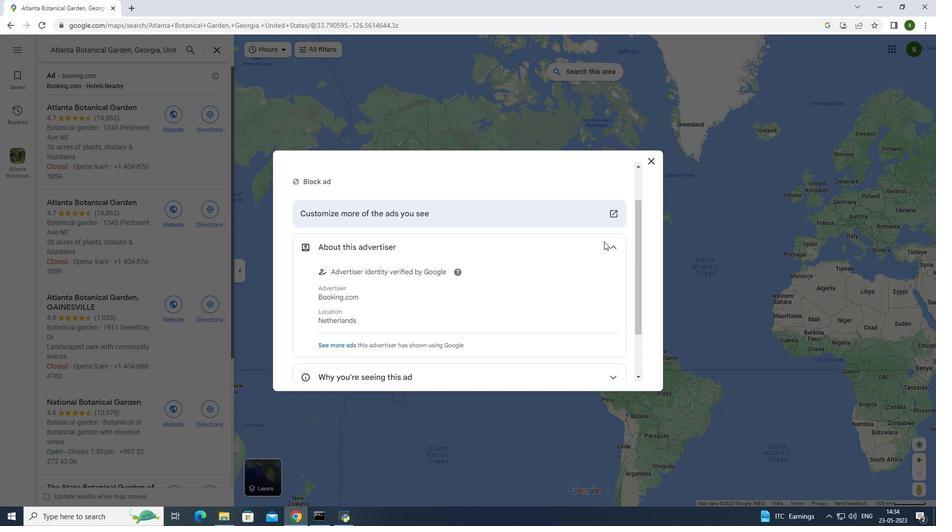 
Action: Mouse scrolled (604, 241) with delta (0, 0)
Screenshot: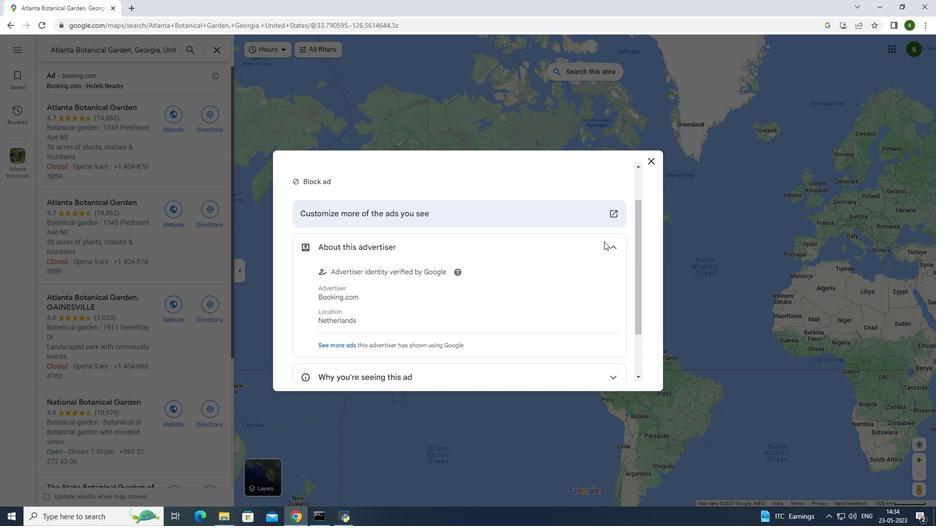 
Action: Mouse scrolled (604, 241) with delta (0, 0)
Screenshot: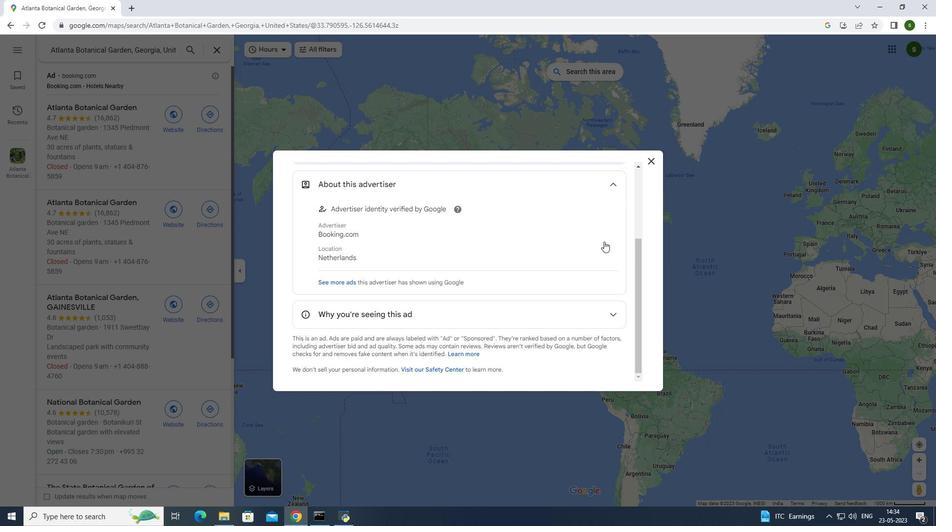 
Action: Mouse scrolled (604, 241) with delta (0, 0)
Screenshot: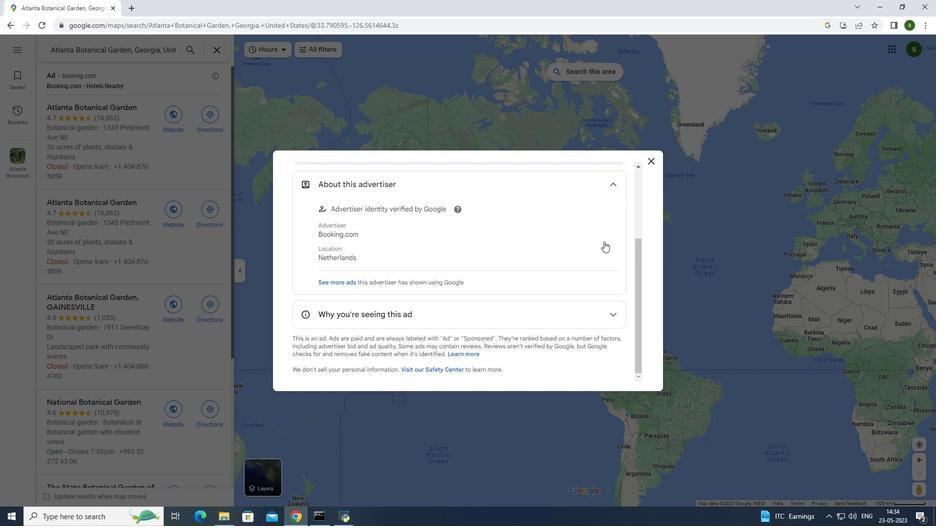 
Action: Mouse scrolled (604, 241) with delta (0, 0)
Screenshot: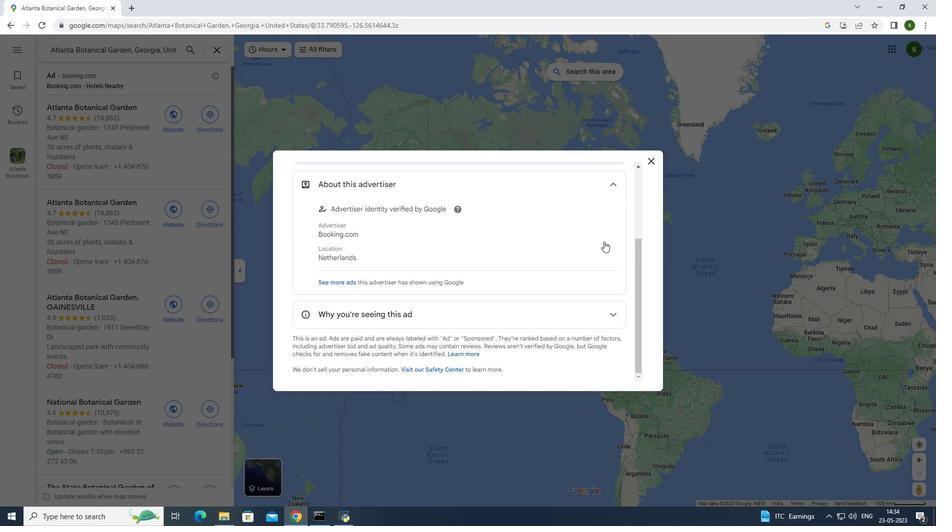 
Action: Mouse scrolled (604, 241) with delta (0, 0)
Screenshot: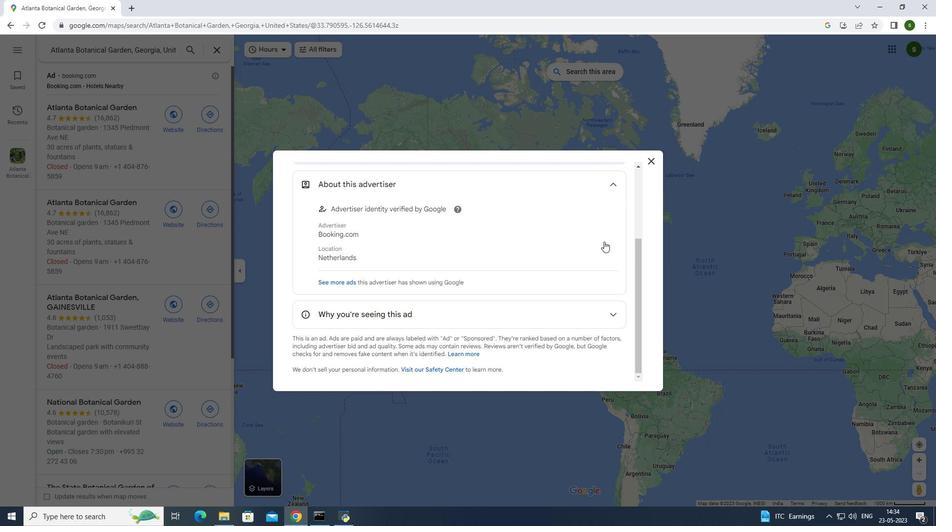 
Action: Mouse moved to (639, 257)
Screenshot: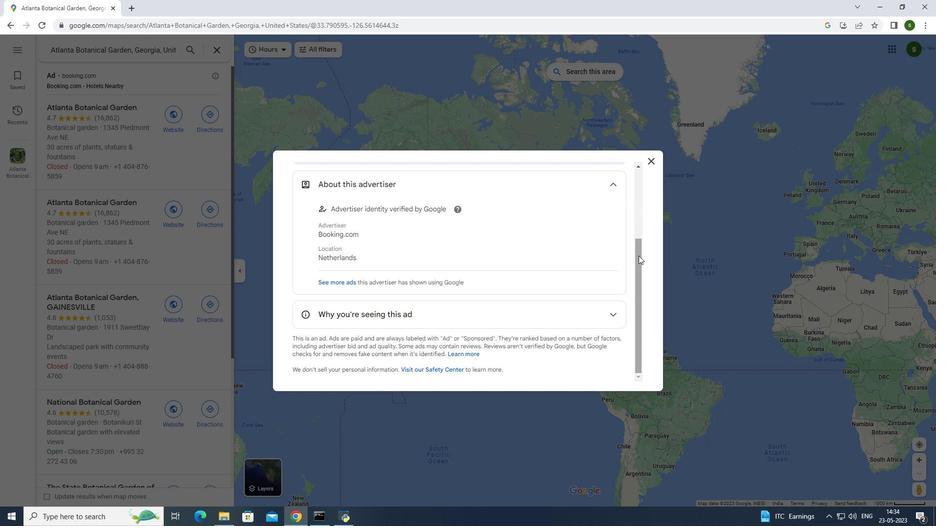 
Action: Mouse pressed left at (639, 257)
Screenshot: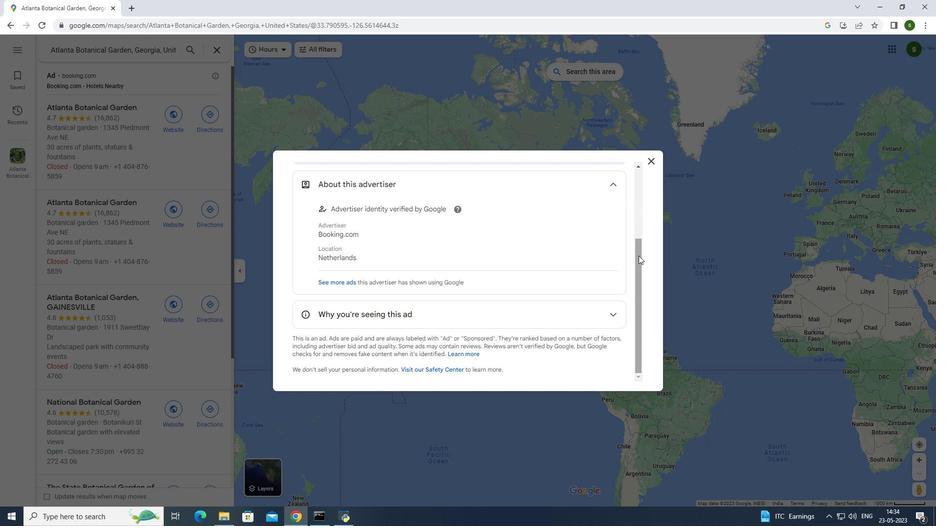 
Action: Mouse moved to (654, 158)
Screenshot: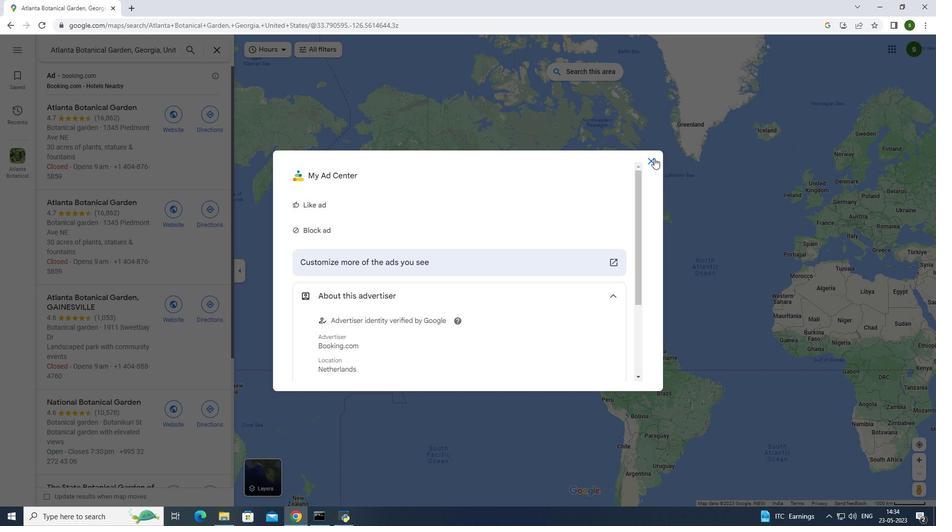 
Action: Mouse pressed left at (654, 158)
Screenshot: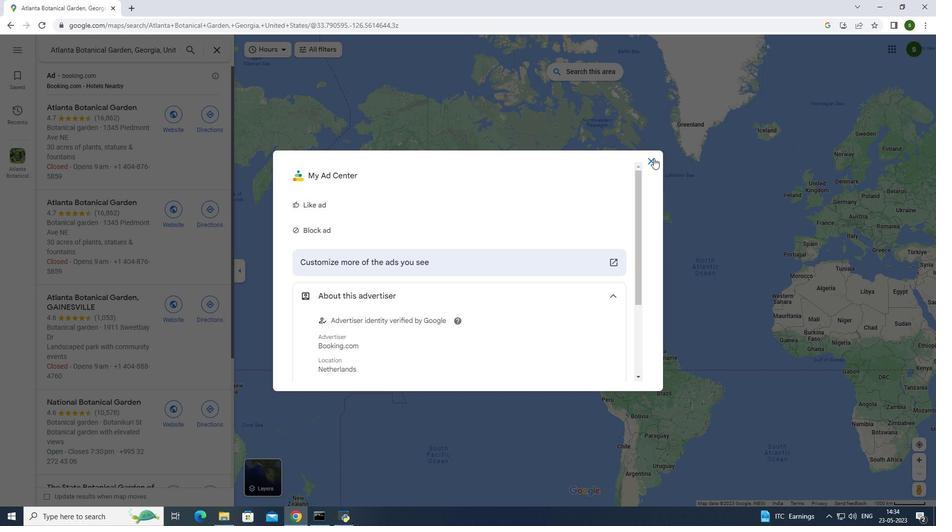 
Action: Mouse moved to (232, 168)
Screenshot: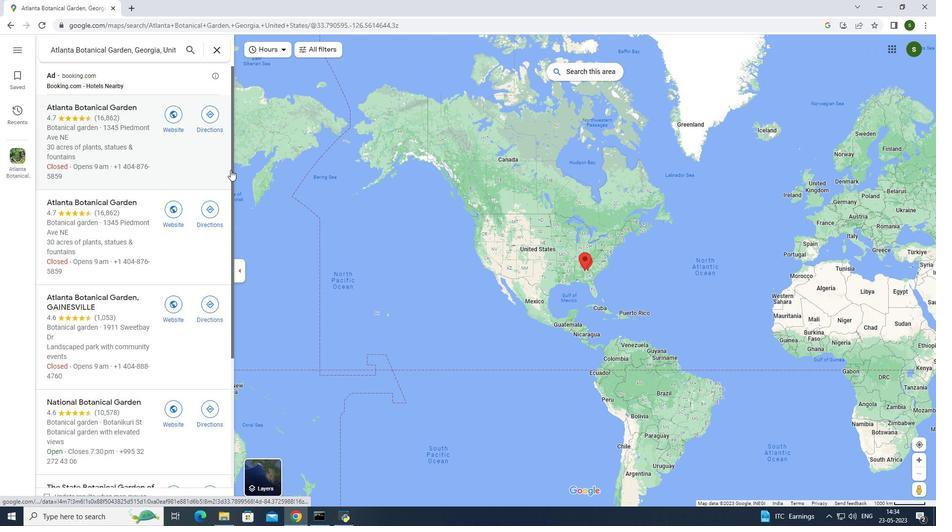 
Action: Mouse pressed left at (232, 168)
Screenshot: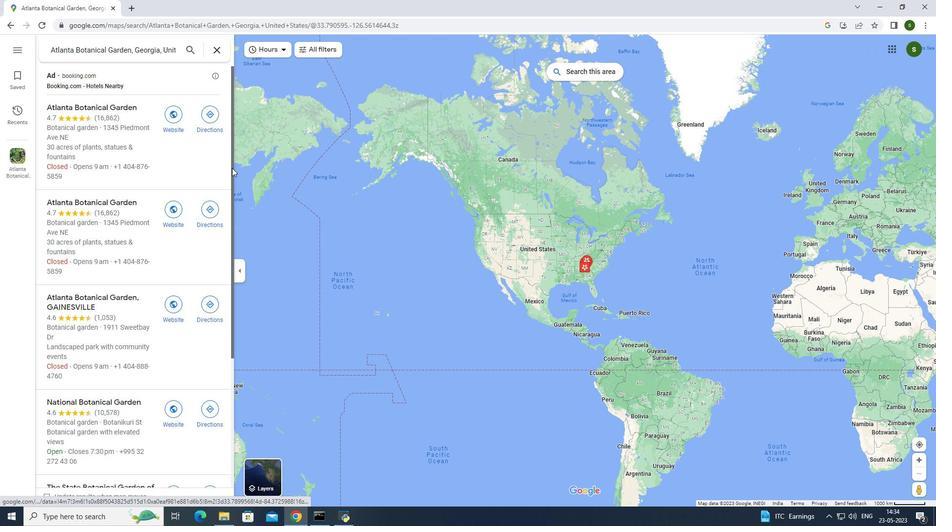 
Action: Mouse moved to (263, 302)
Screenshot: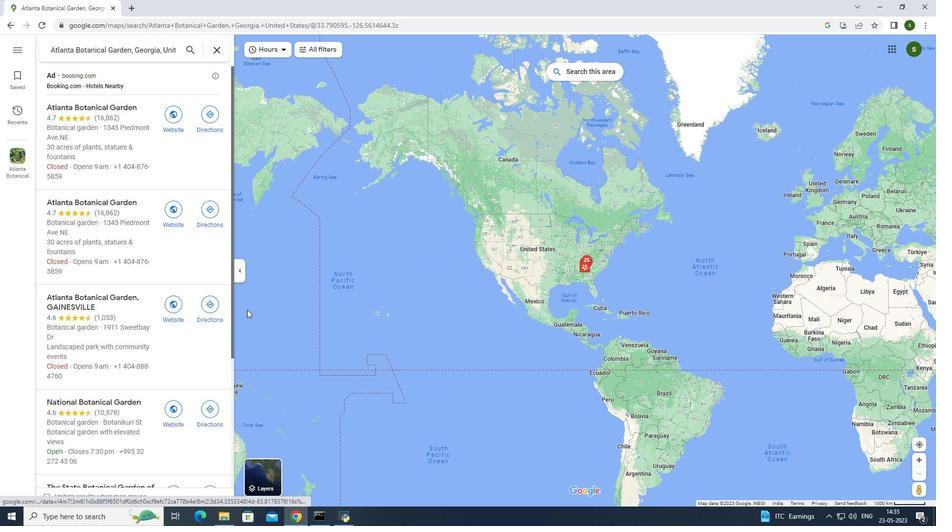
Action: Mouse scrolled (263, 302) with delta (0, 0)
Screenshot: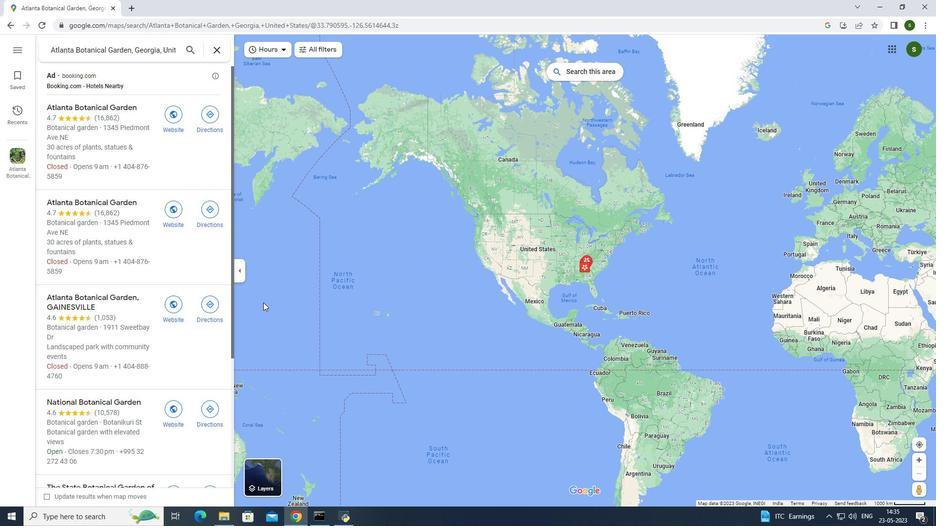 
